 Task: Look for space in Uto, Japan from 7th July, 2023 to 14th July, 2023 for 1 adult in price range Rs.6000 to Rs.14000. Place can be shared room with 1  bedroom having 1 bed and 1 bathroom. Property type can be house, flat, guest house, hotel. Booking option can be shelf check-in. Required host language is English.
Action: Mouse moved to (566, 93)
Screenshot: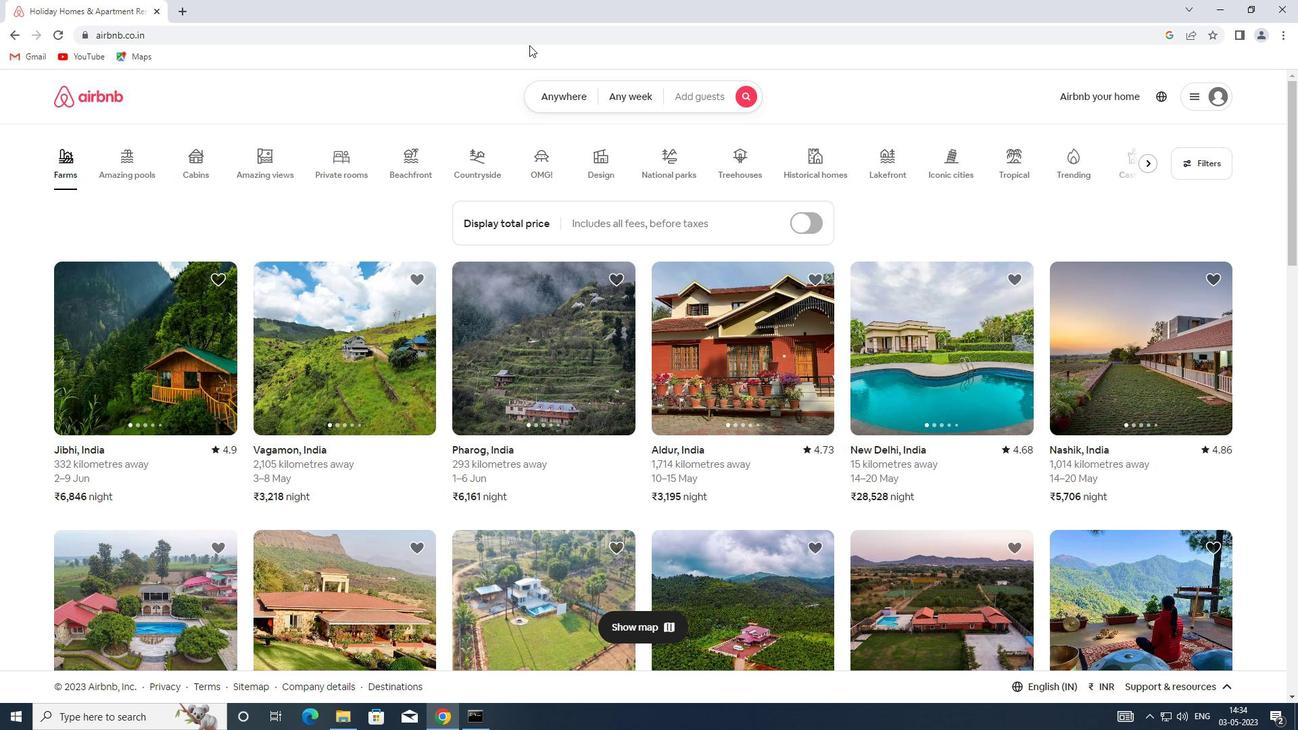 
Action: Mouse pressed left at (566, 93)
Screenshot: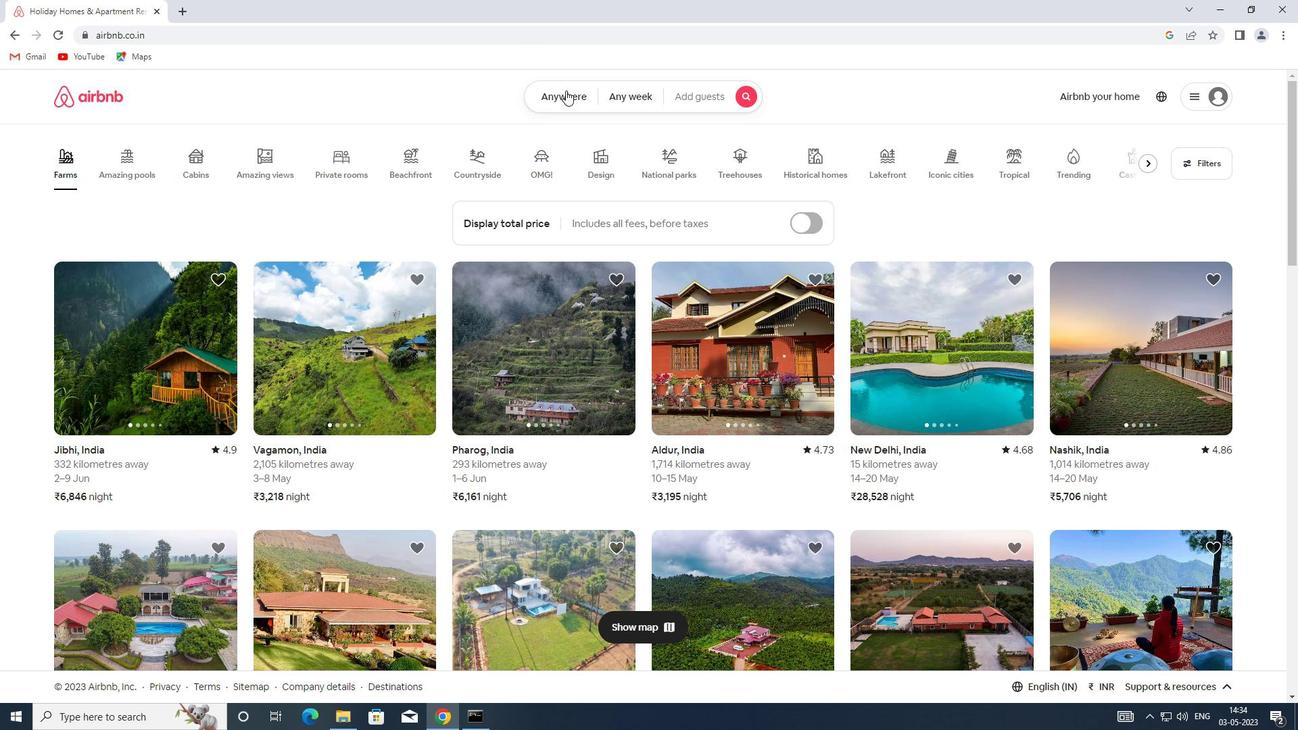 
Action: Mouse moved to (447, 151)
Screenshot: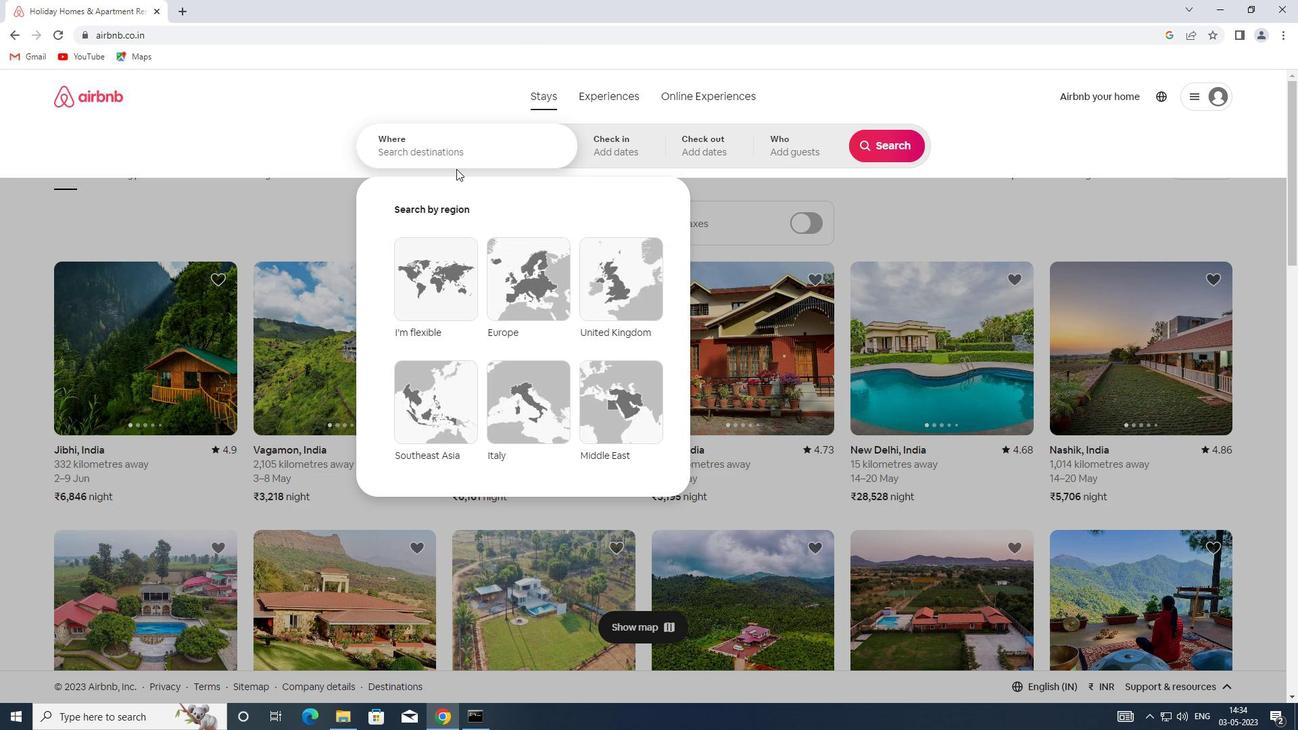 
Action: Mouse pressed left at (447, 151)
Screenshot: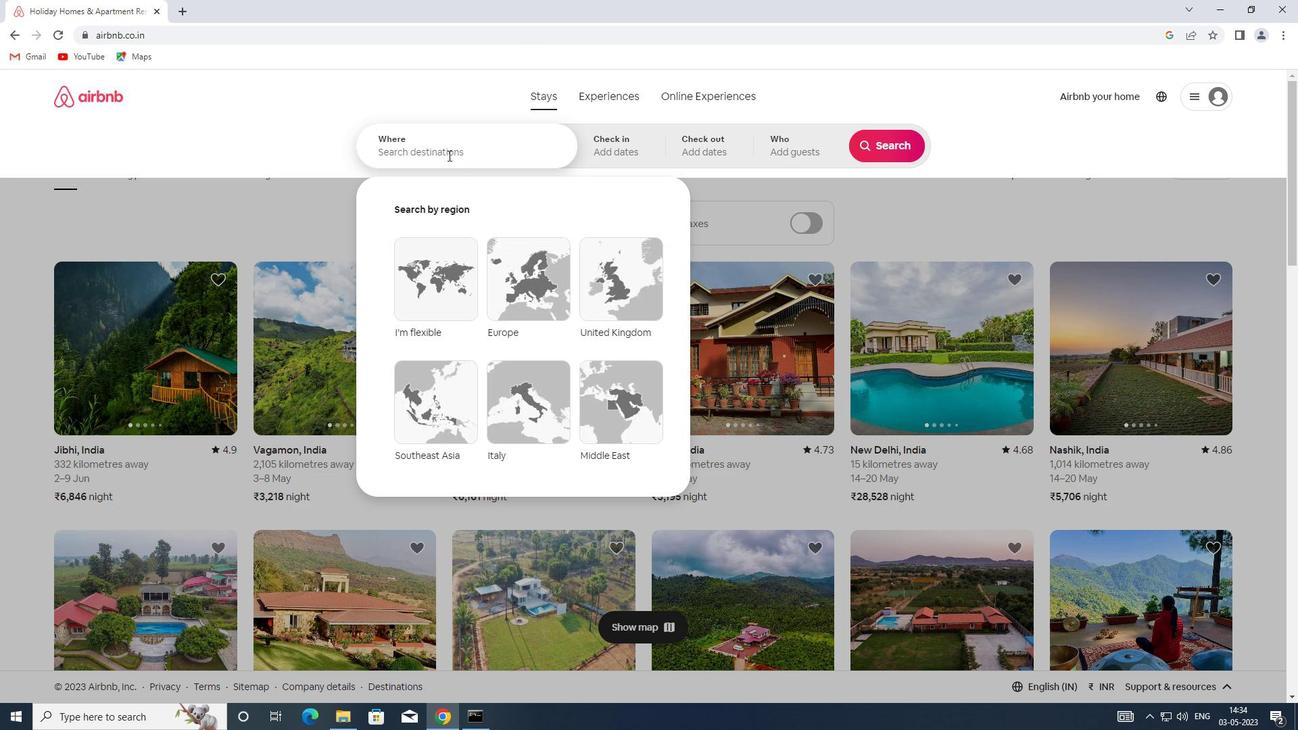 
Action: Key pressed <Key.shift>UTO,<Key.shift><Key.shift><Key.shift><Key.shift><Key.shift><Key.shift><Key.shift>JAPAN
Screenshot: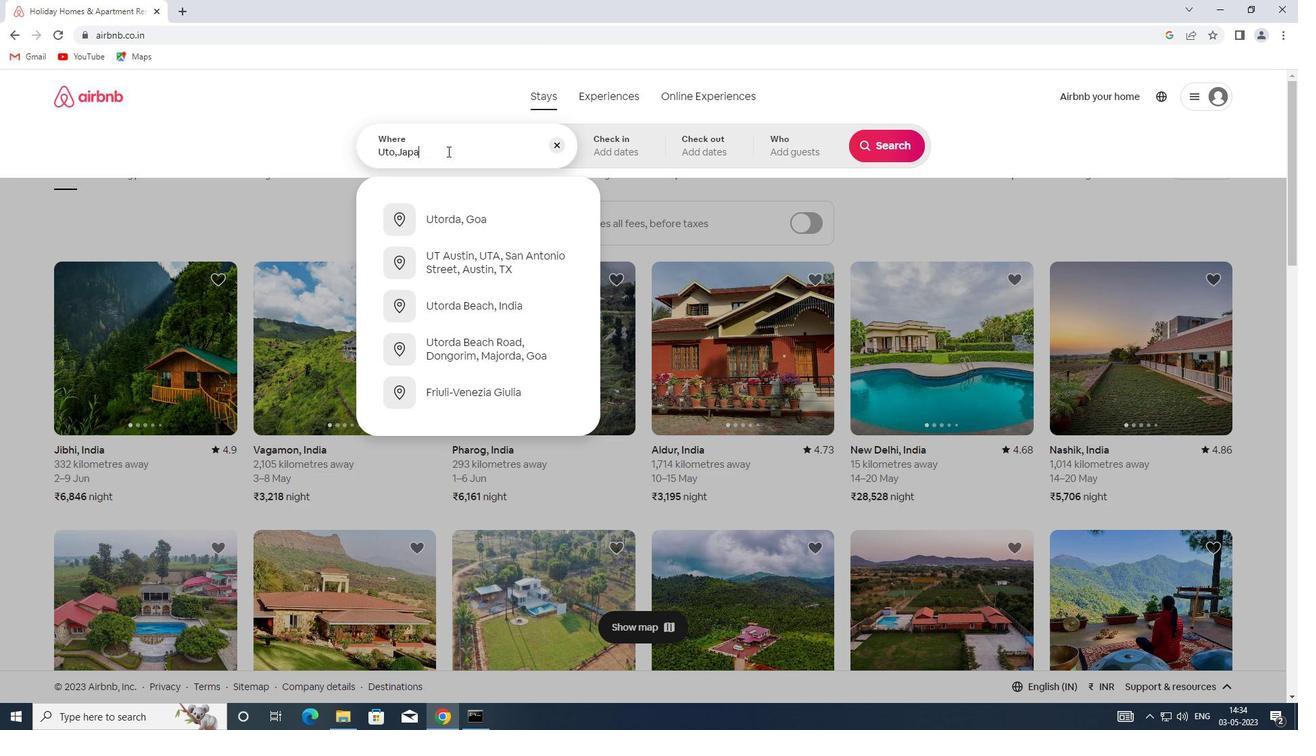 
Action: Mouse moved to (639, 151)
Screenshot: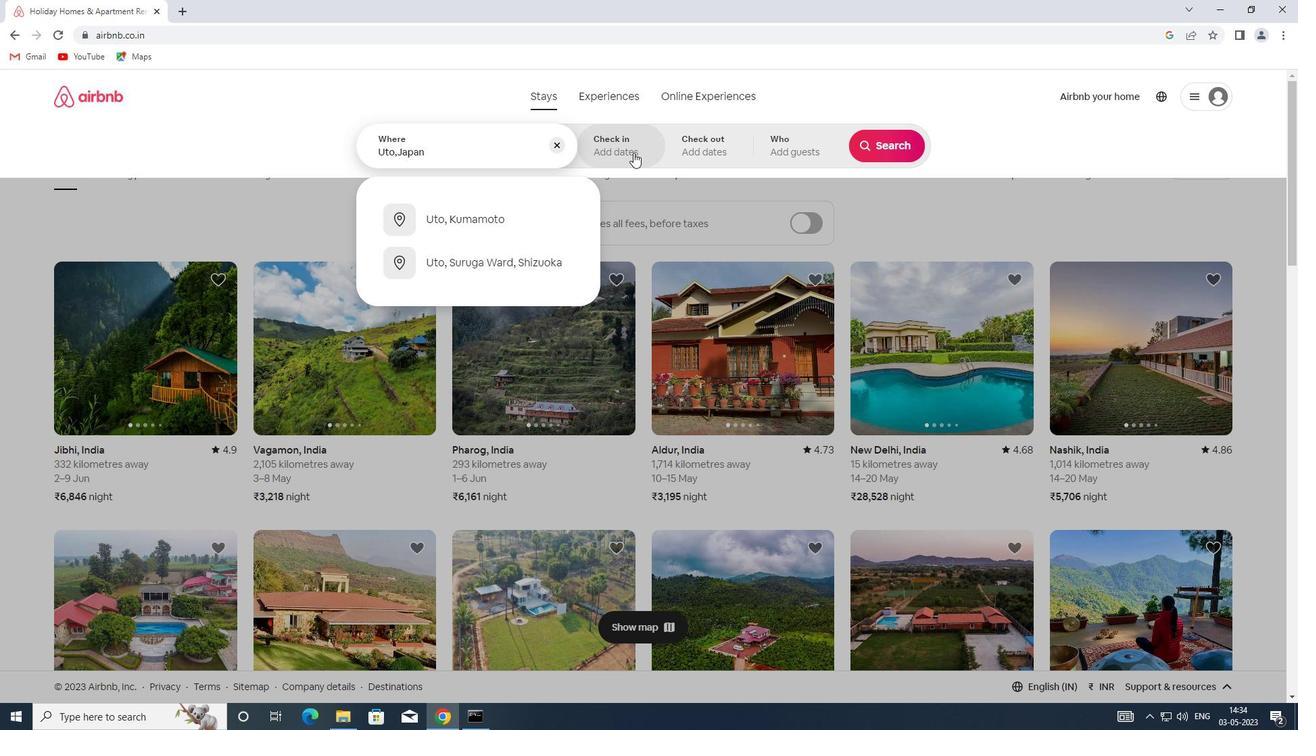 
Action: Mouse pressed left at (639, 151)
Screenshot: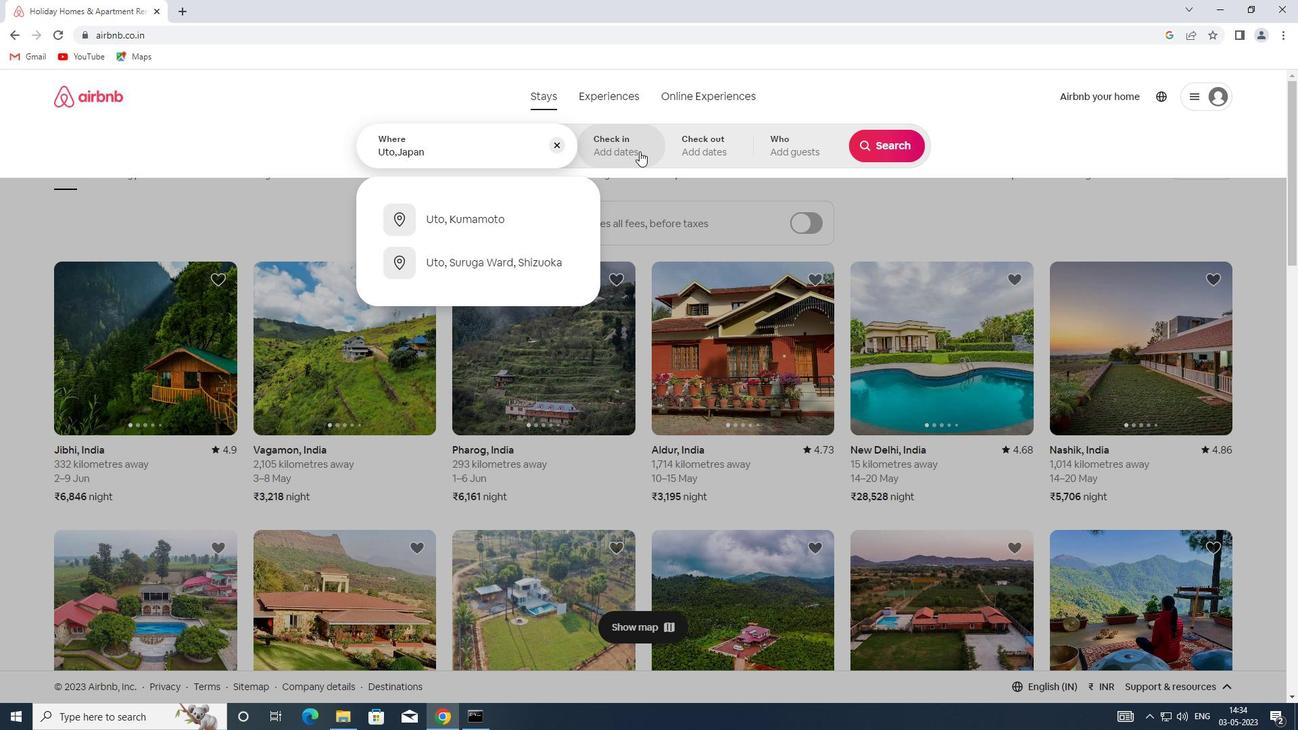 
Action: Mouse moved to (875, 254)
Screenshot: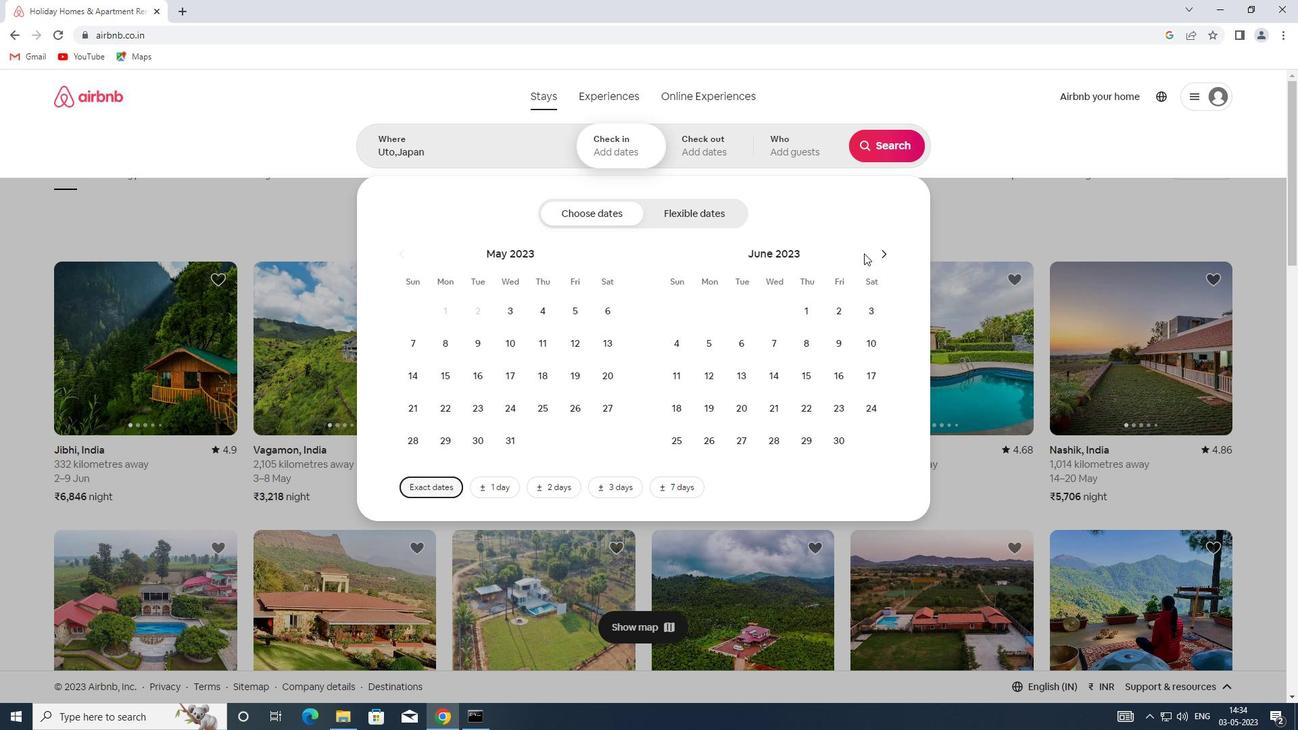 
Action: Mouse pressed left at (875, 254)
Screenshot: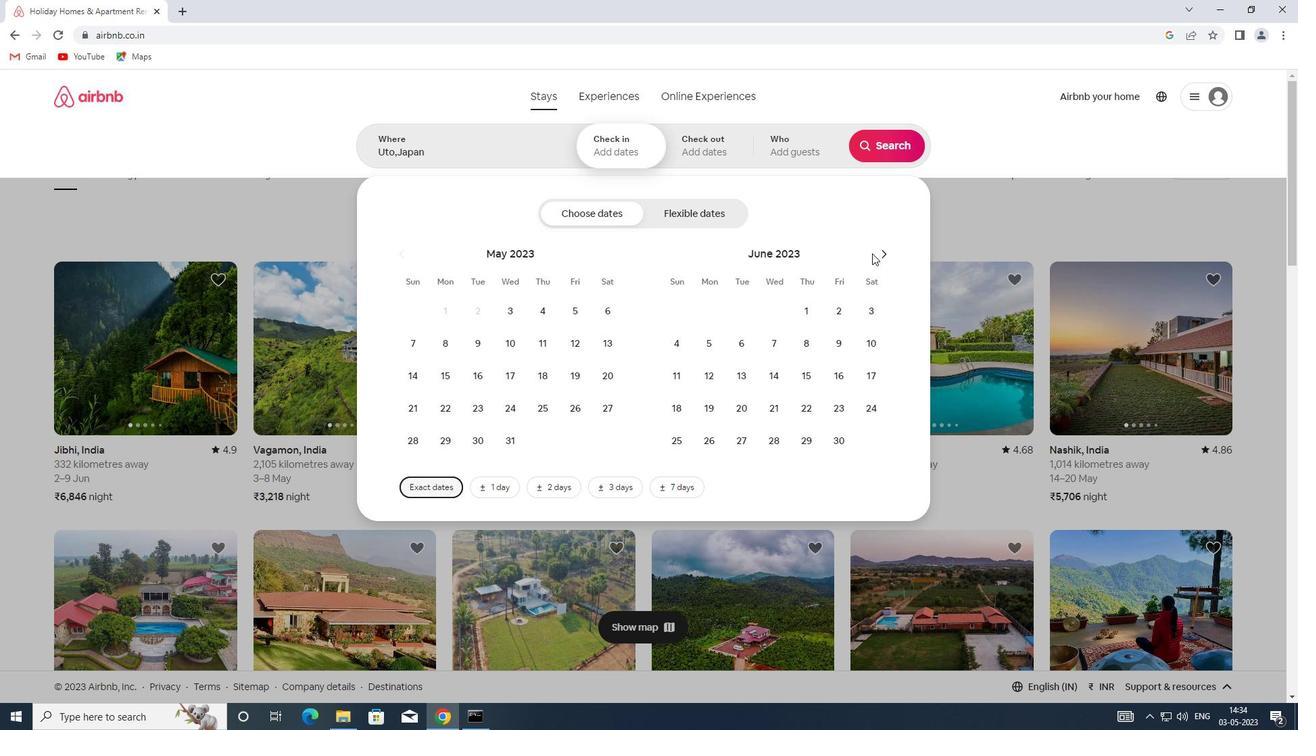 
Action: Mouse moved to (840, 340)
Screenshot: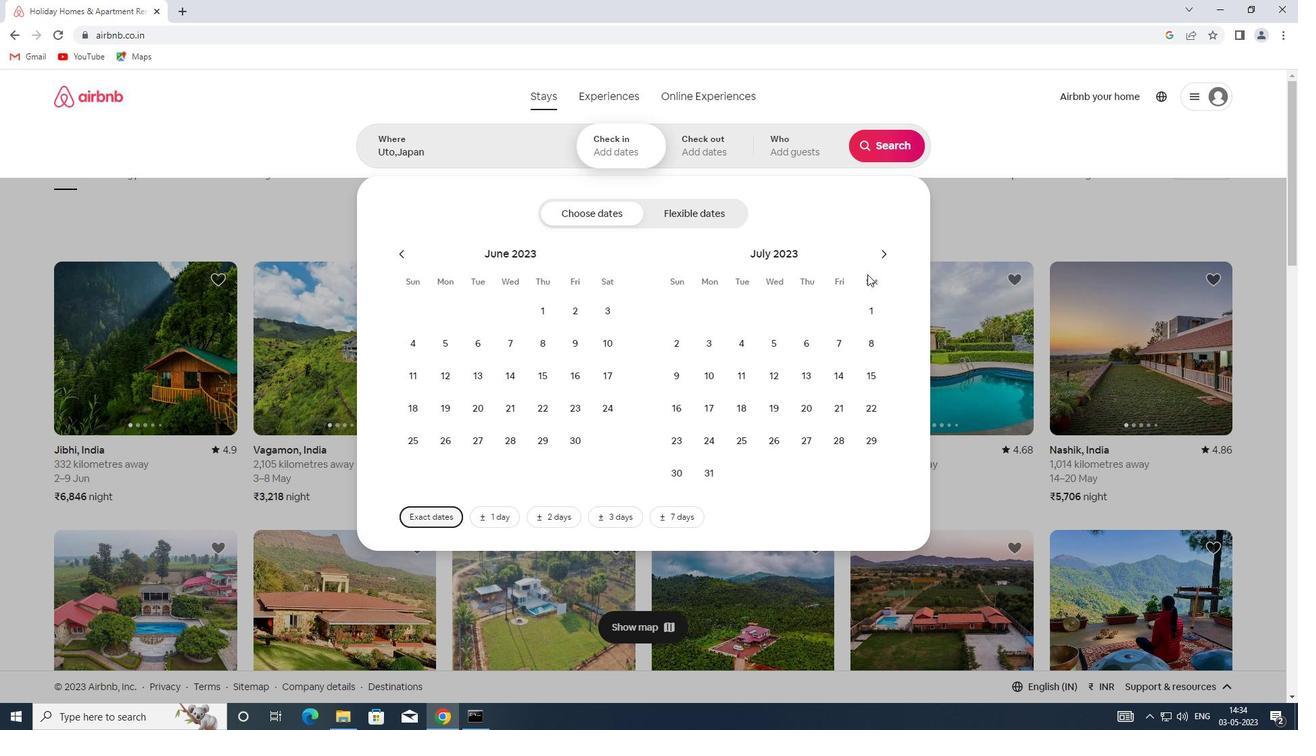 
Action: Mouse pressed left at (840, 340)
Screenshot: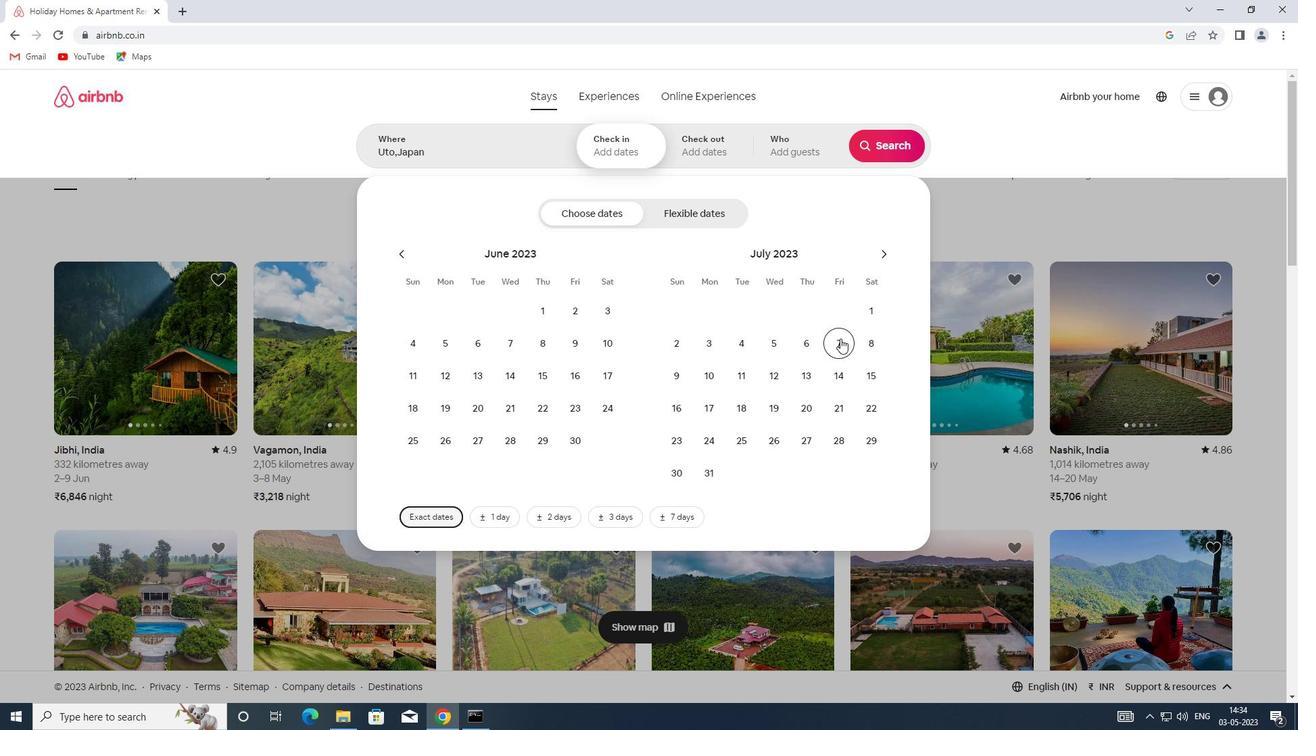 
Action: Mouse moved to (838, 375)
Screenshot: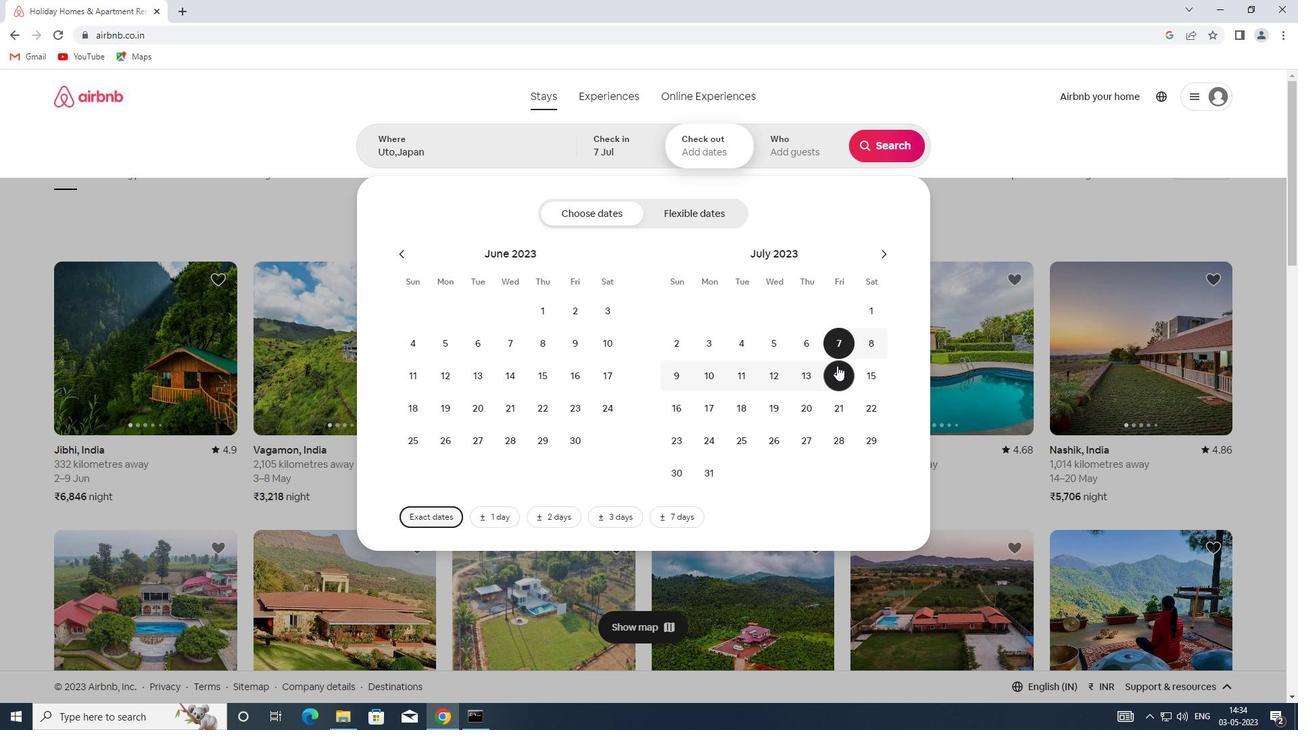 
Action: Mouse pressed left at (838, 375)
Screenshot: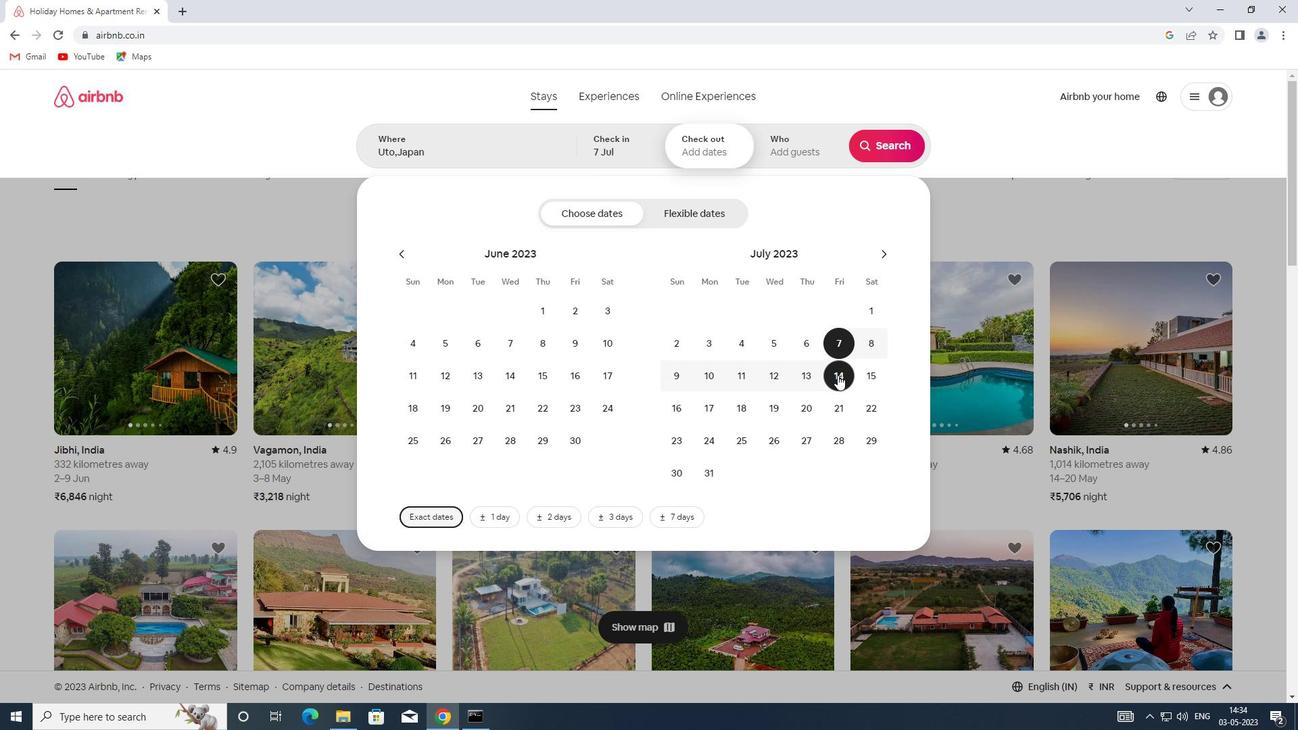 
Action: Mouse moved to (803, 140)
Screenshot: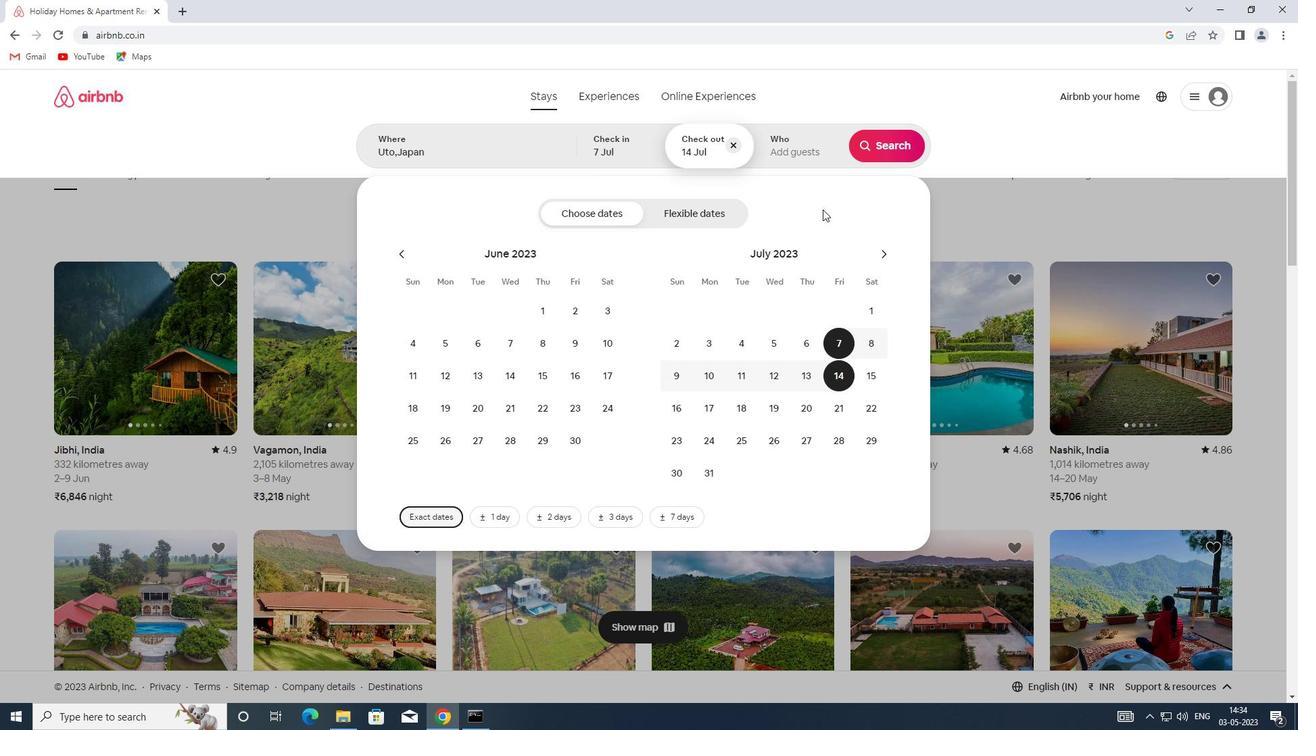 
Action: Mouse pressed left at (803, 140)
Screenshot: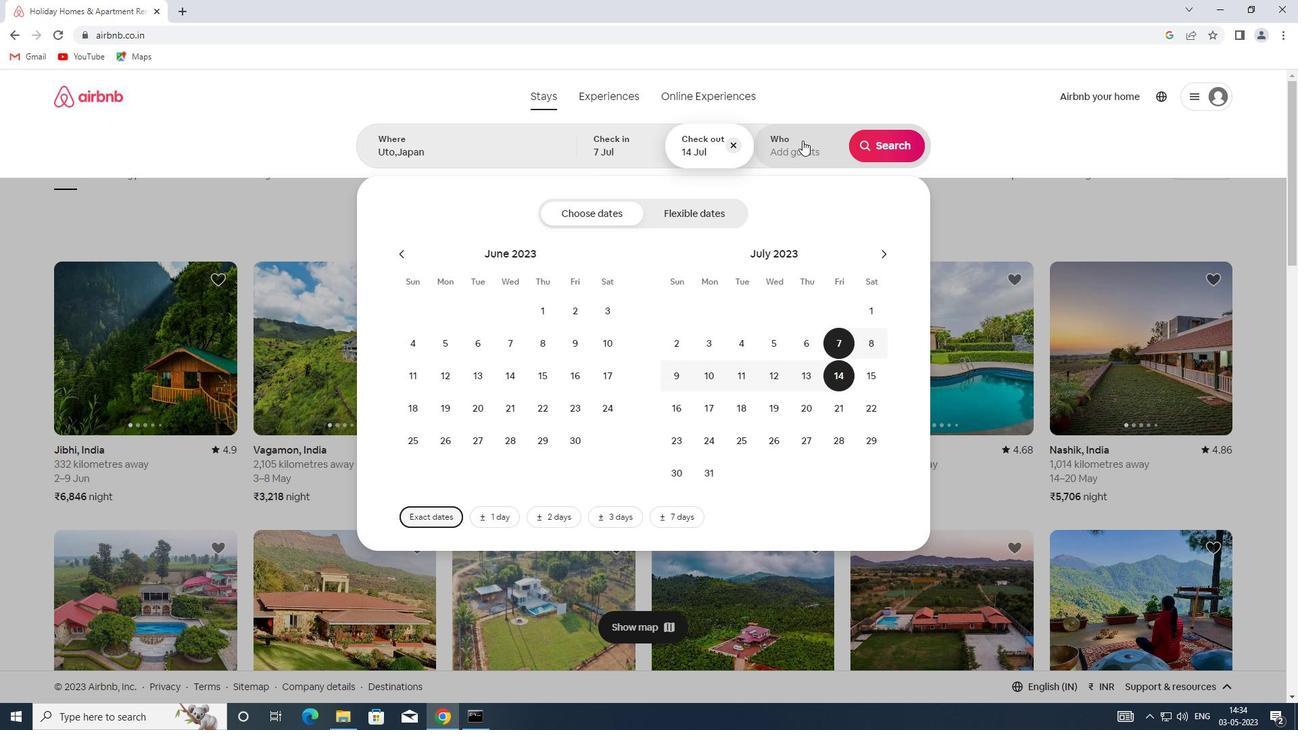 
Action: Mouse moved to (890, 209)
Screenshot: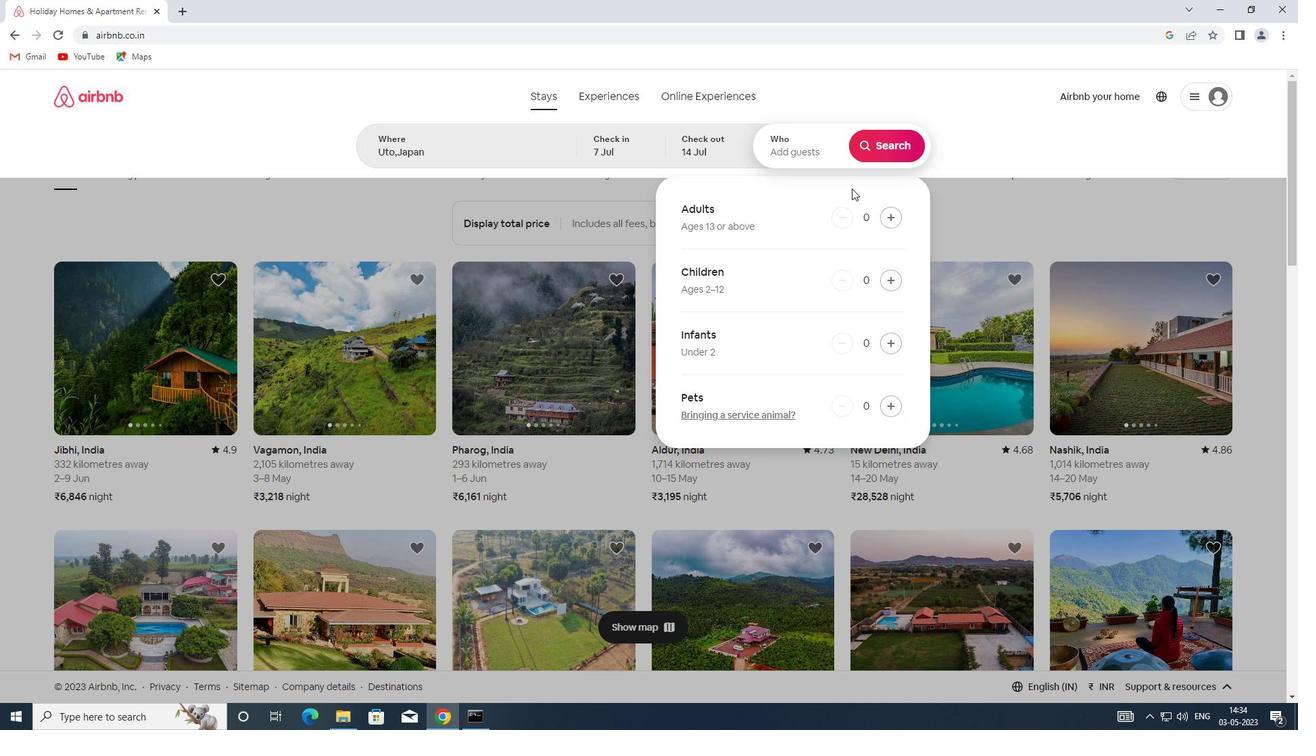 
Action: Mouse pressed left at (890, 209)
Screenshot: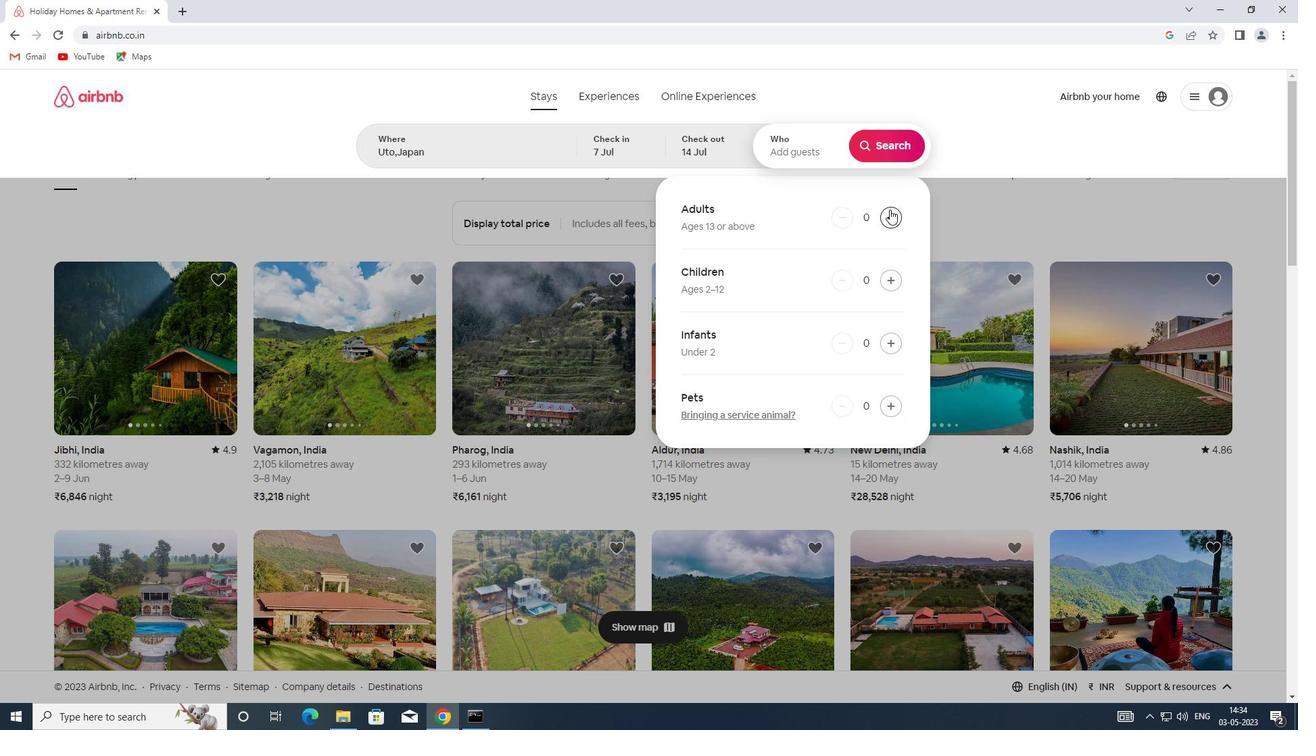 
Action: Mouse moved to (876, 146)
Screenshot: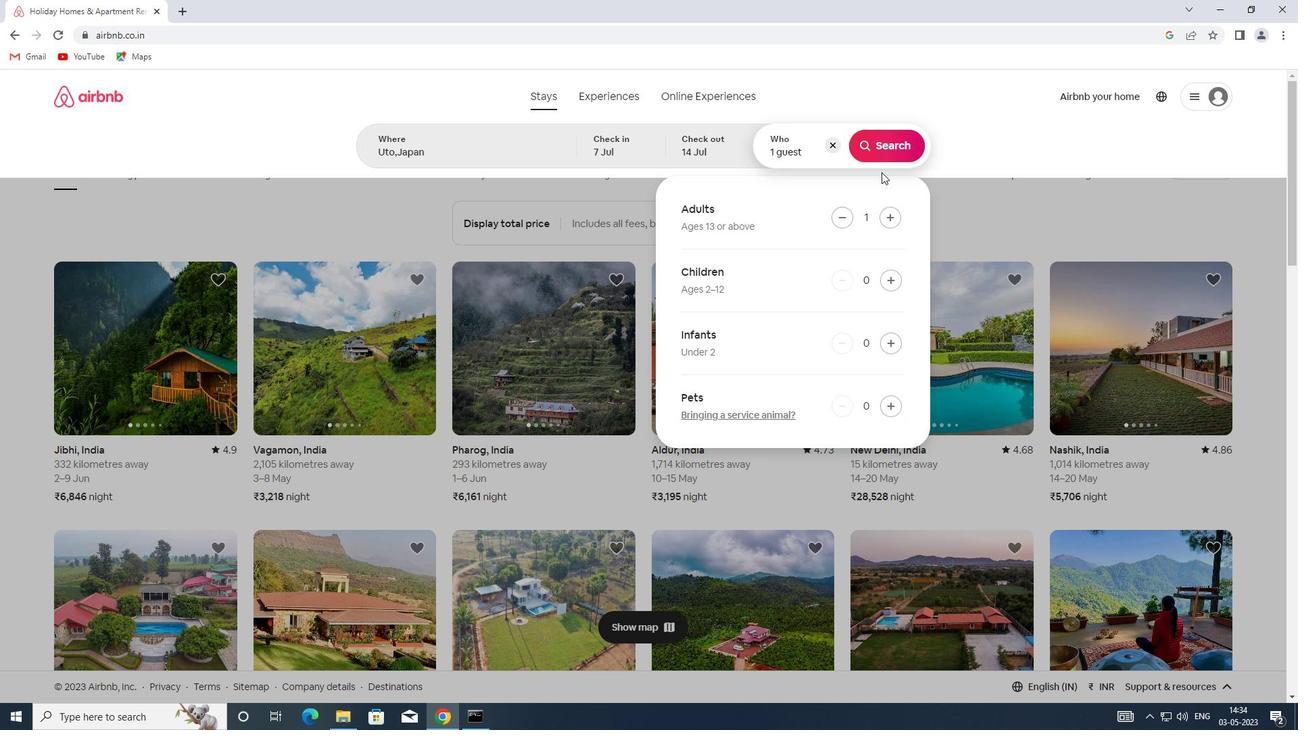 
Action: Mouse pressed left at (876, 146)
Screenshot: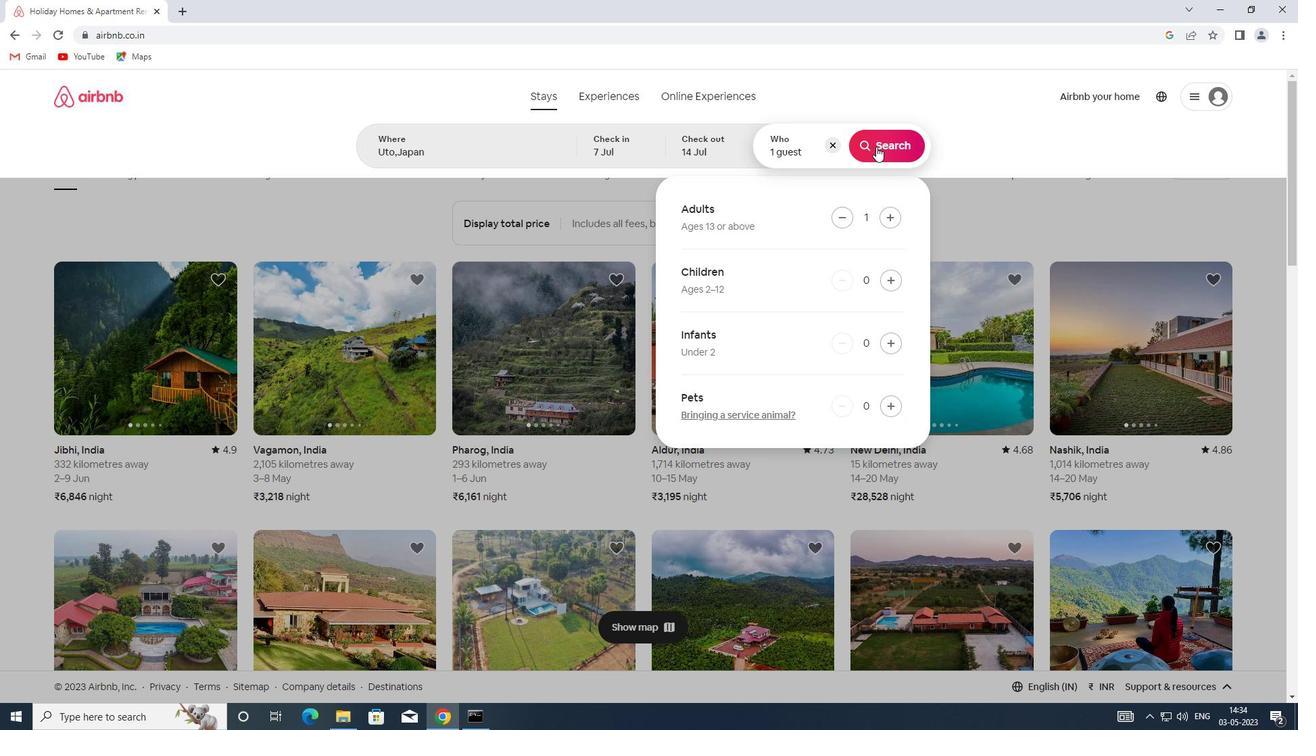 
Action: Mouse moved to (1209, 156)
Screenshot: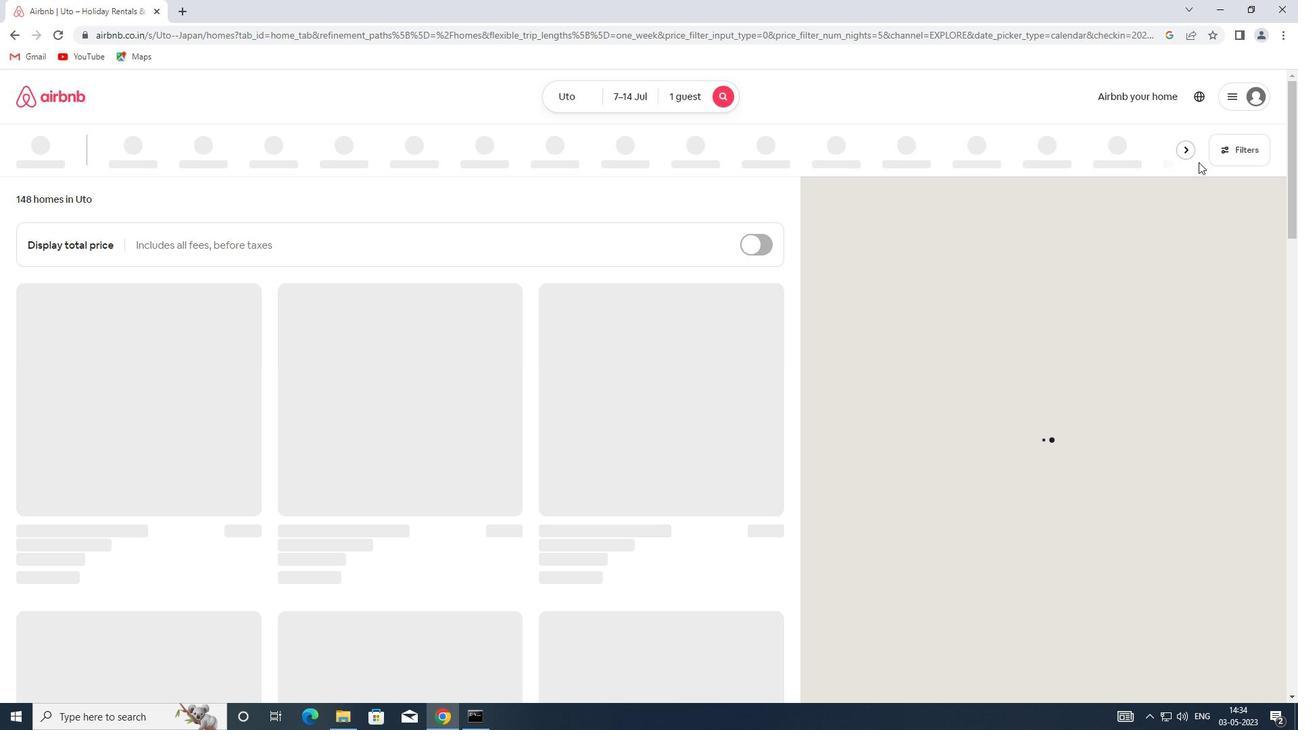 
Action: Mouse pressed left at (1209, 156)
Screenshot: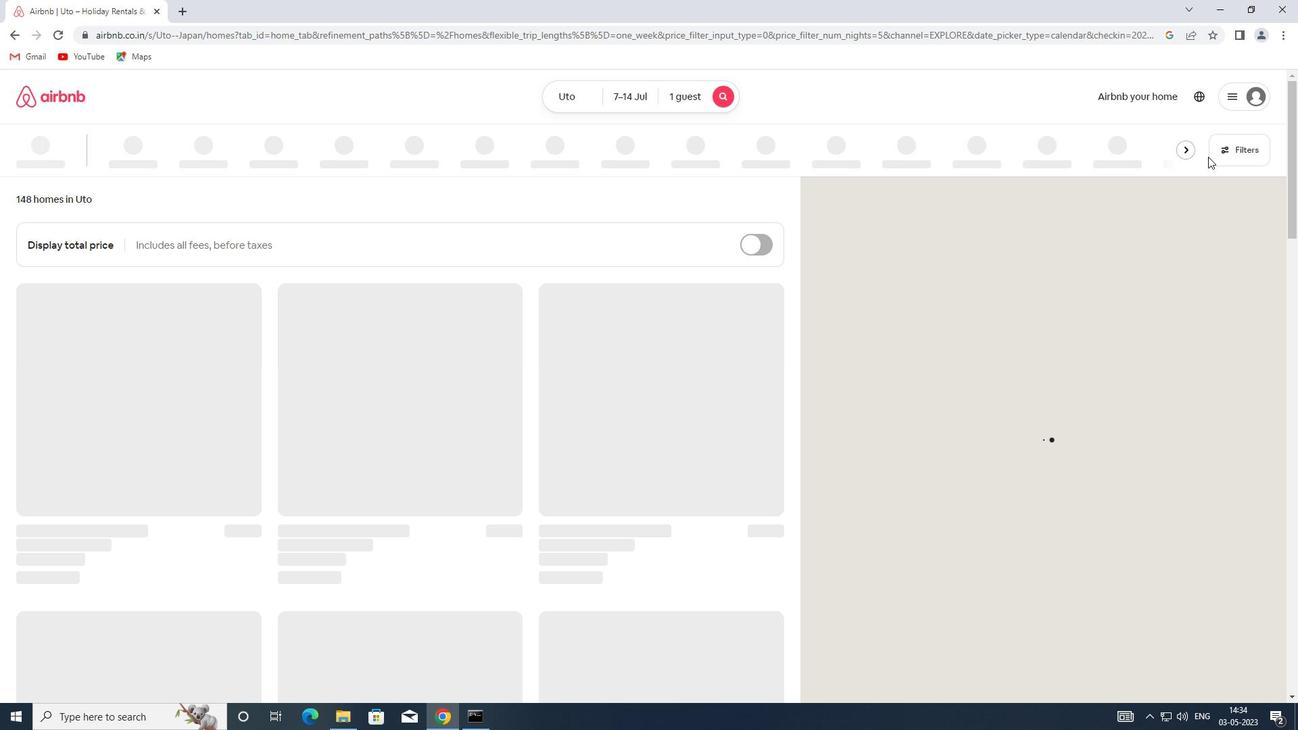 
Action: Mouse moved to (500, 324)
Screenshot: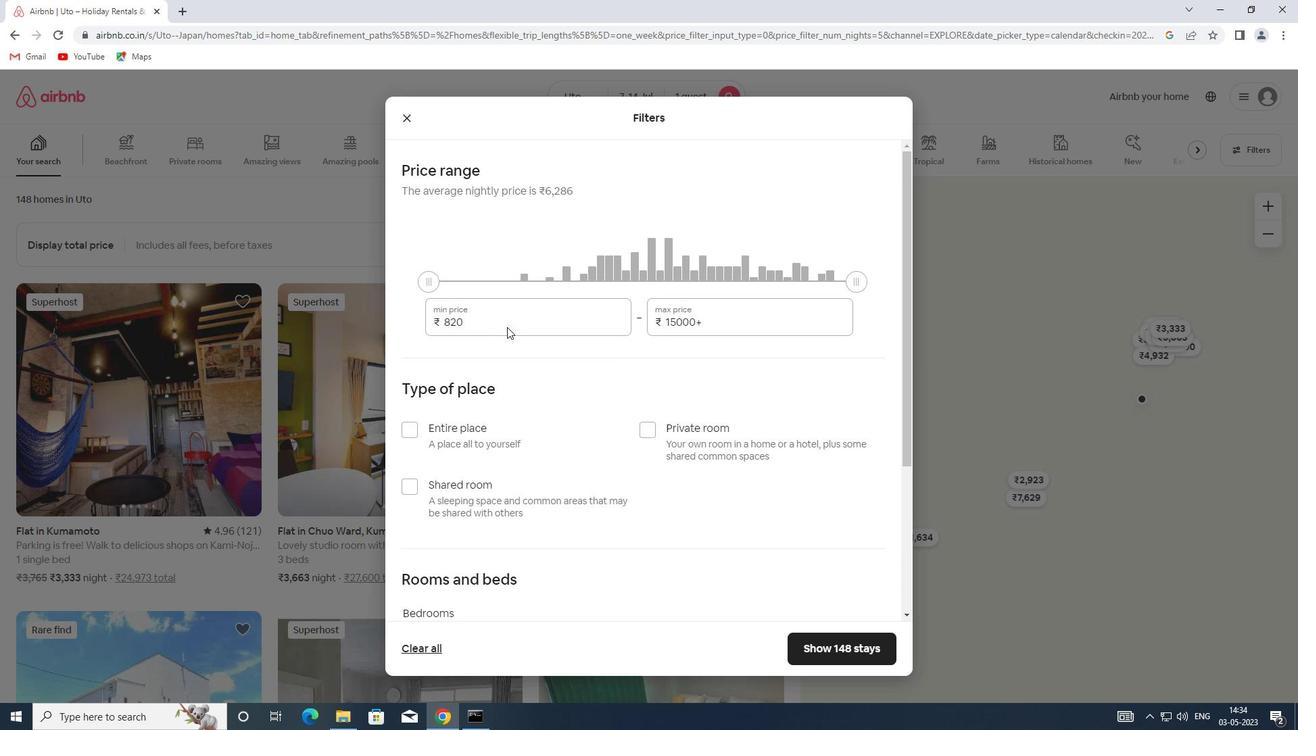 
Action: Mouse pressed left at (500, 324)
Screenshot: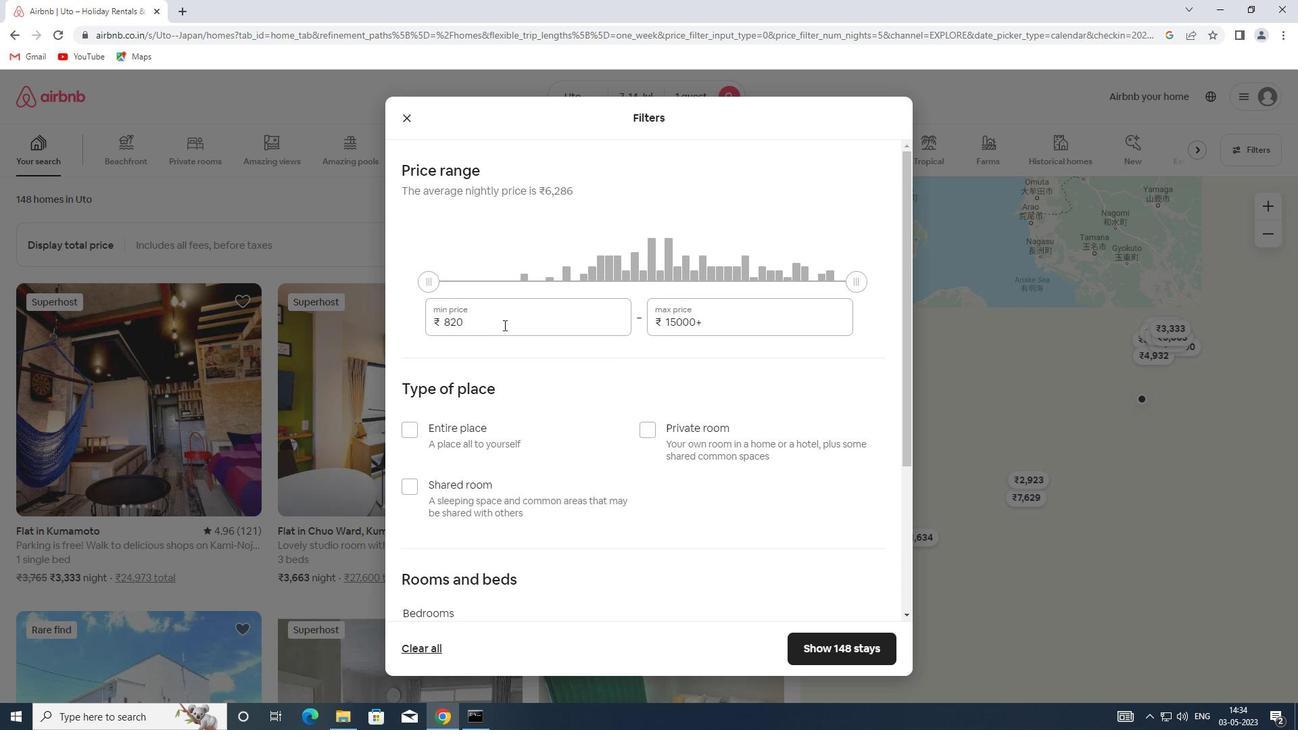 
Action: Mouse moved to (414, 319)
Screenshot: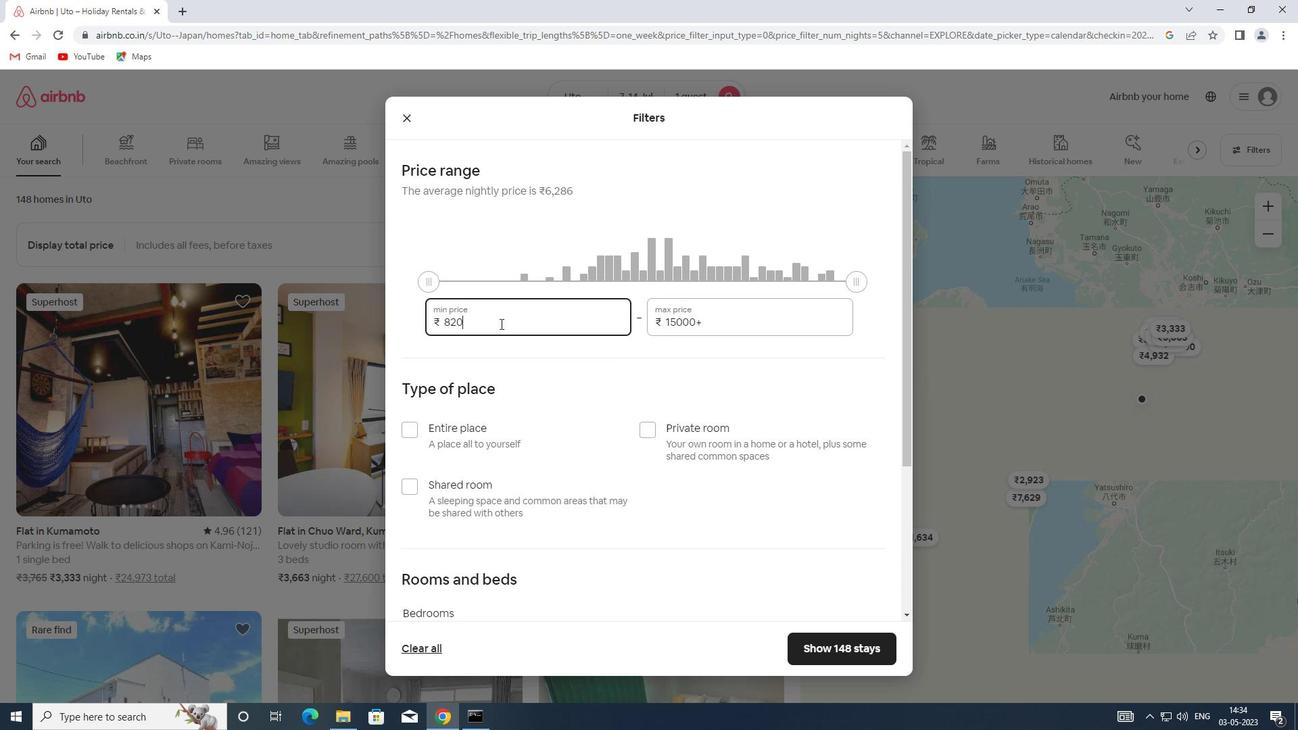 
Action: Key pressed 6000
Screenshot: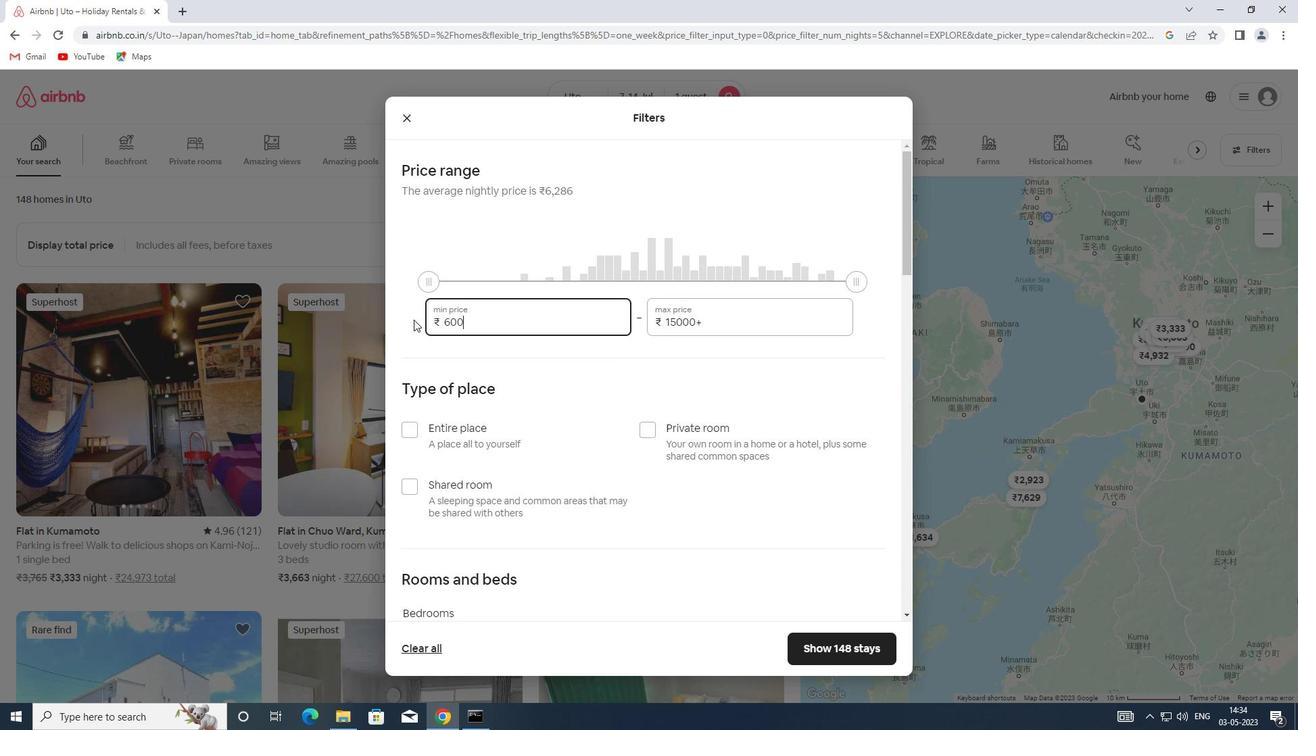 
Action: Mouse moved to (711, 323)
Screenshot: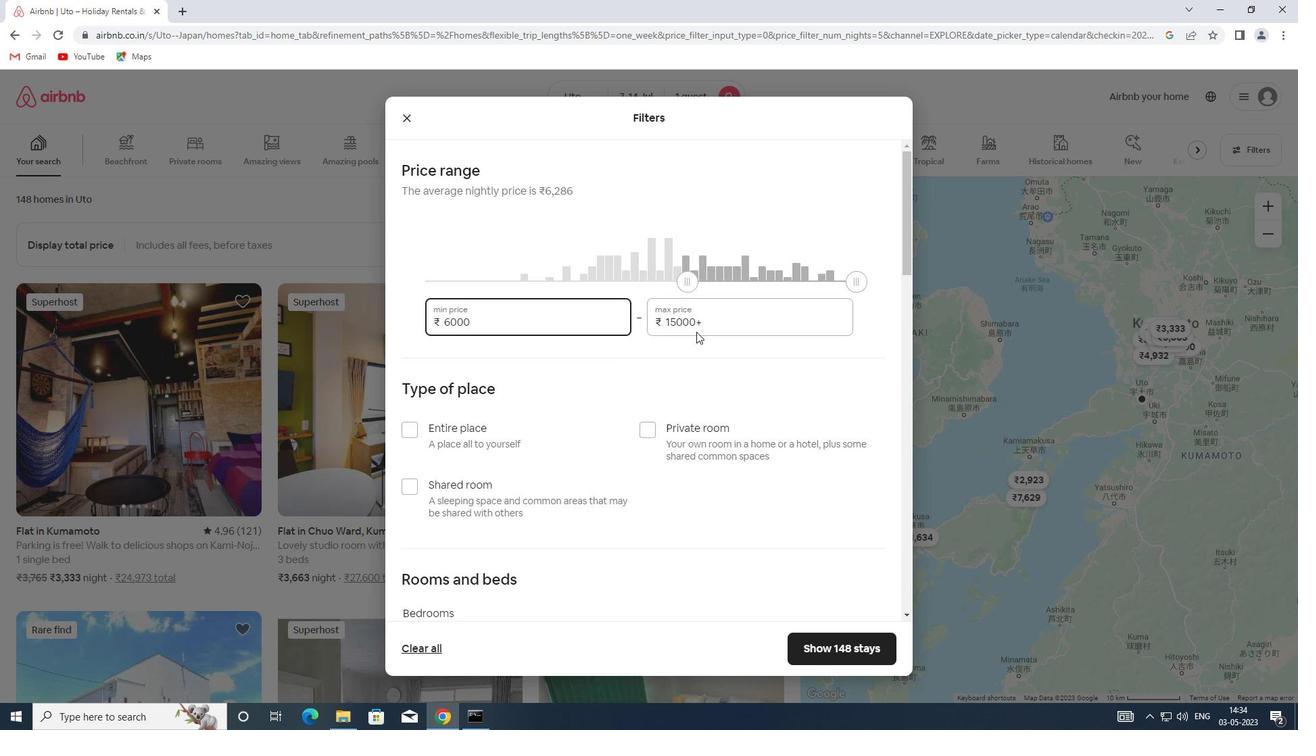 
Action: Mouse pressed left at (711, 323)
Screenshot: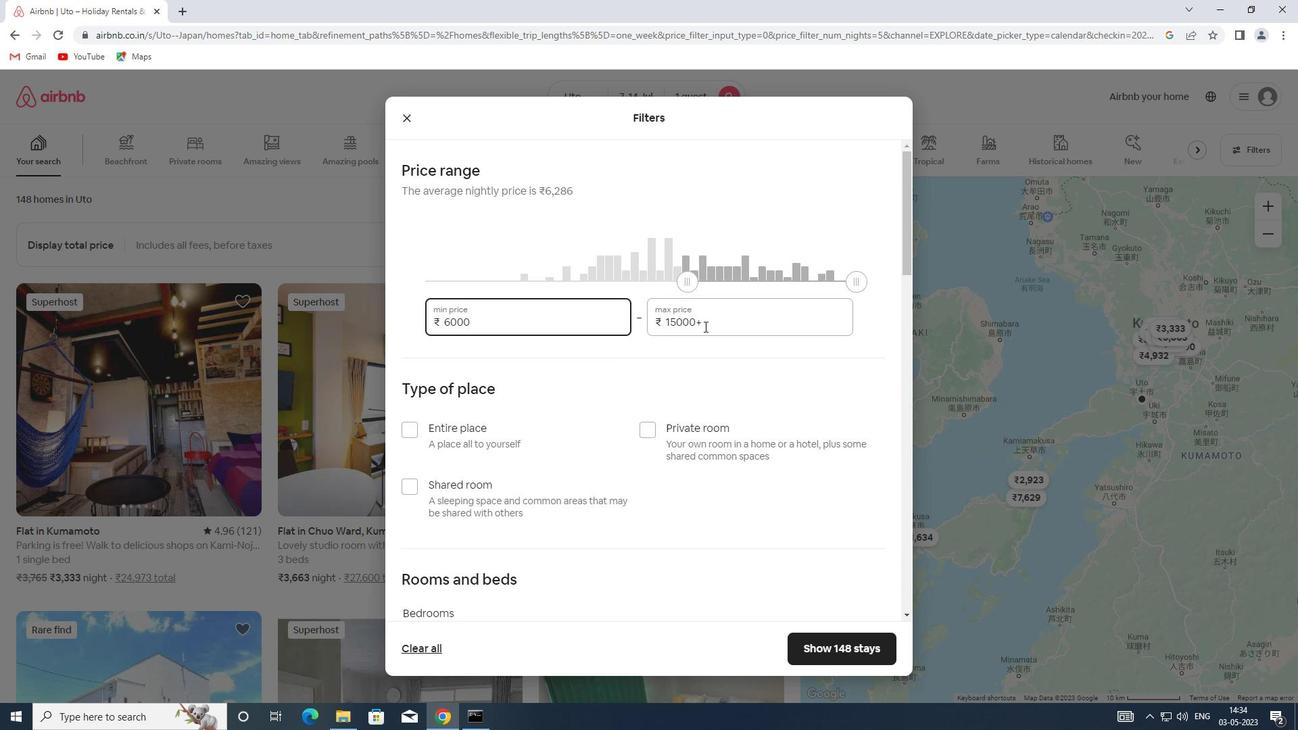 
Action: Mouse moved to (640, 323)
Screenshot: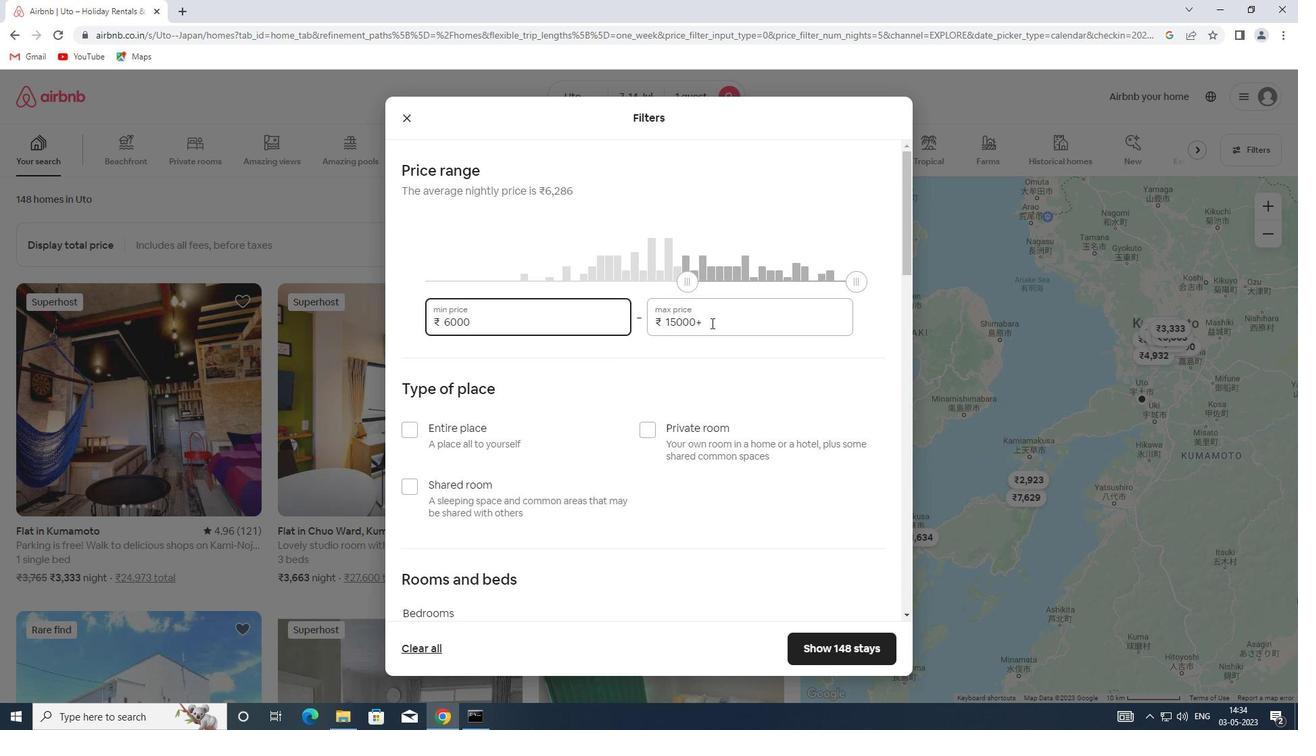 
Action: Key pressed 14000
Screenshot: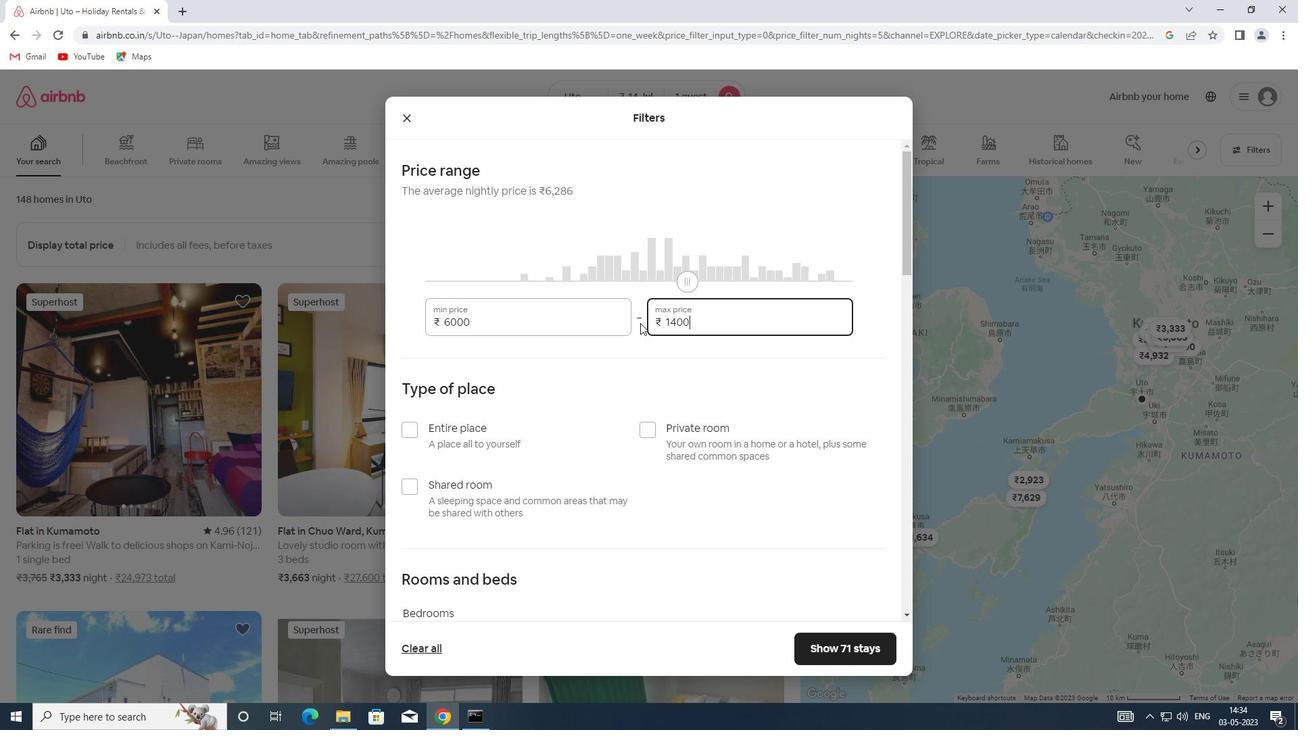 
Action: Mouse moved to (570, 399)
Screenshot: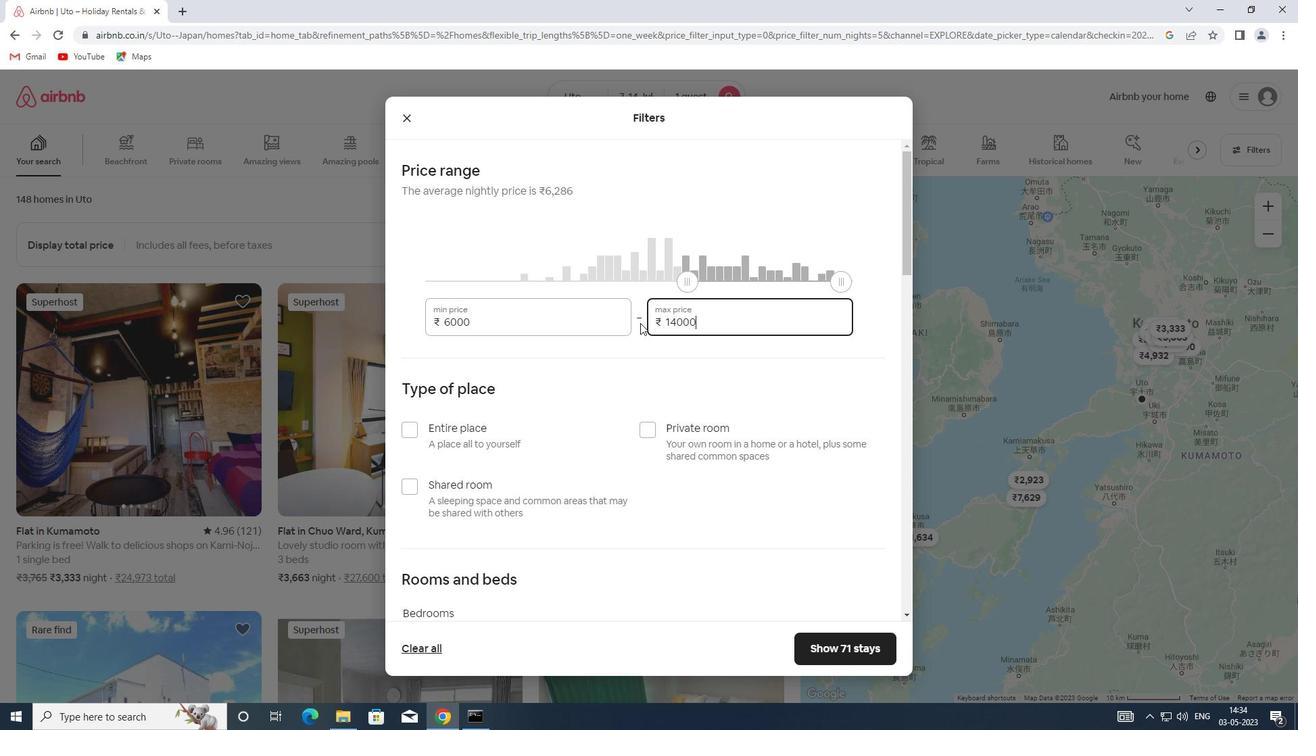 
Action: Mouse scrolled (570, 398) with delta (0, 0)
Screenshot: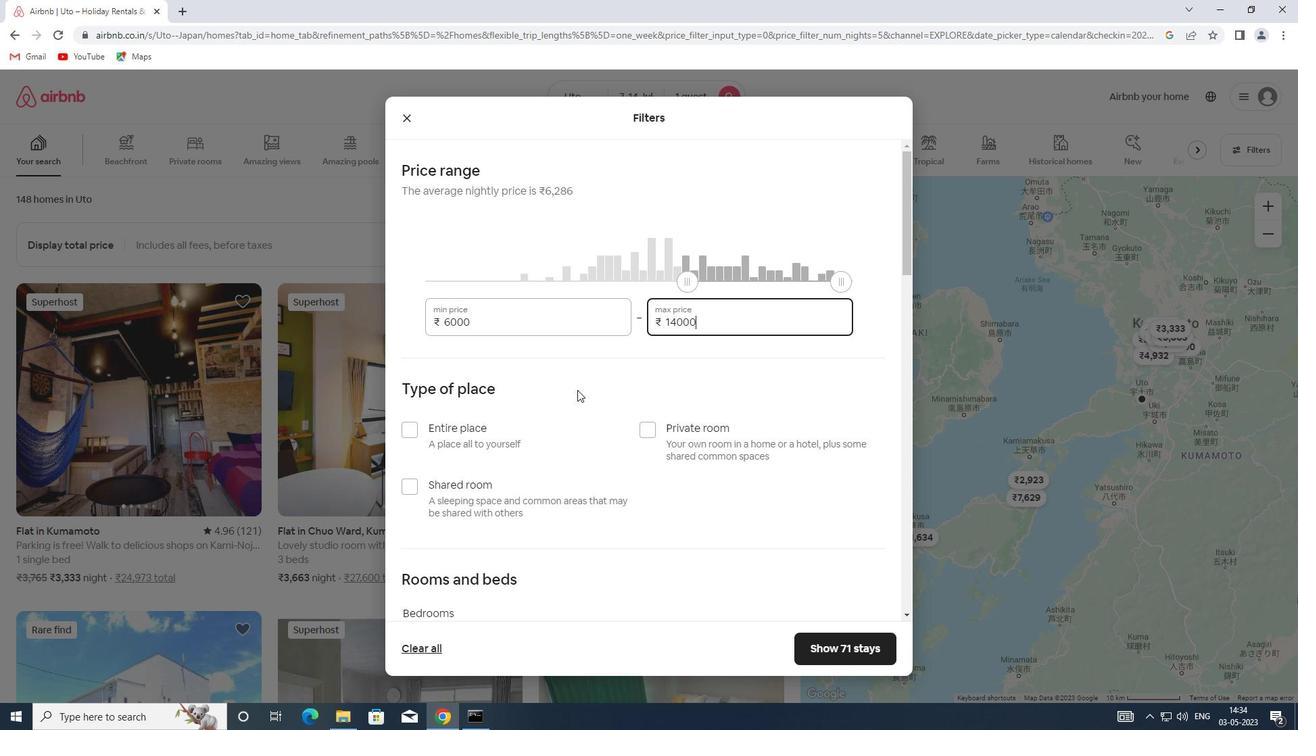 
Action: Mouse scrolled (570, 398) with delta (0, 0)
Screenshot: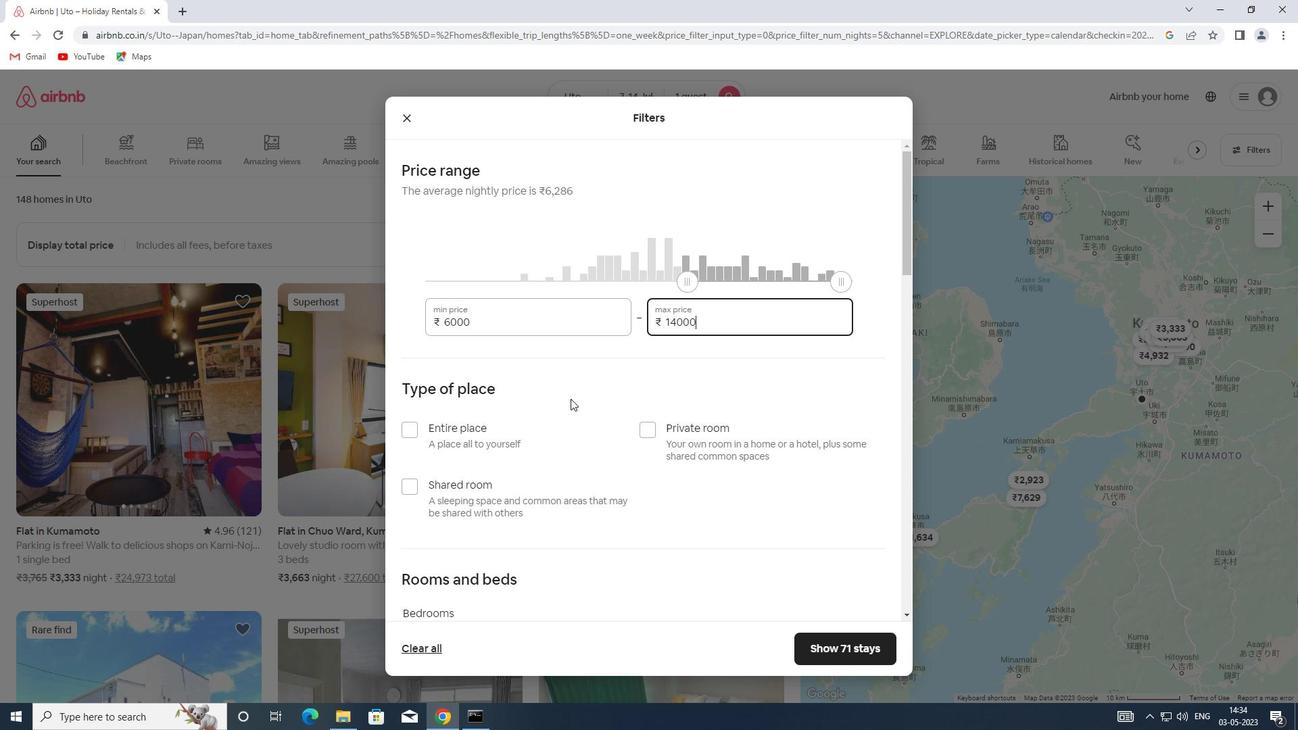 
Action: Mouse scrolled (570, 398) with delta (0, 0)
Screenshot: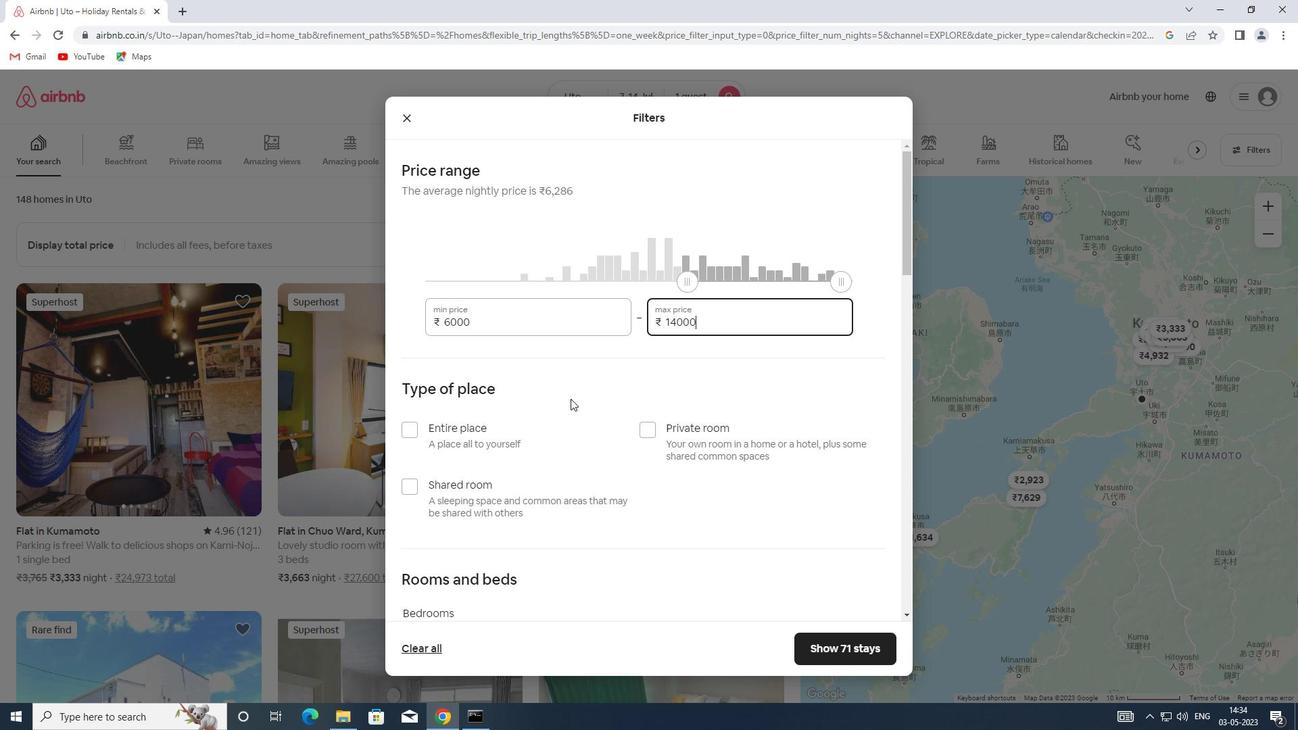 
Action: Mouse scrolled (570, 398) with delta (0, 0)
Screenshot: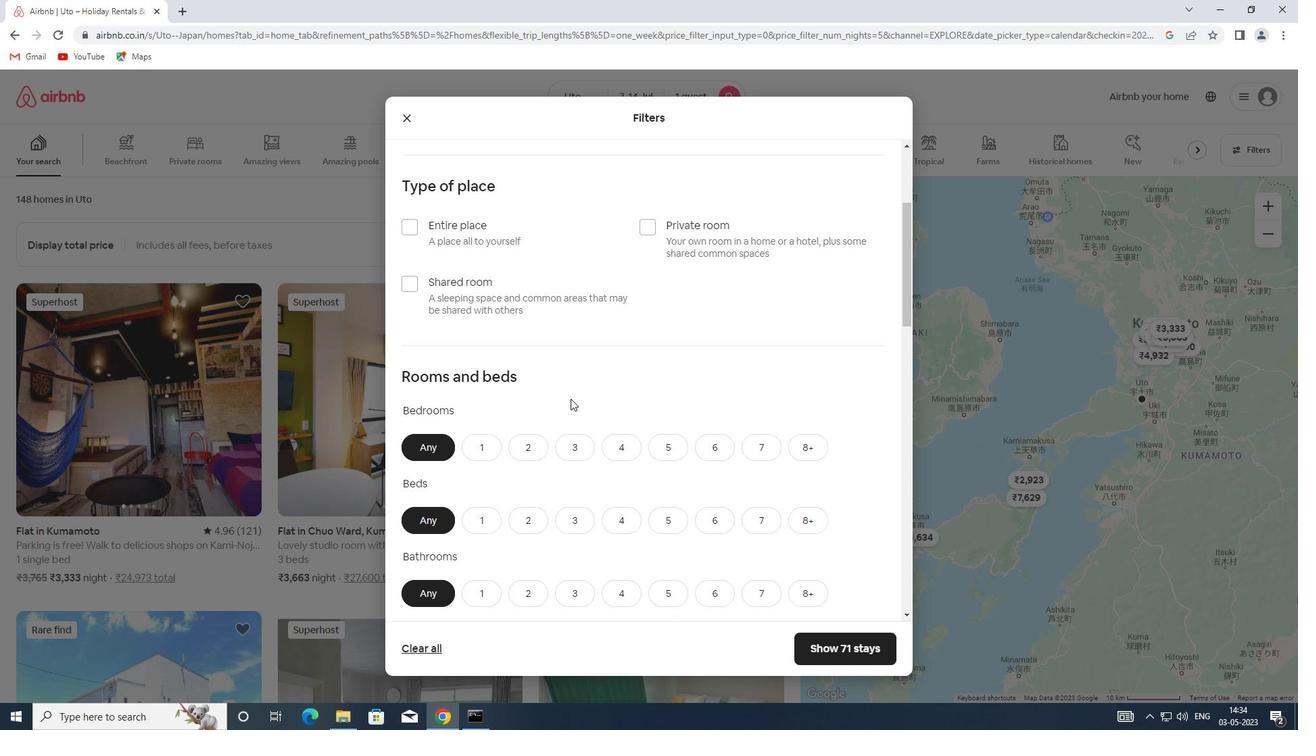 
Action: Mouse scrolled (570, 398) with delta (0, 0)
Screenshot: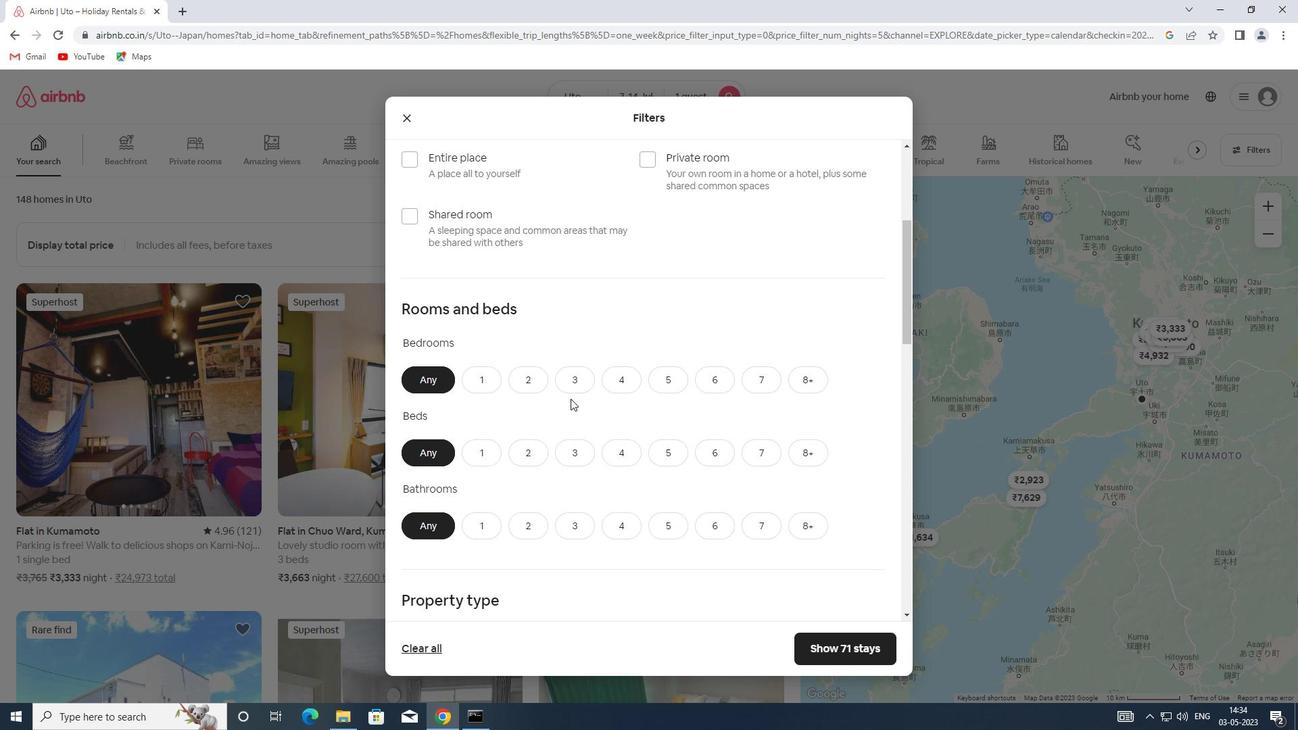 
Action: Mouse scrolled (570, 398) with delta (0, 0)
Screenshot: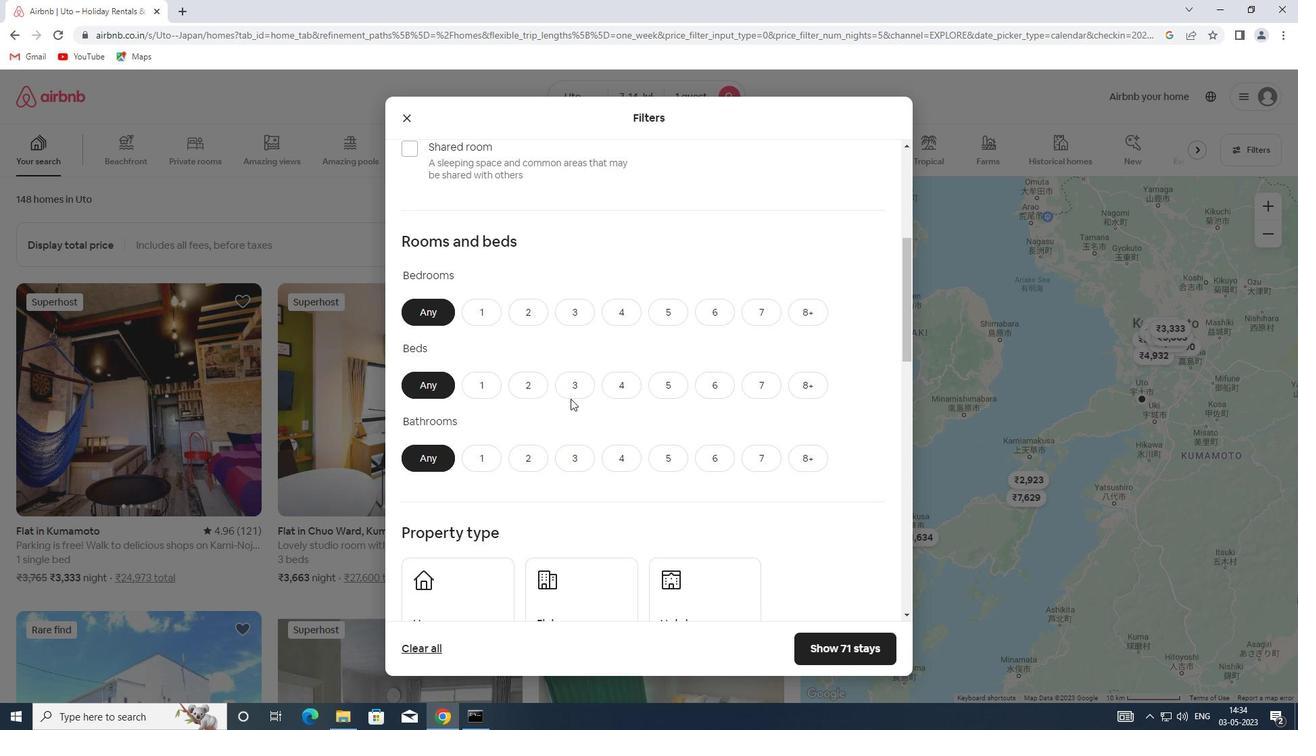 
Action: Mouse moved to (485, 244)
Screenshot: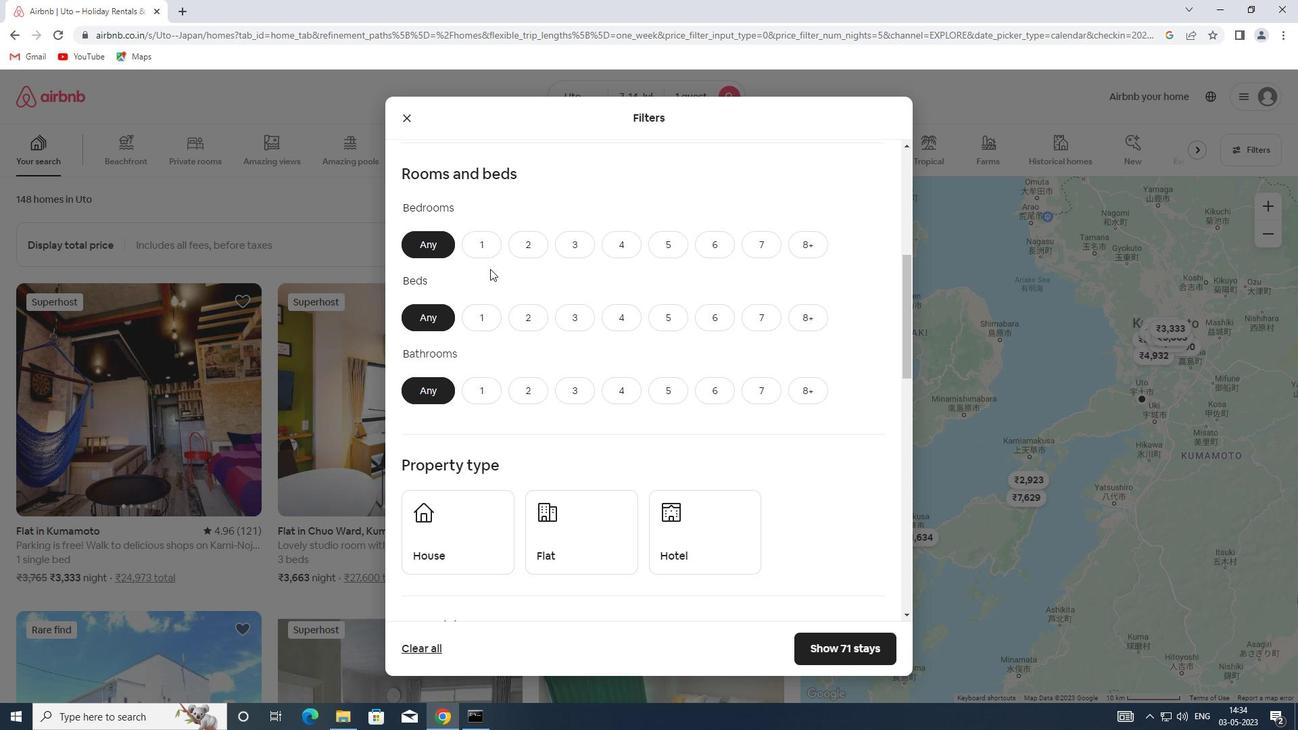 
Action: Mouse pressed left at (485, 244)
Screenshot: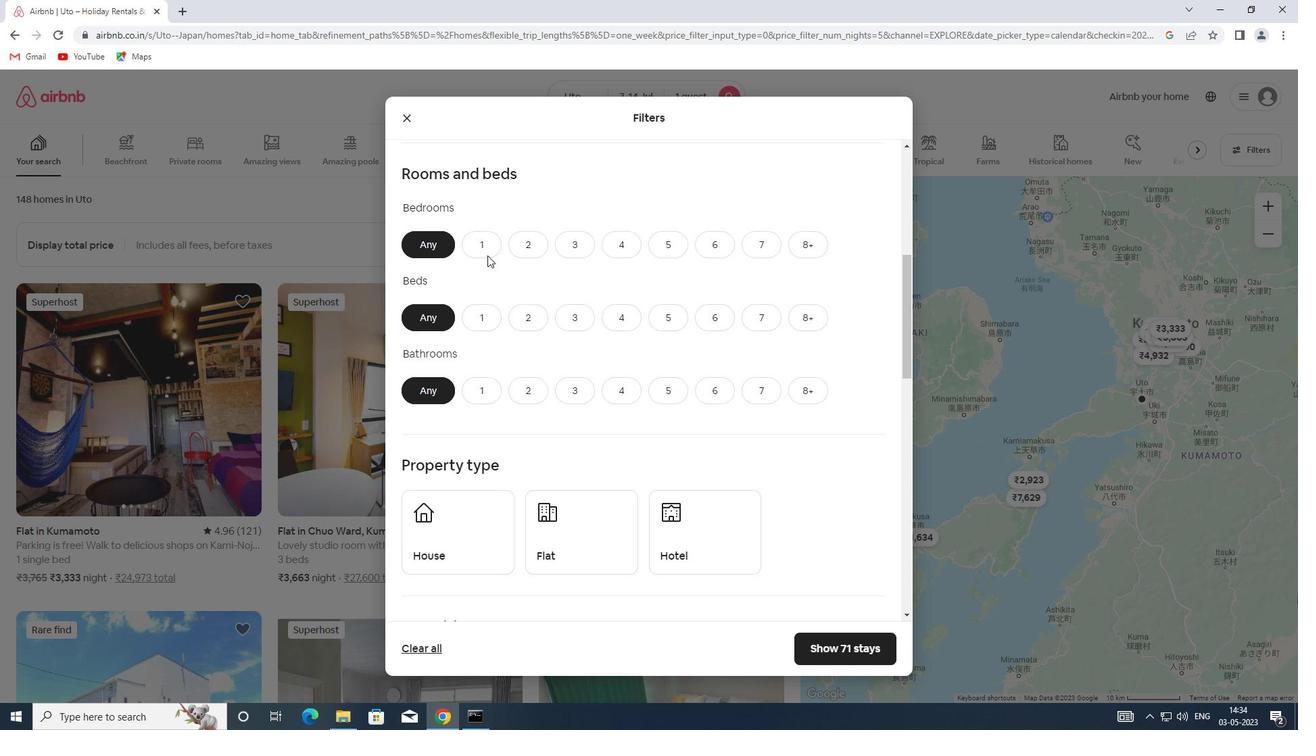 
Action: Mouse moved to (484, 308)
Screenshot: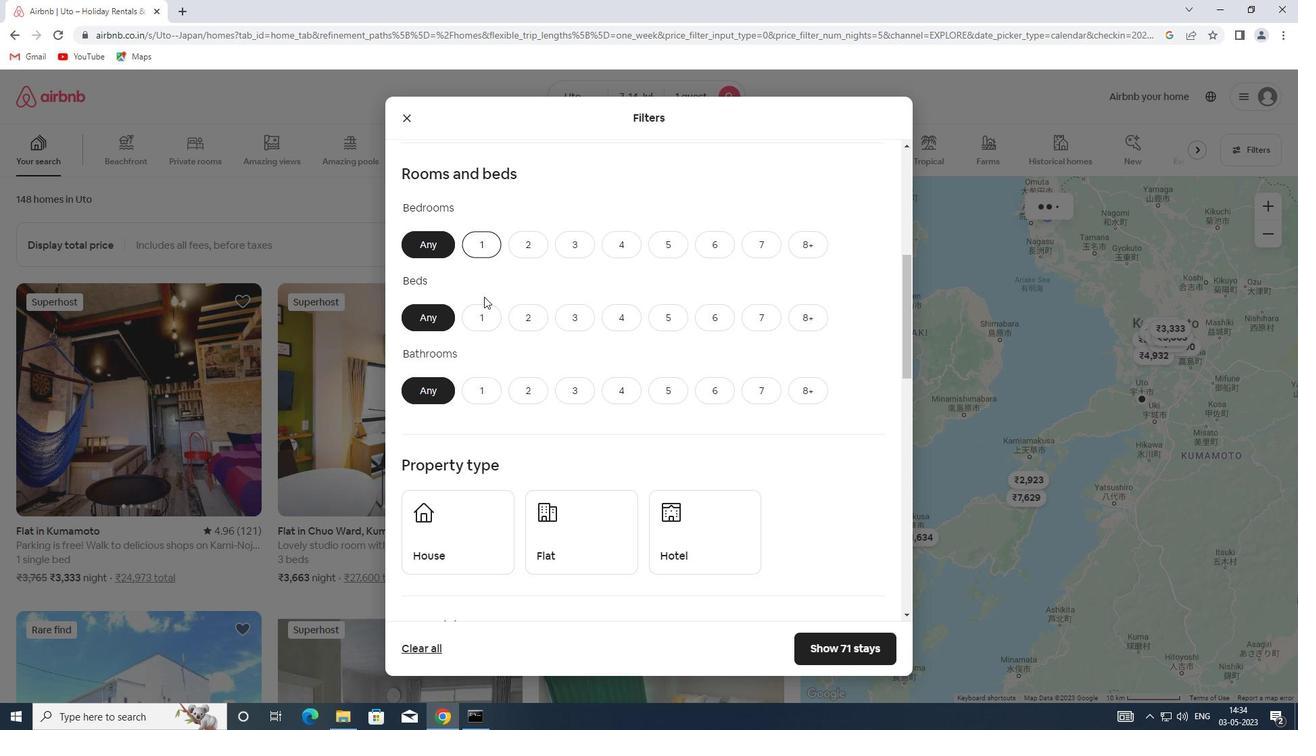 
Action: Mouse pressed left at (484, 308)
Screenshot: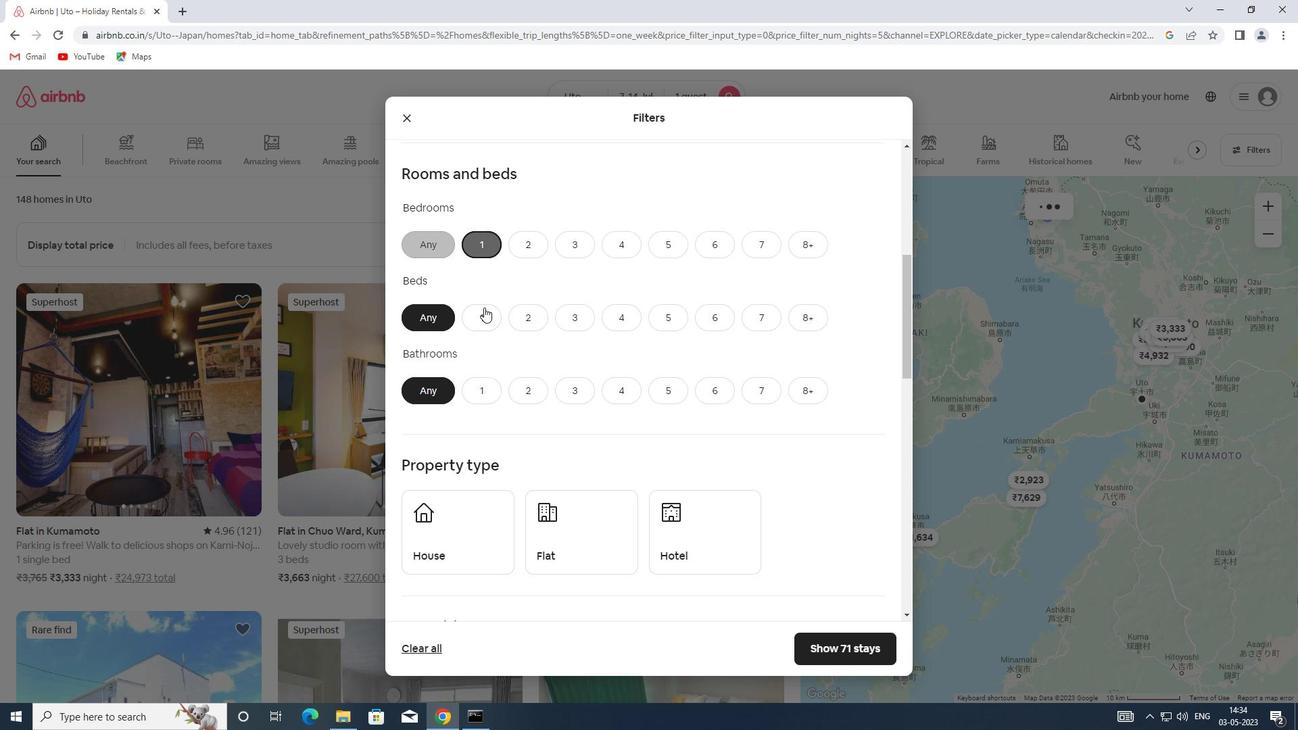 
Action: Mouse moved to (478, 391)
Screenshot: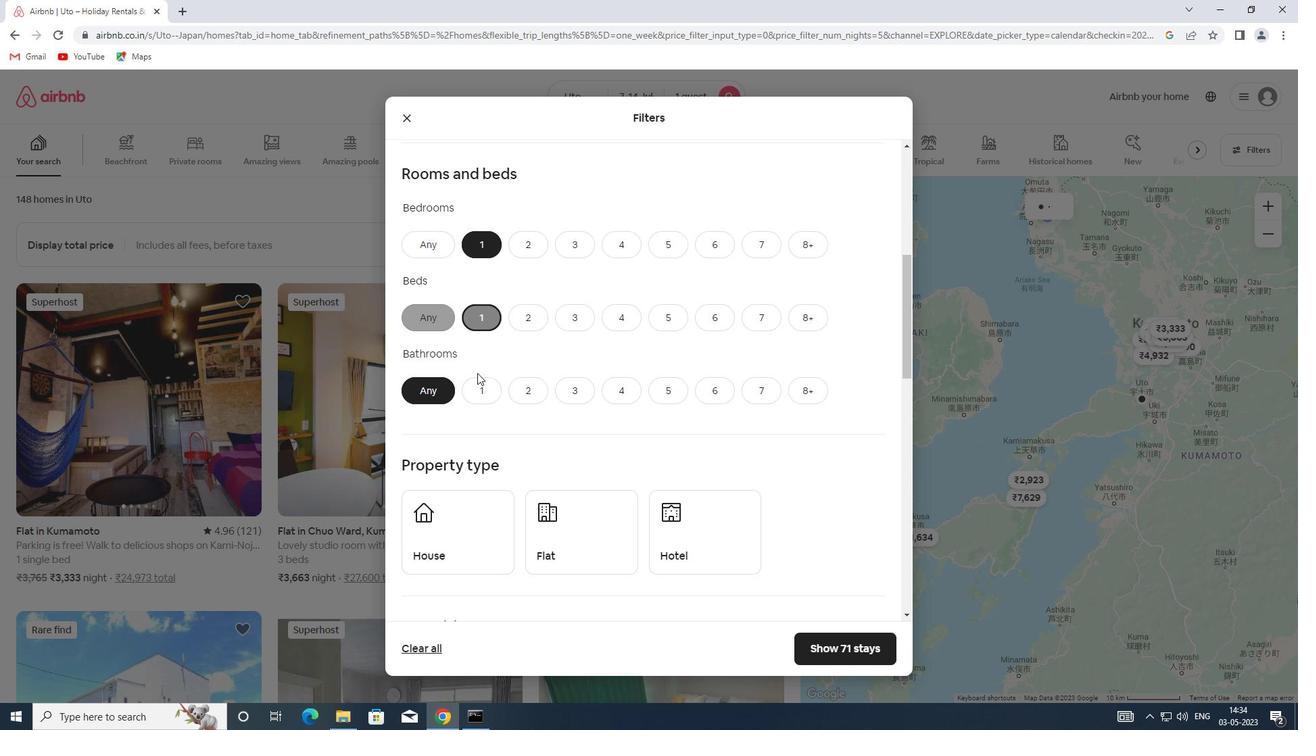 
Action: Mouse pressed left at (478, 391)
Screenshot: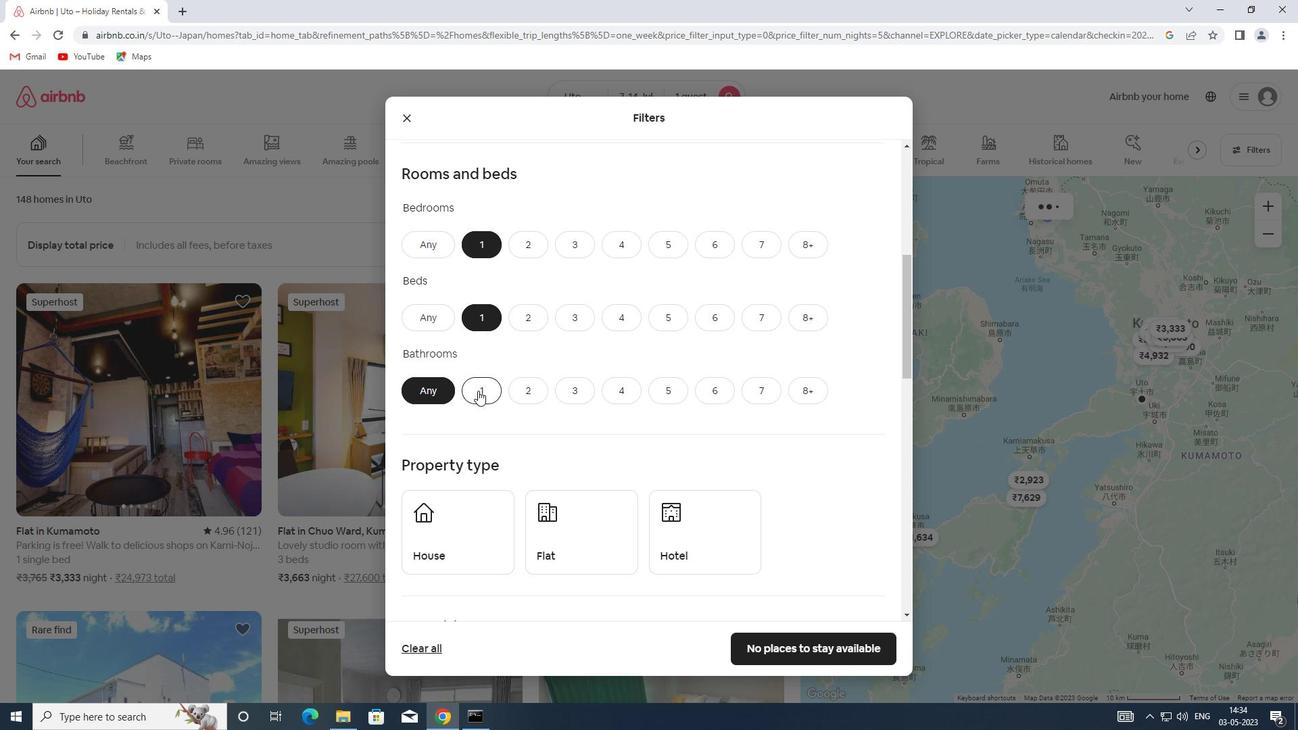 
Action: Mouse moved to (478, 387)
Screenshot: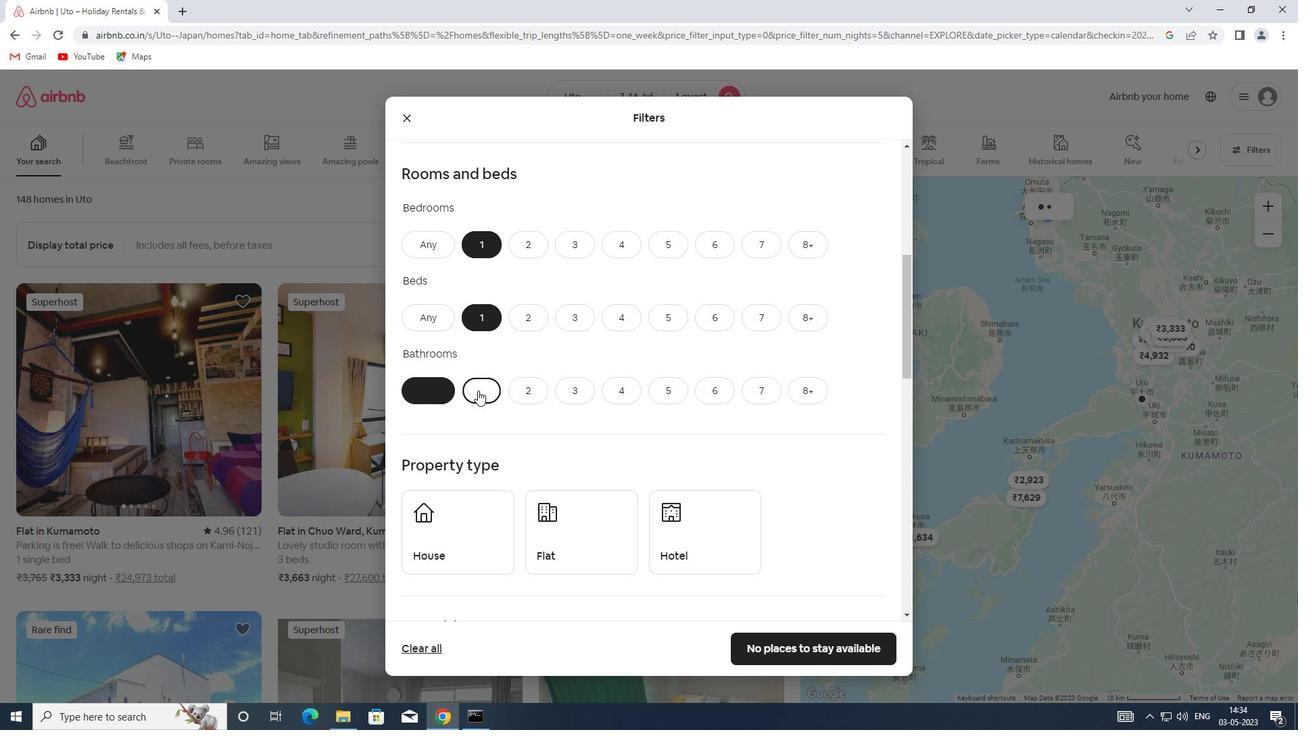 
Action: Mouse scrolled (478, 386) with delta (0, 0)
Screenshot: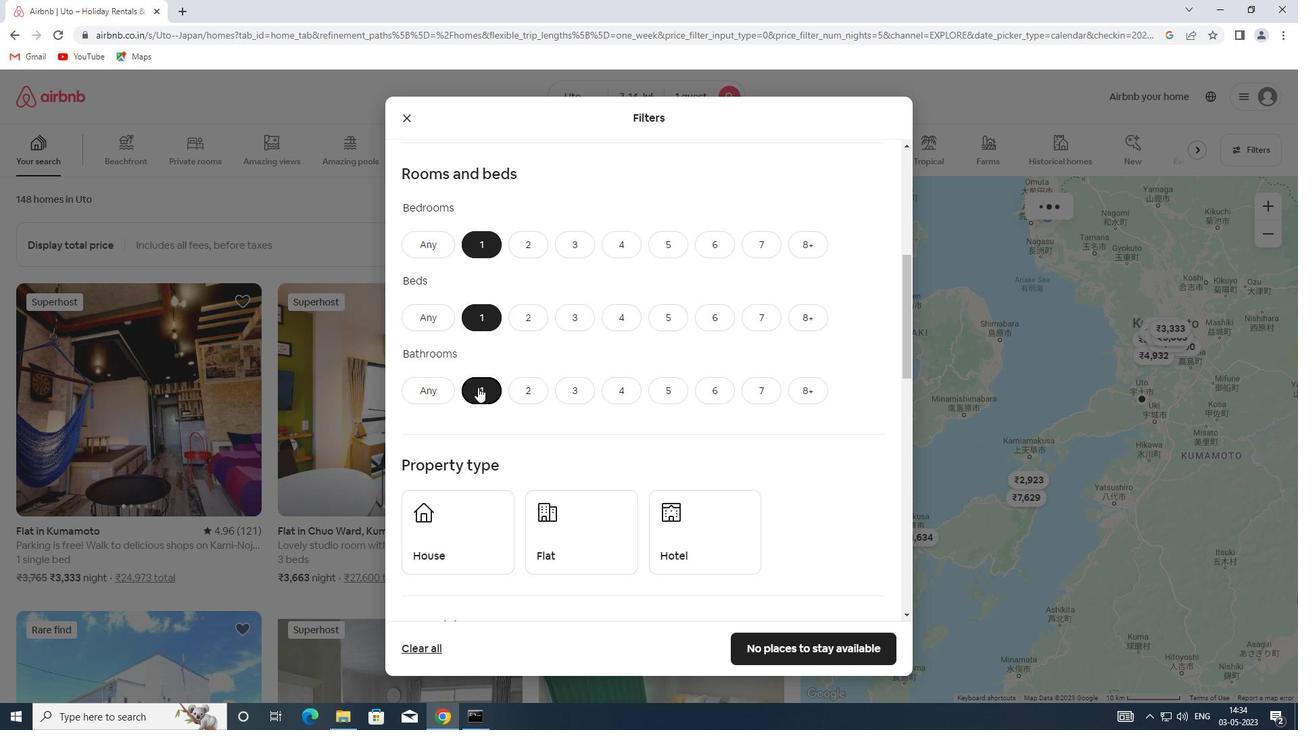 
Action: Mouse moved to (457, 462)
Screenshot: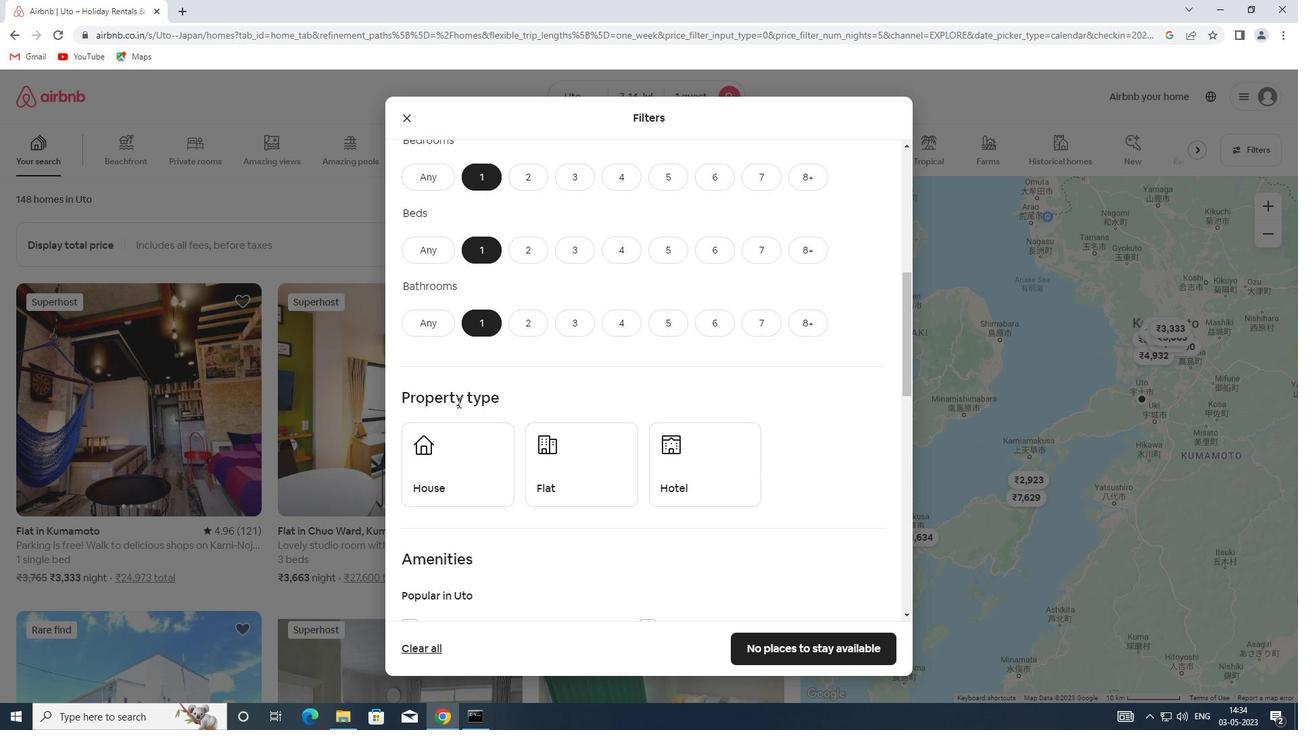 
Action: Mouse pressed left at (457, 462)
Screenshot: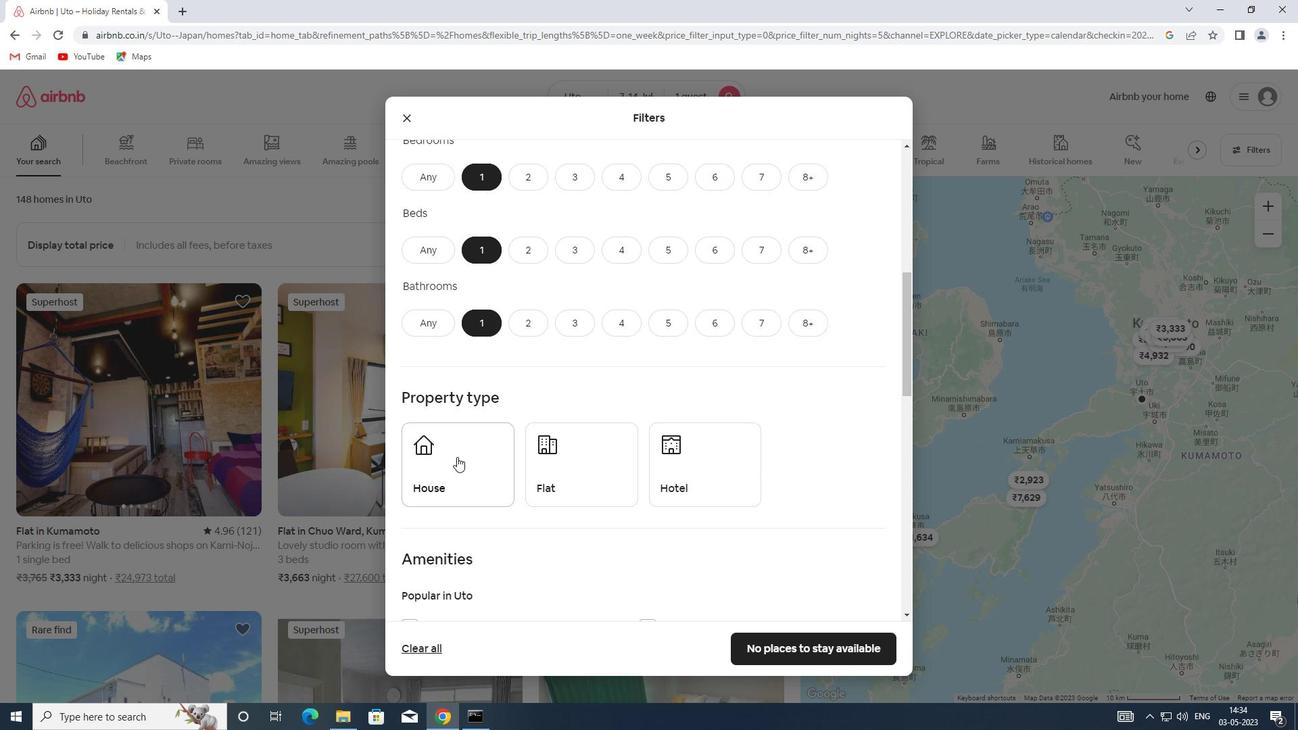 
Action: Mouse moved to (543, 462)
Screenshot: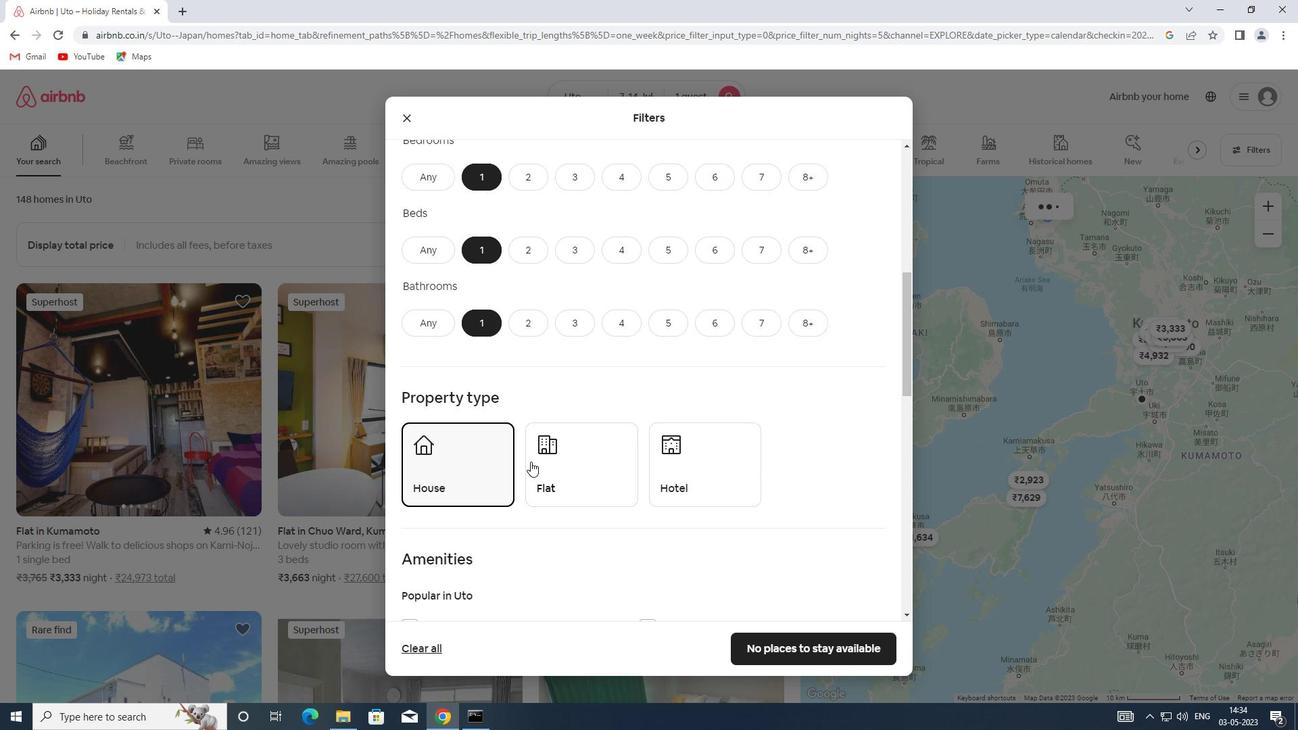 
Action: Mouse pressed left at (543, 462)
Screenshot: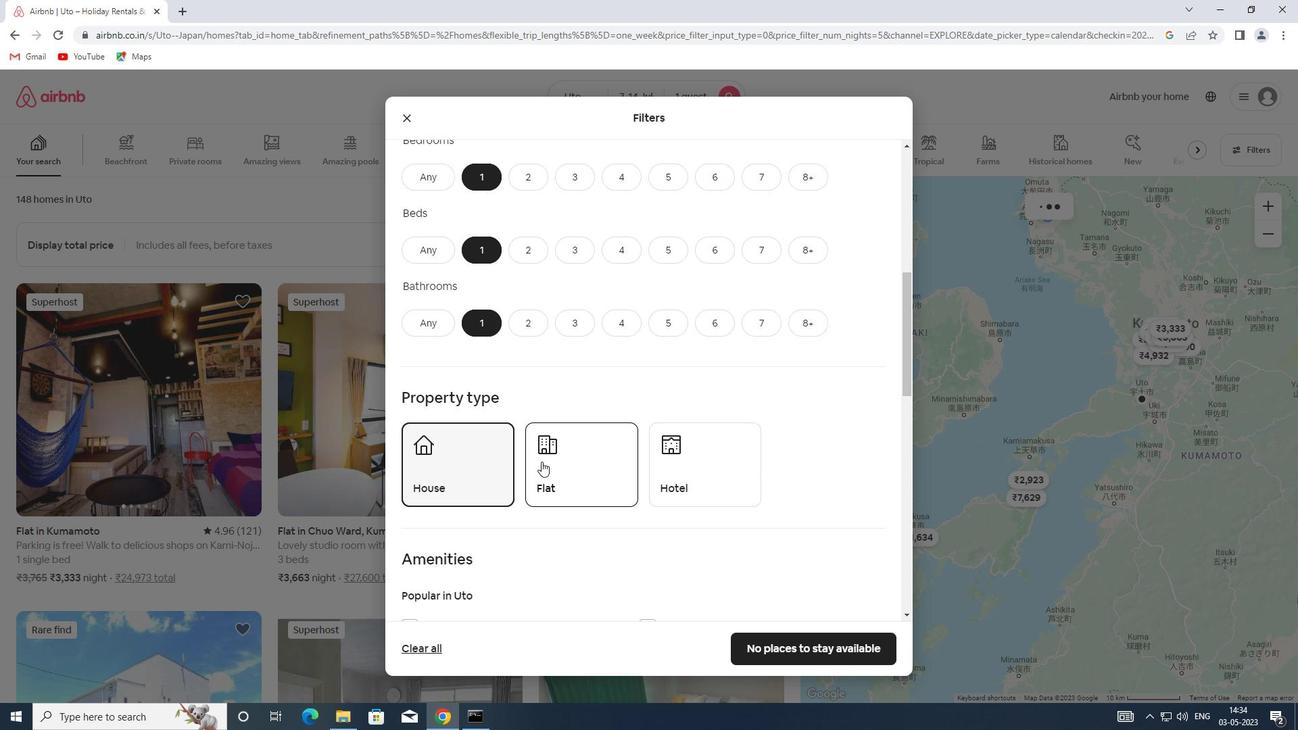 
Action: Mouse moved to (683, 466)
Screenshot: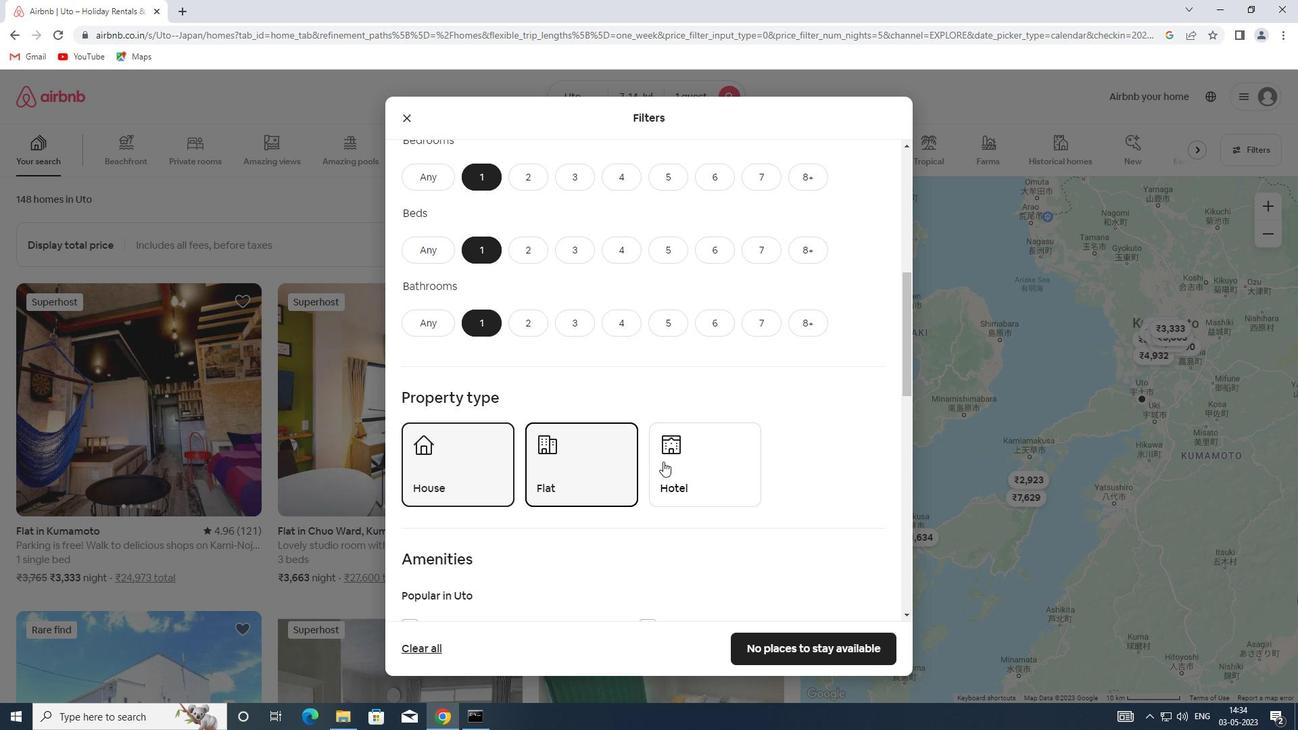 
Action: Mouse pressed left at (683, 466)
Screenshot: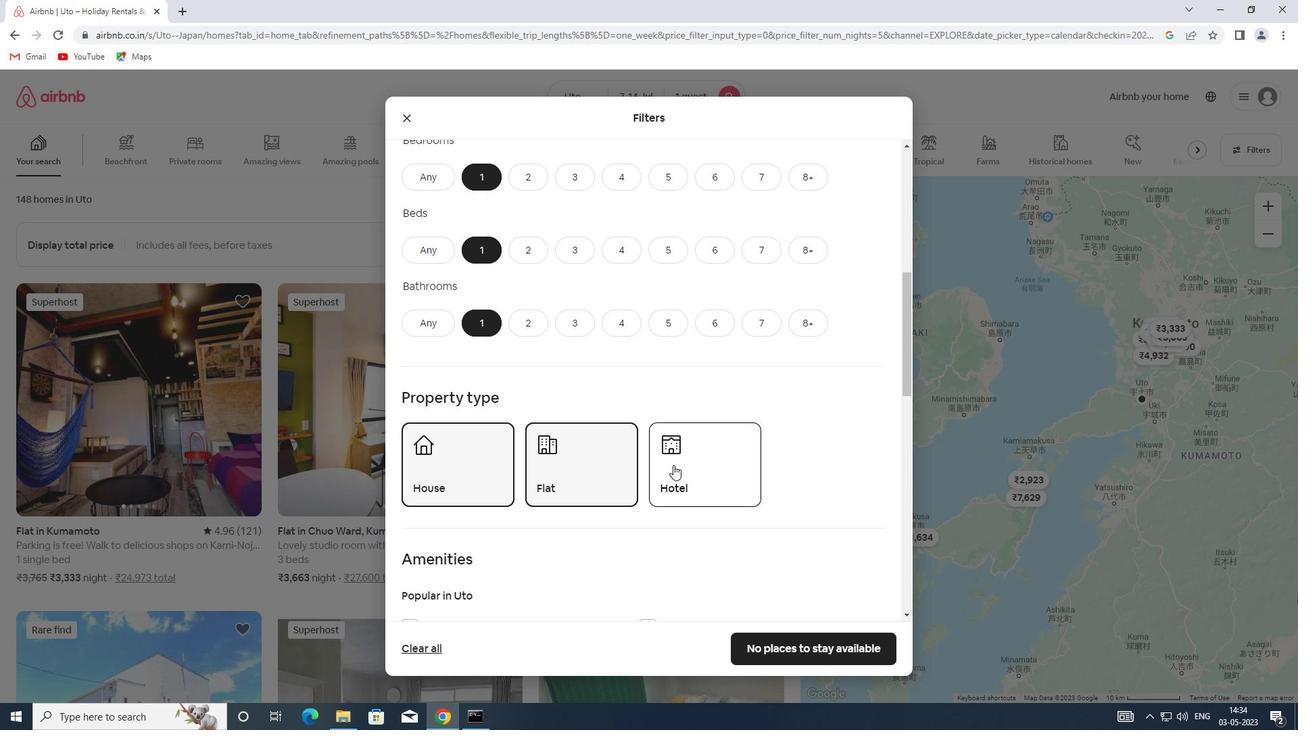 
Action: Mouse moved to (633, 439)
Screenshot: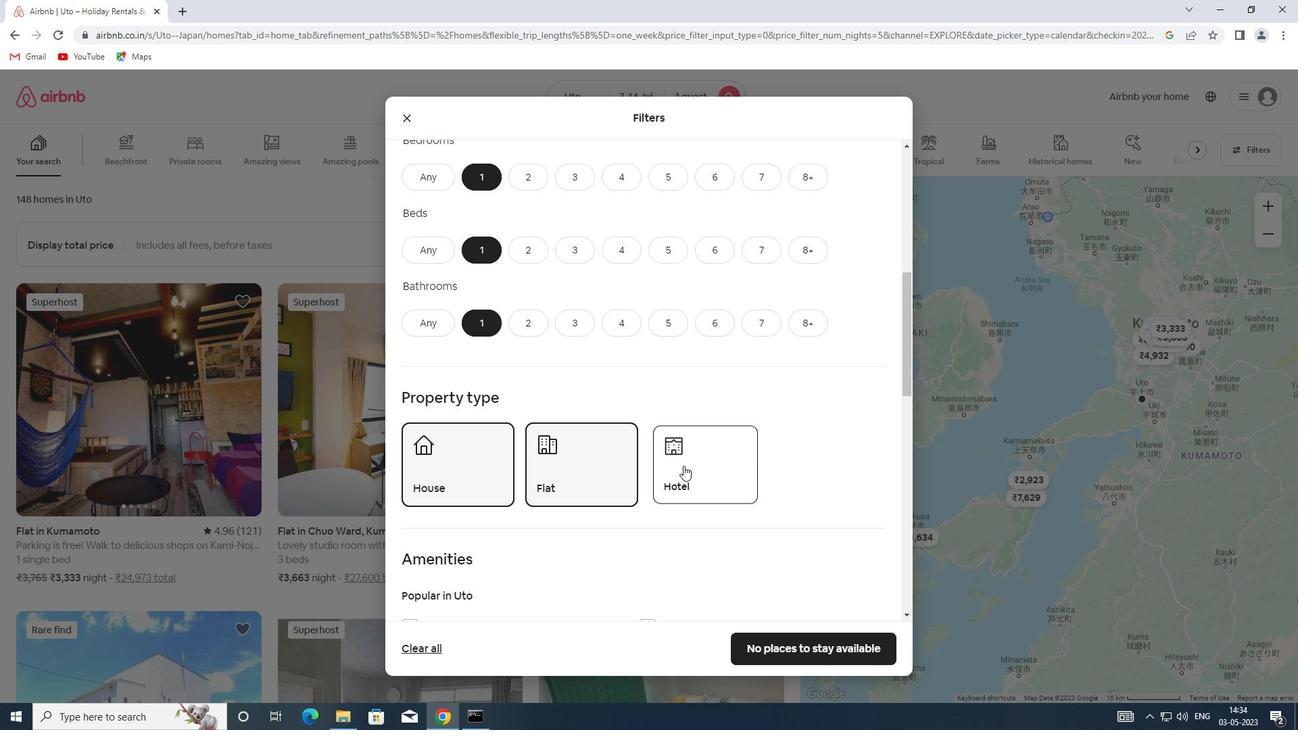 
Action: Mouse scrolled (633, 438) with delta (0, 0)
Screenshot: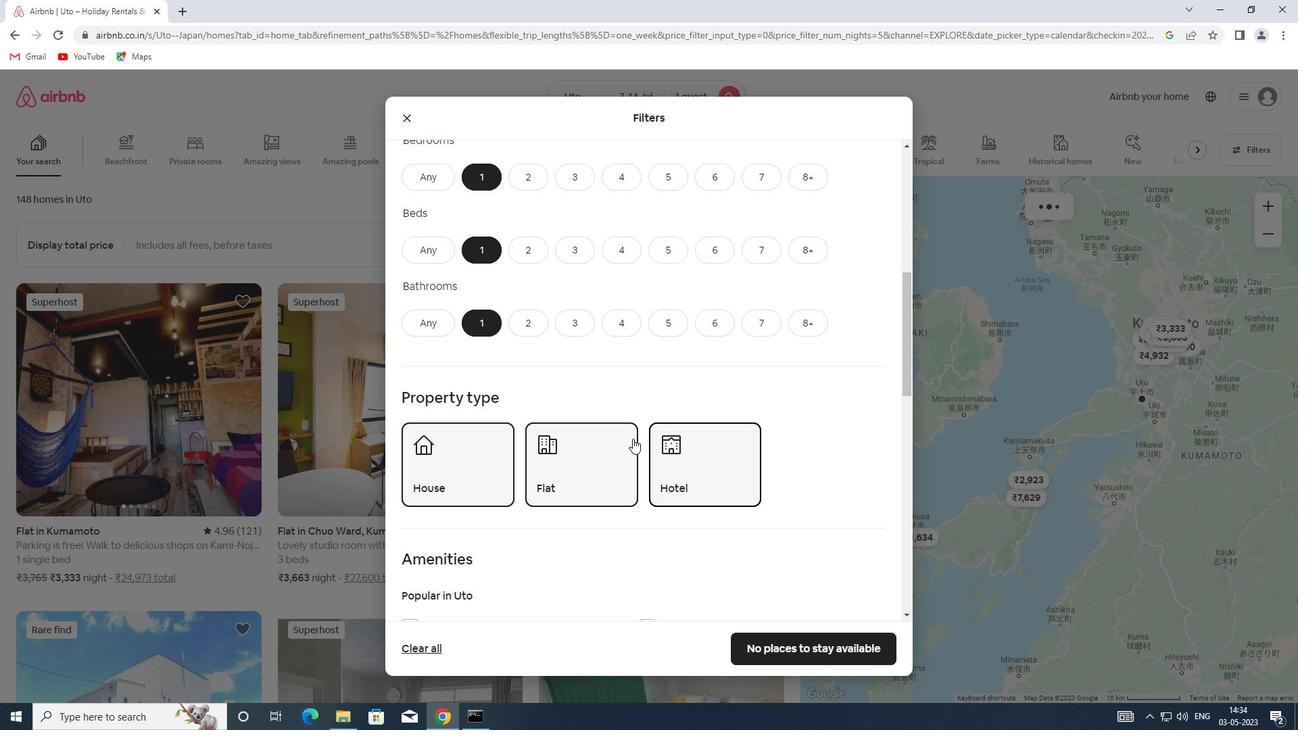 
Action: Mouse scrolled (633, 438) with delta (0, 0)
Screenshot: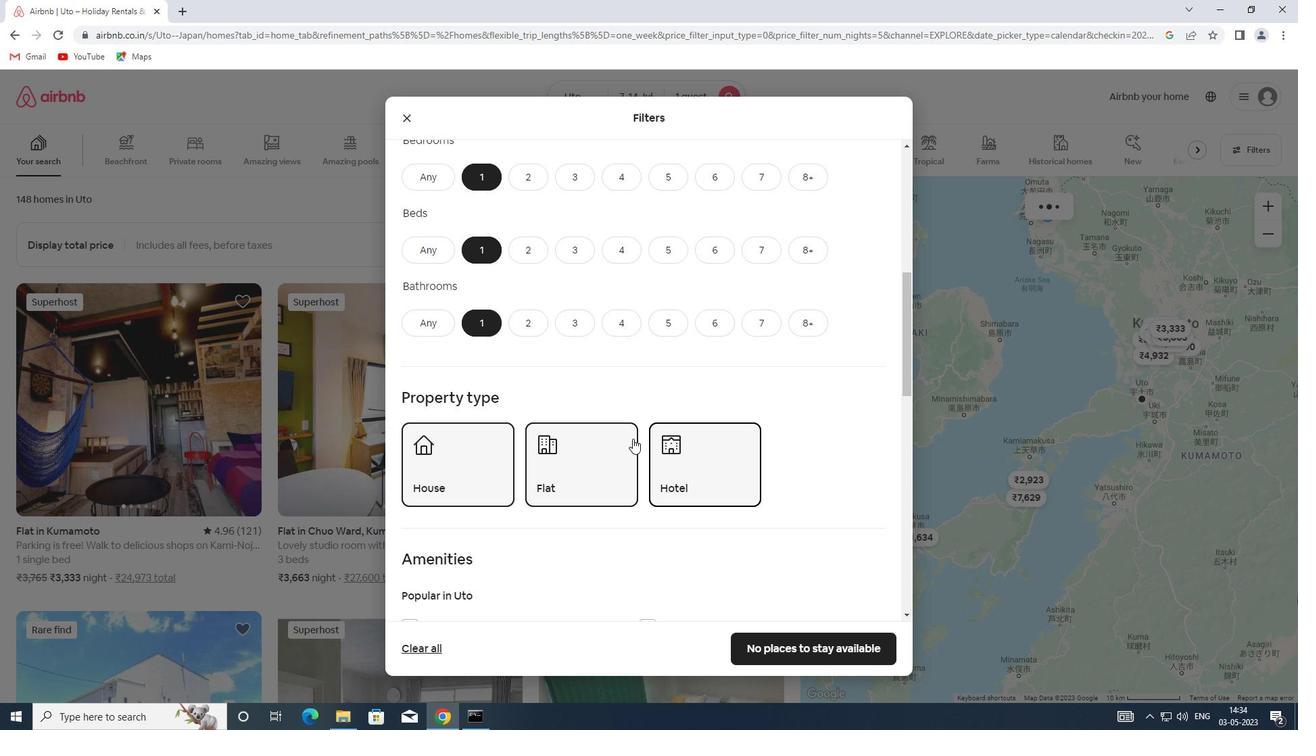 
Action: Mouse scrolled (633, 438) with delta (0, 0)
Screenshot: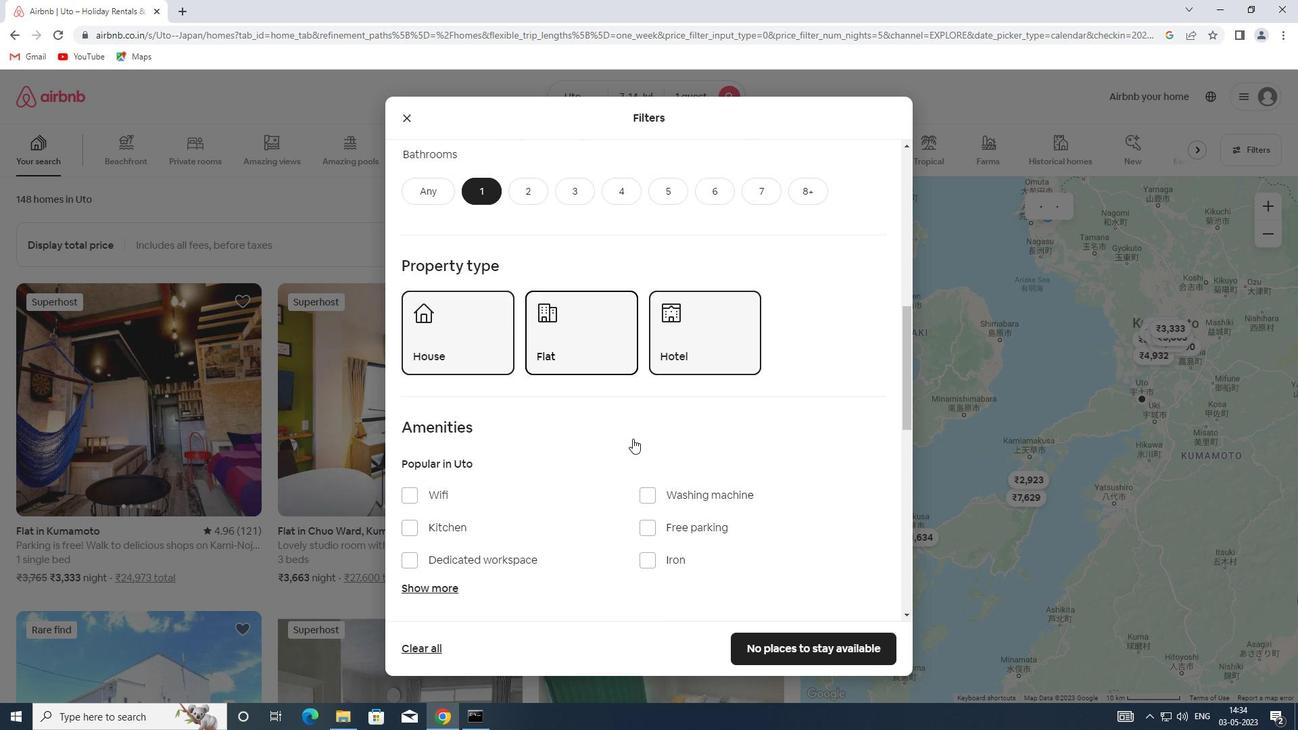 
Action: Mouse scrolled (633, 438) with delta (0, 0)
Screenshot: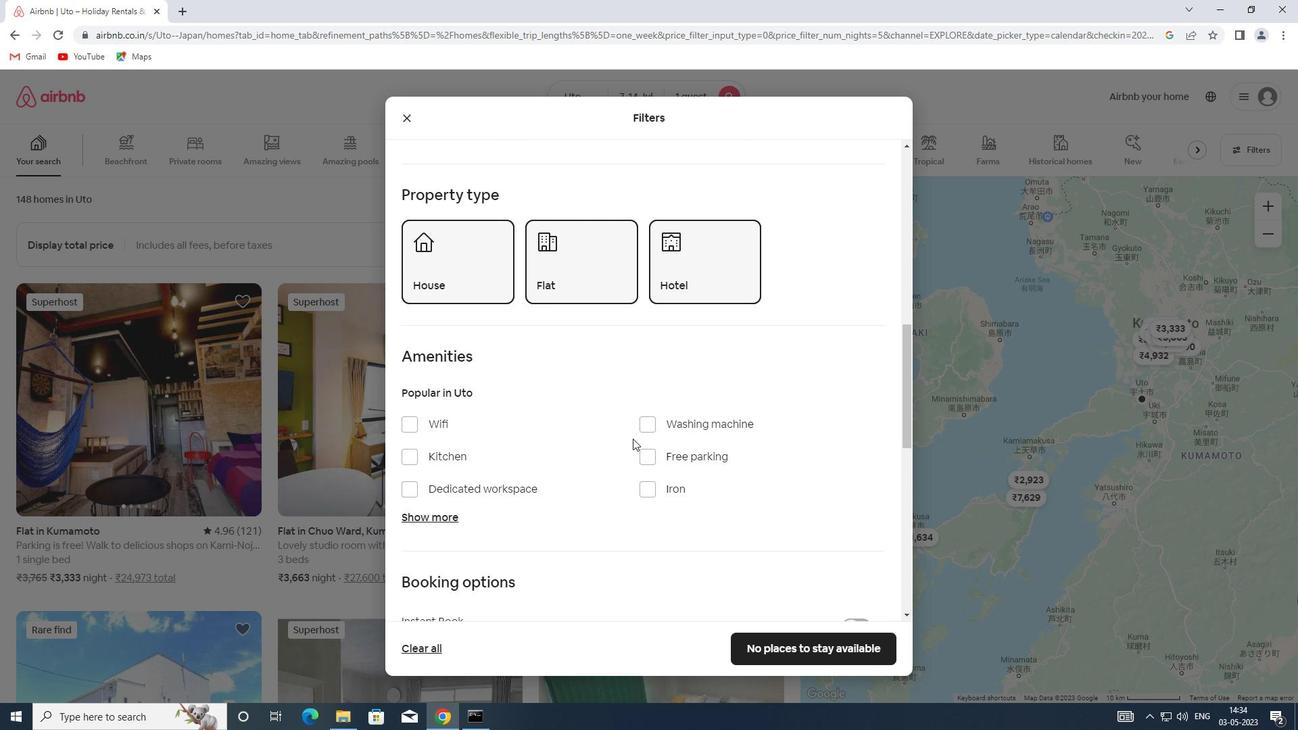 
Action: Mouse scrolled (633, 438) with delta (0, 0)
Screenshot: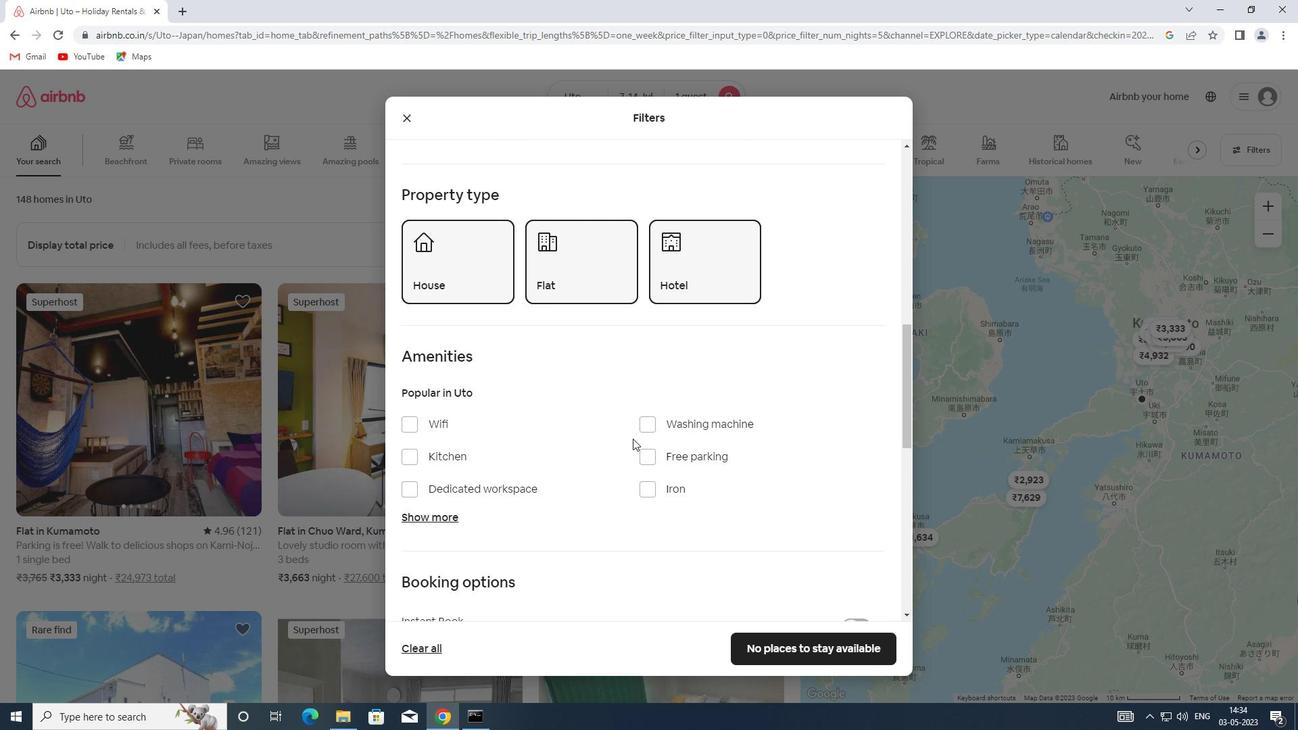 
Action: Mouse moved to (858, 538)
Screenshot: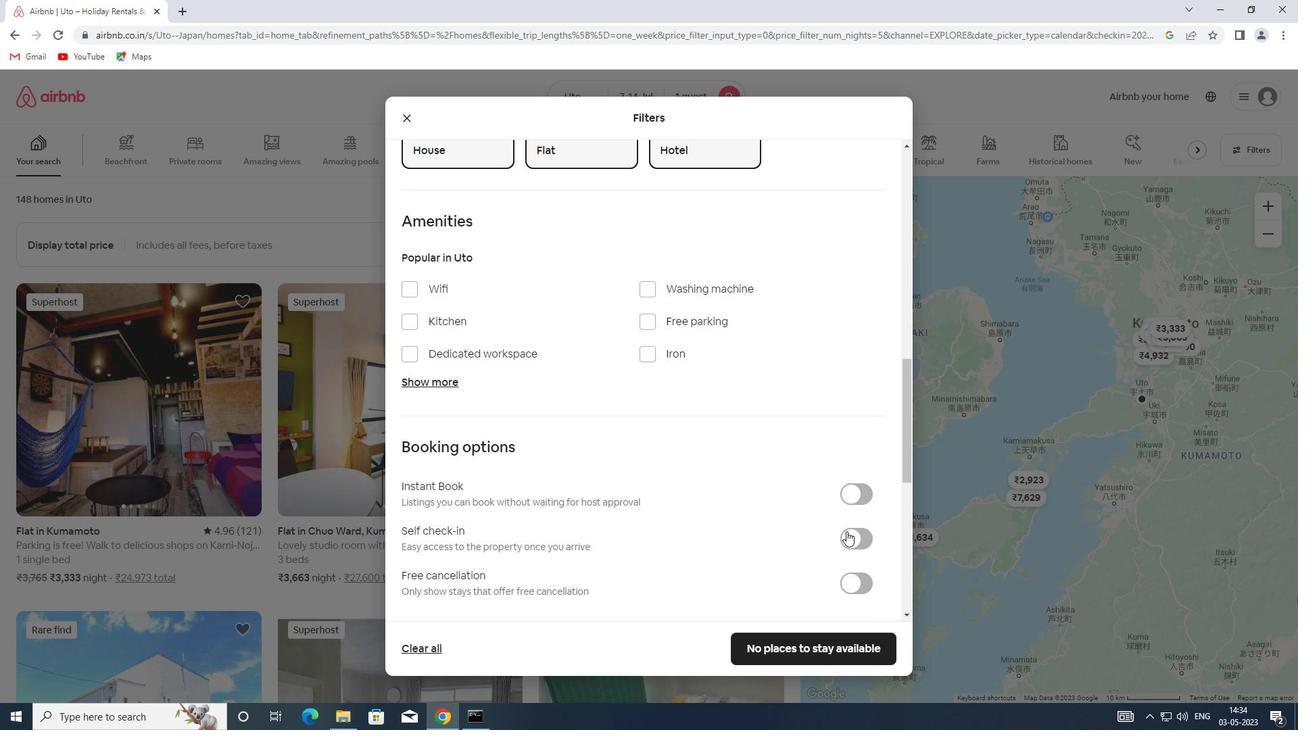 
Action: Mouse pressed left at (858, 538)
Screenshot: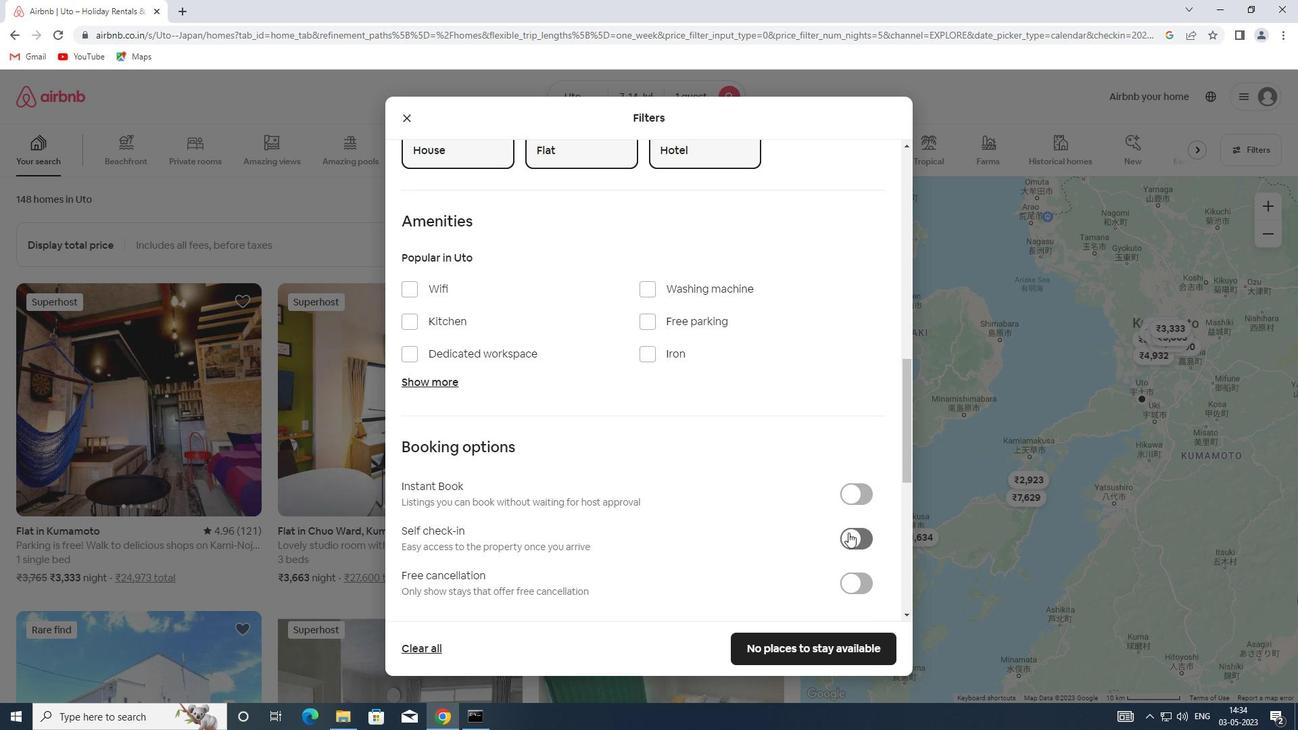 
Action: Mouse moved to (516, 466)
Screenshot: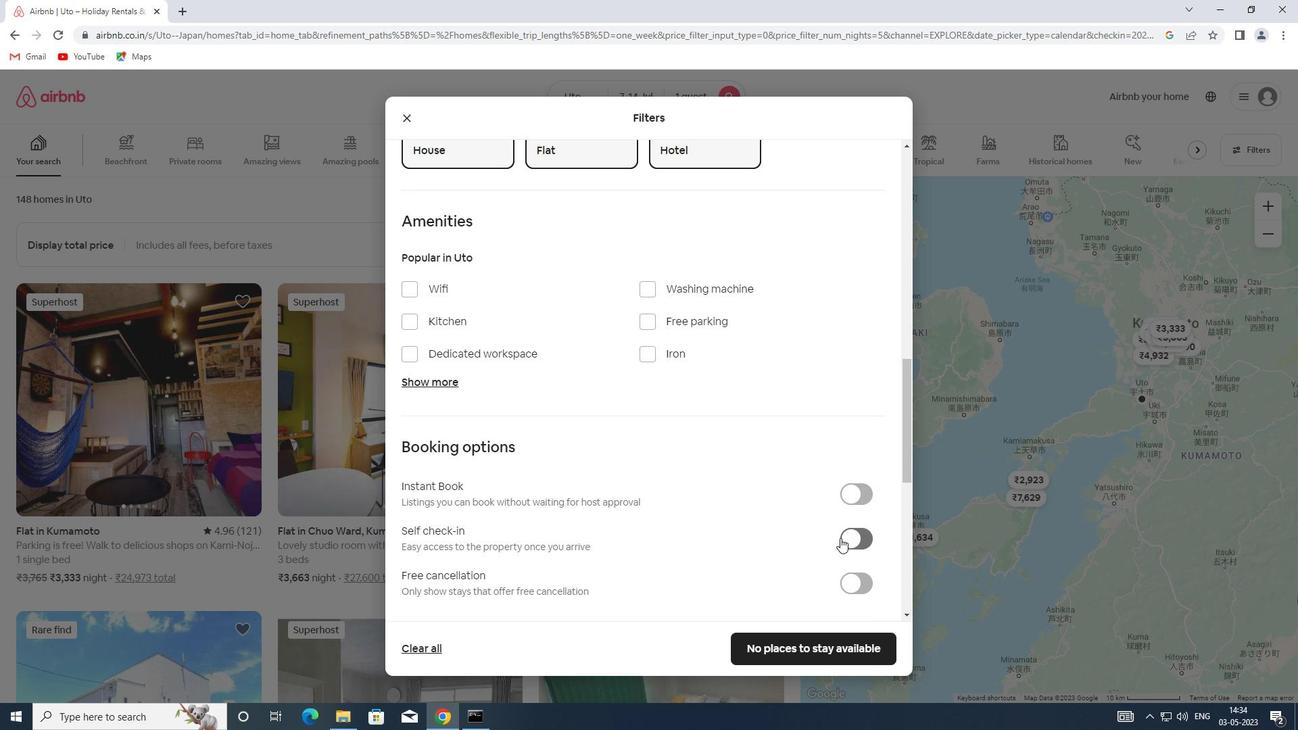 
Action: Mouse scrolled (516, 465) with delta (0, 0)
Screenshot: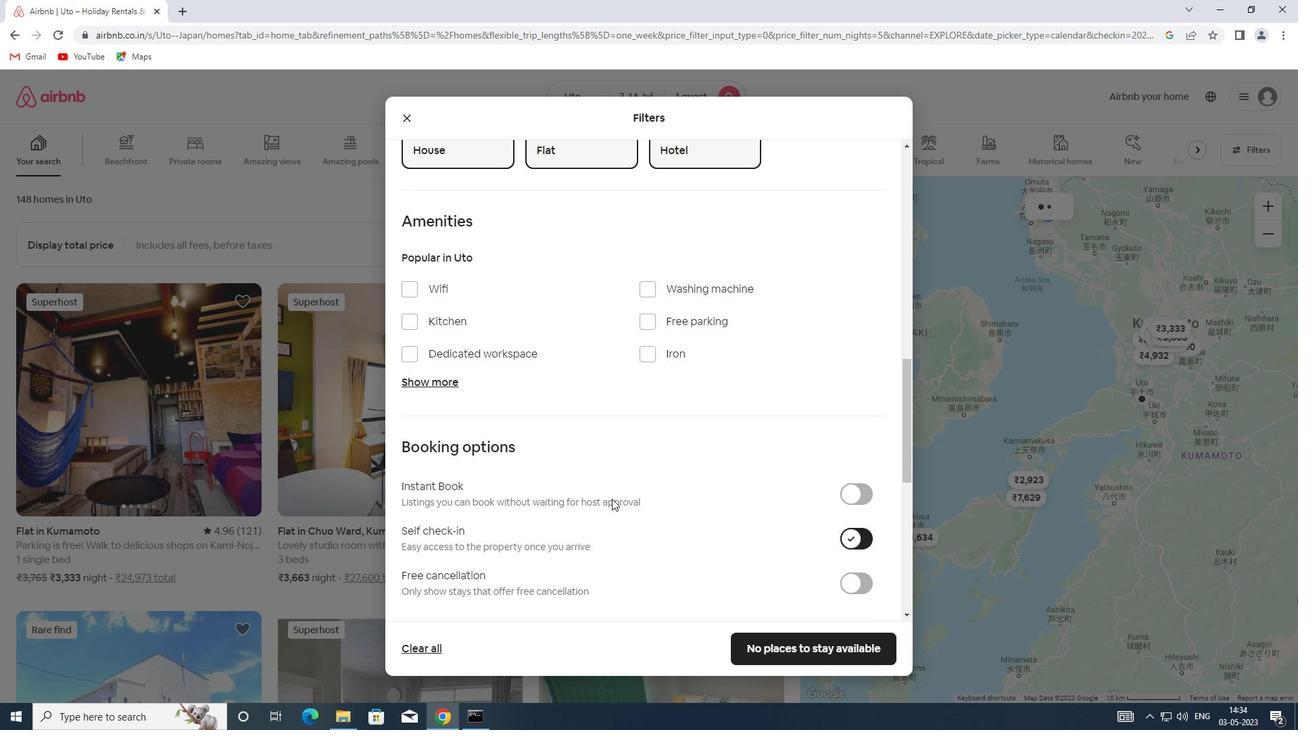 
Action: Mouse scrolled (516, 465) with delta (0, 0)
Screenshot: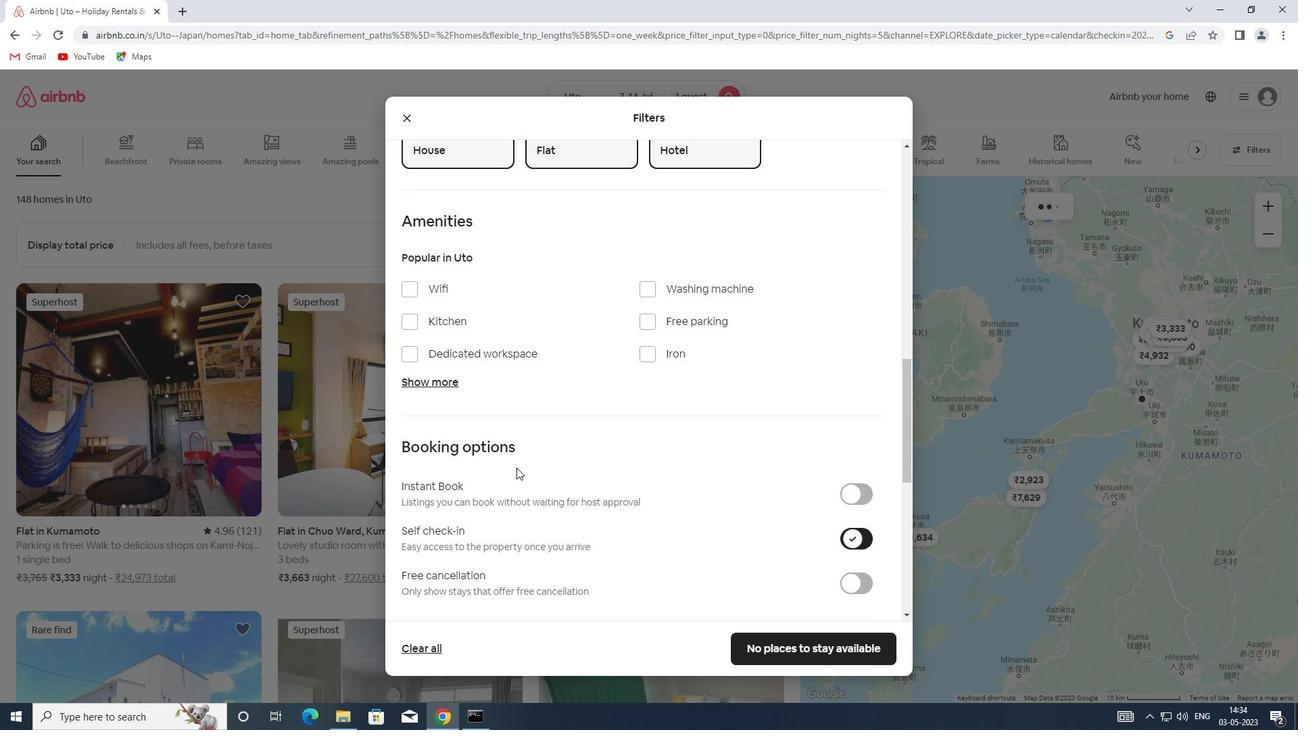 
Action: Mouse scrolled (516, 465) with delta (0, 0)
Screenshot: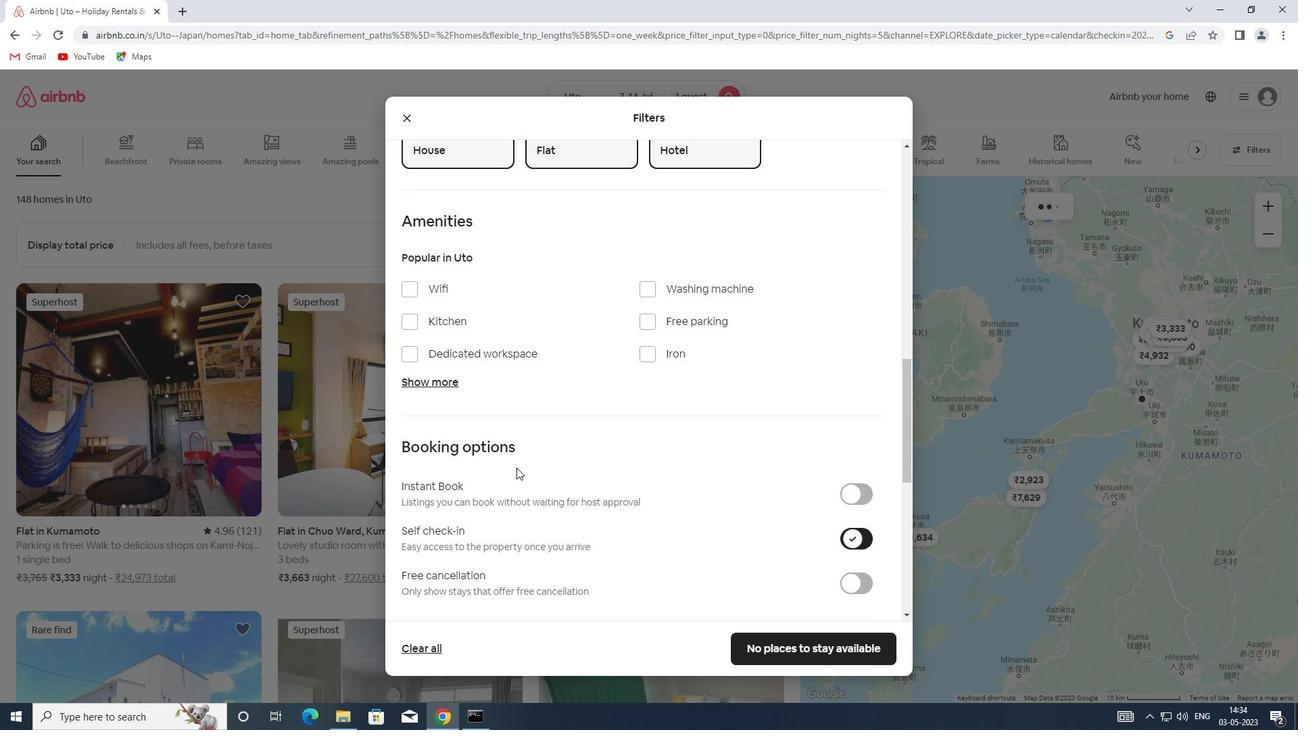 
Action: Mouse scrolled (516, 465) with delta (0, 0)
Screenshot: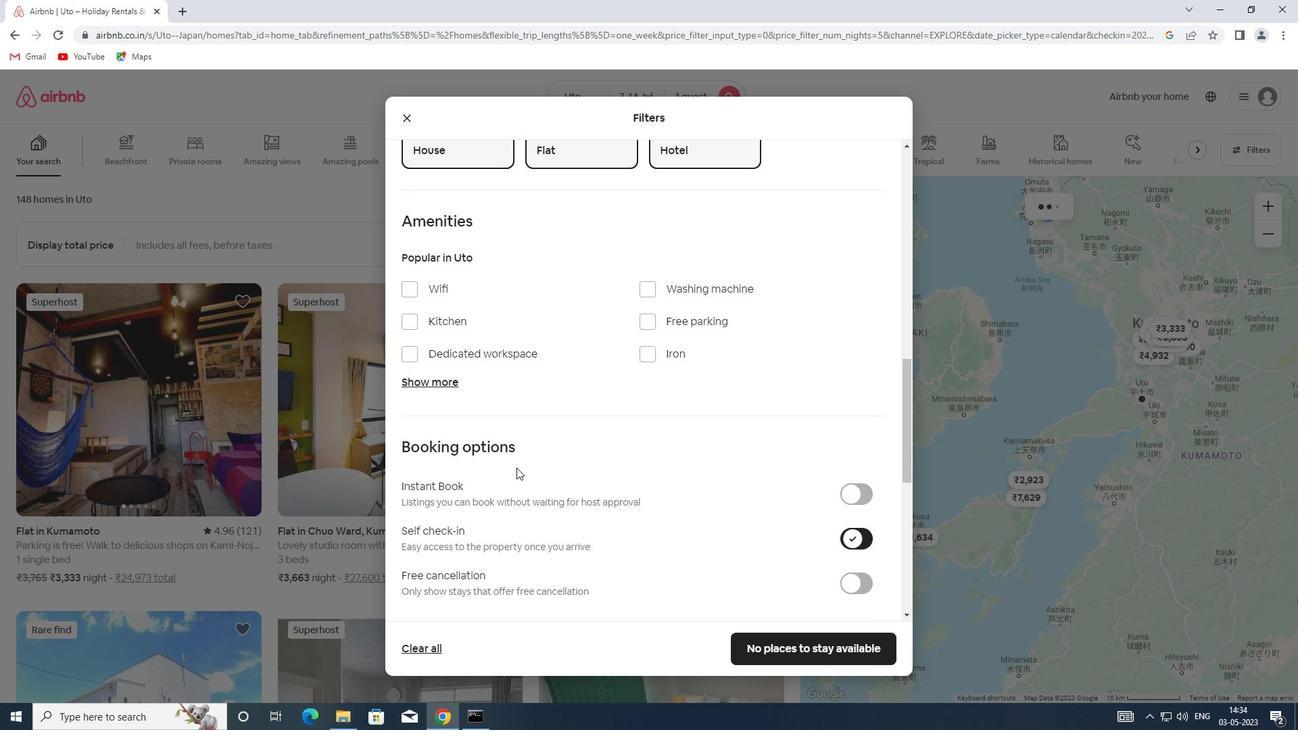 
Action: Mouse scrolled (516, 465) with delta (0, 0)
Screenshot: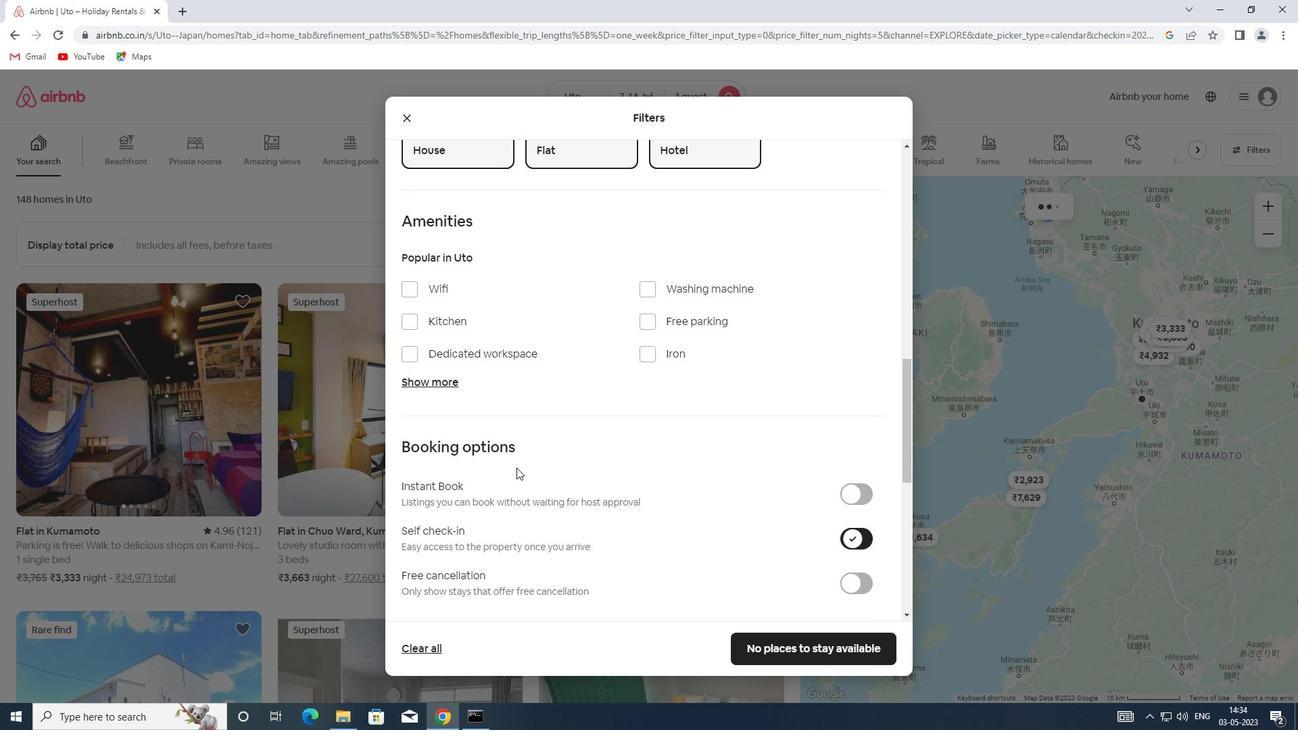 
Action: Mouse moved to (505, 455)
Screenshot: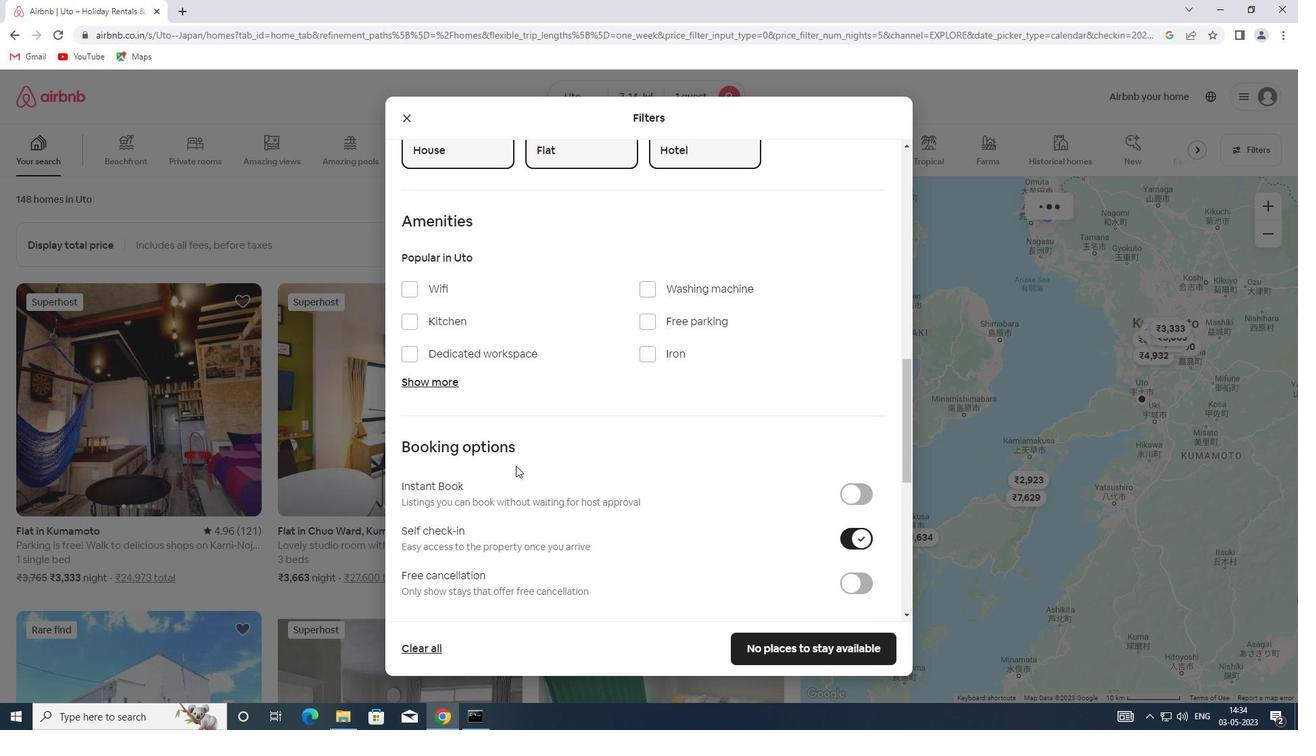 
Action: Mouse scrolled (505, 455) with delta (0, 0)
Screenshot: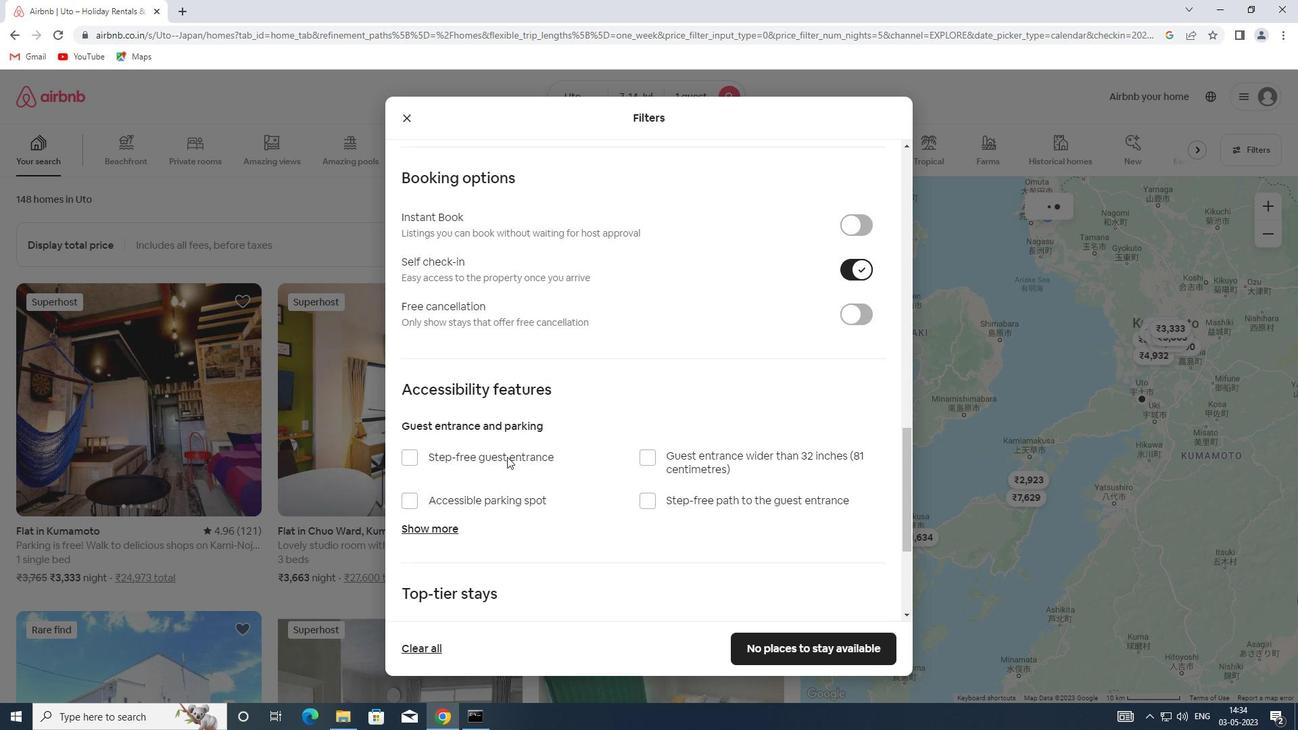 
Action: Mouse scrolled (505, 455) with delta (0, 0)
Screenshot: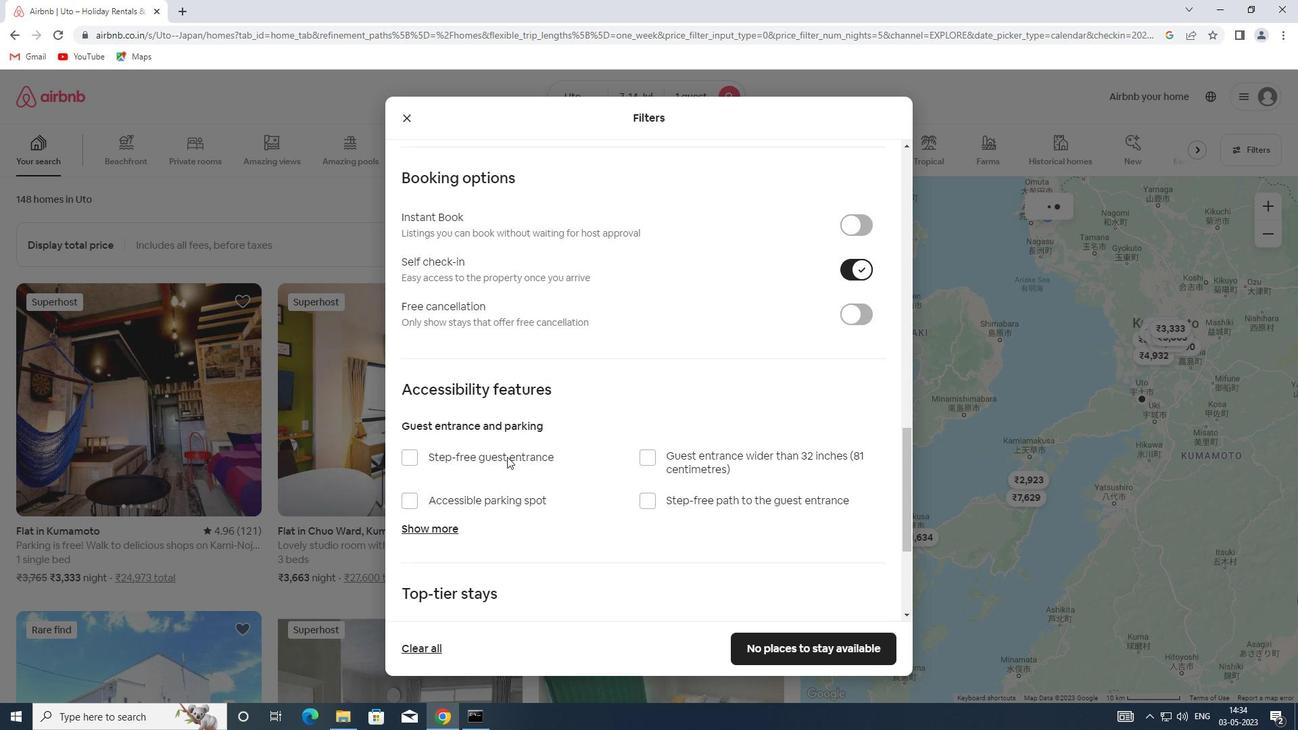 
Action: Mouse scrolled (505, 455) with delta (0, 0)
Screenshot: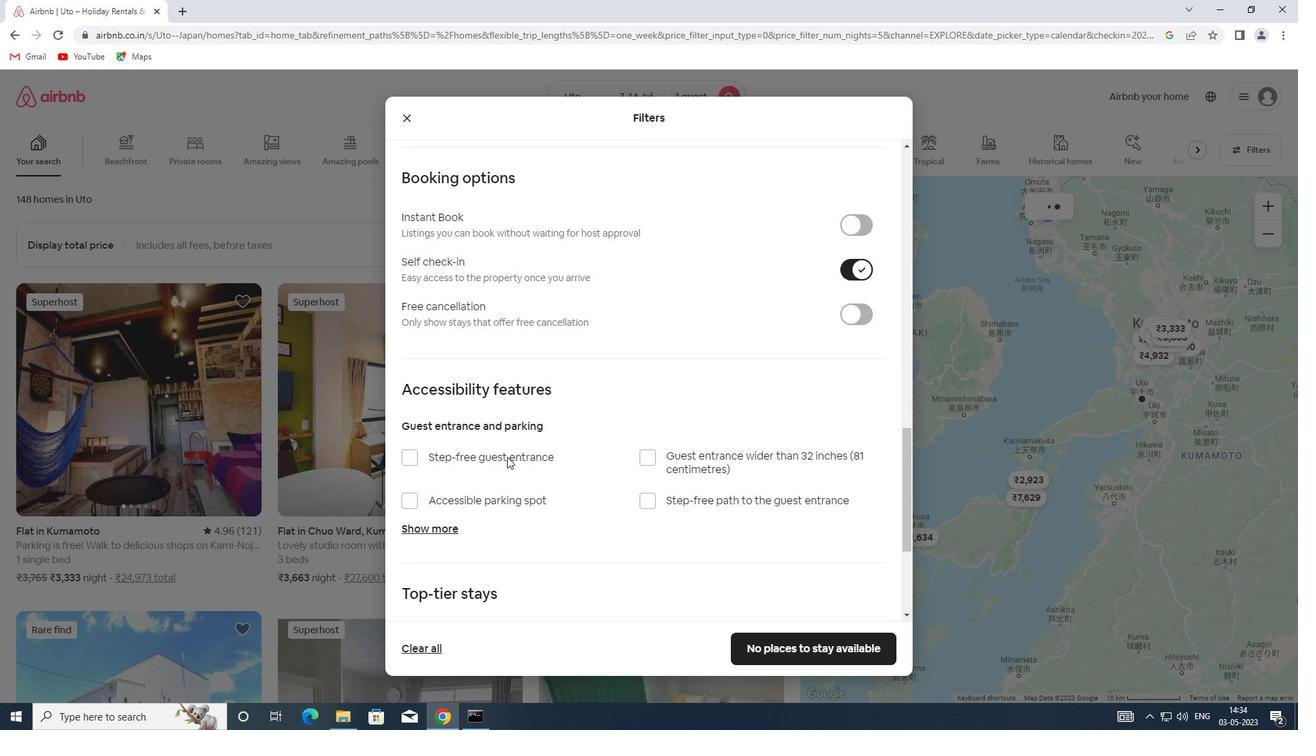 
Action: Mouse moved to (418, 547)
Screenshot: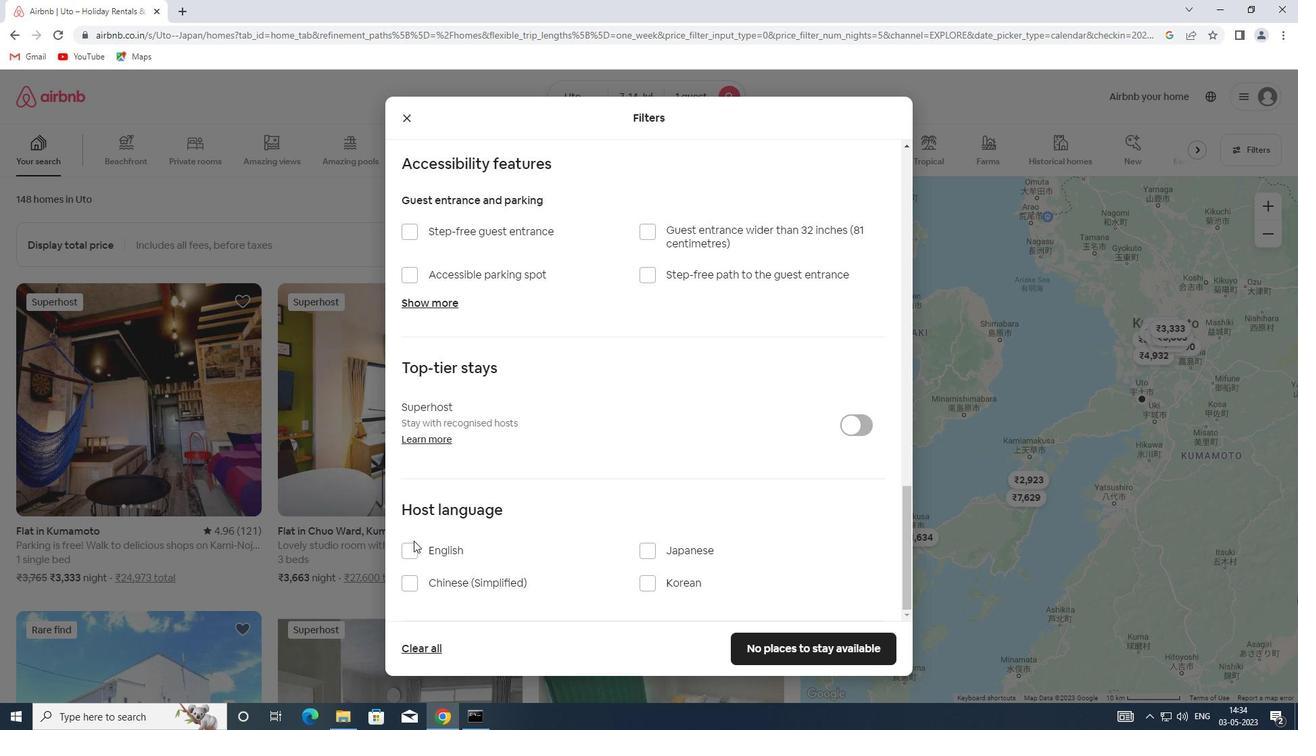 
Action: Mouse pressed left at (418, 547)
Screenshot: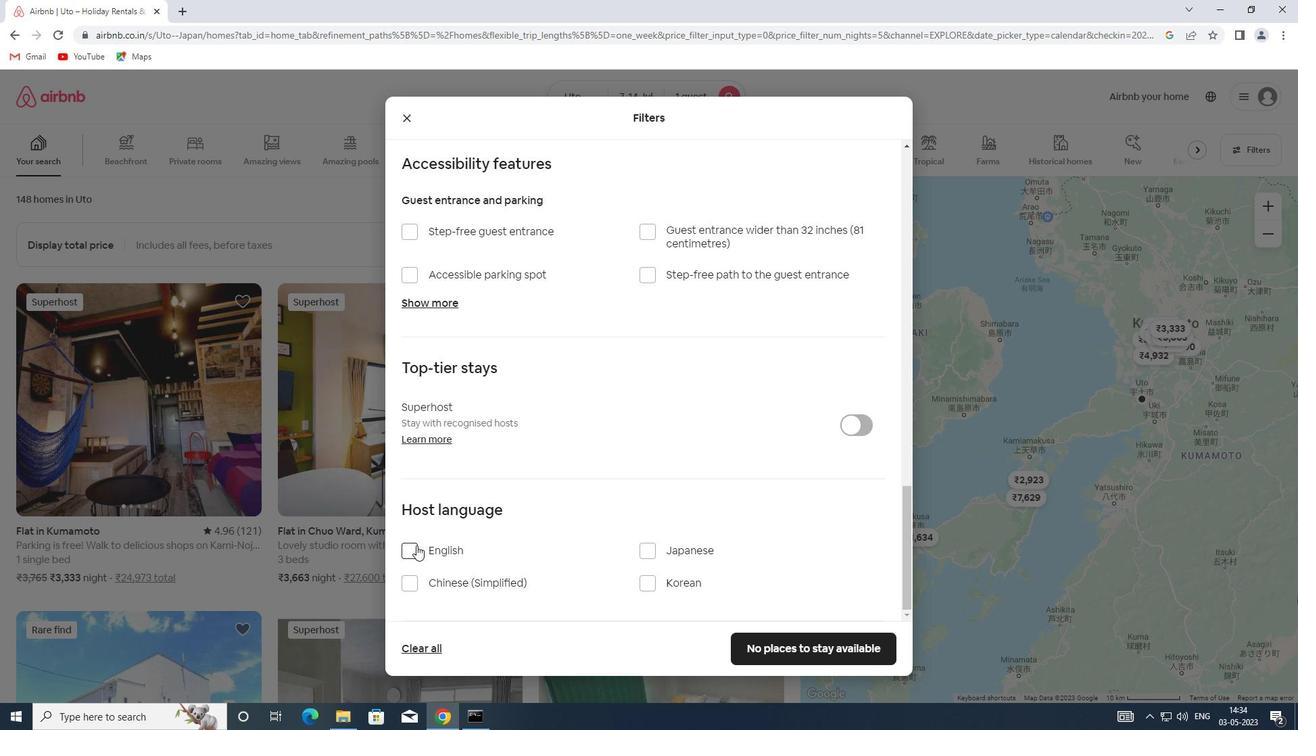 
Action: Mouse moved to (761, 648)
Screenshot: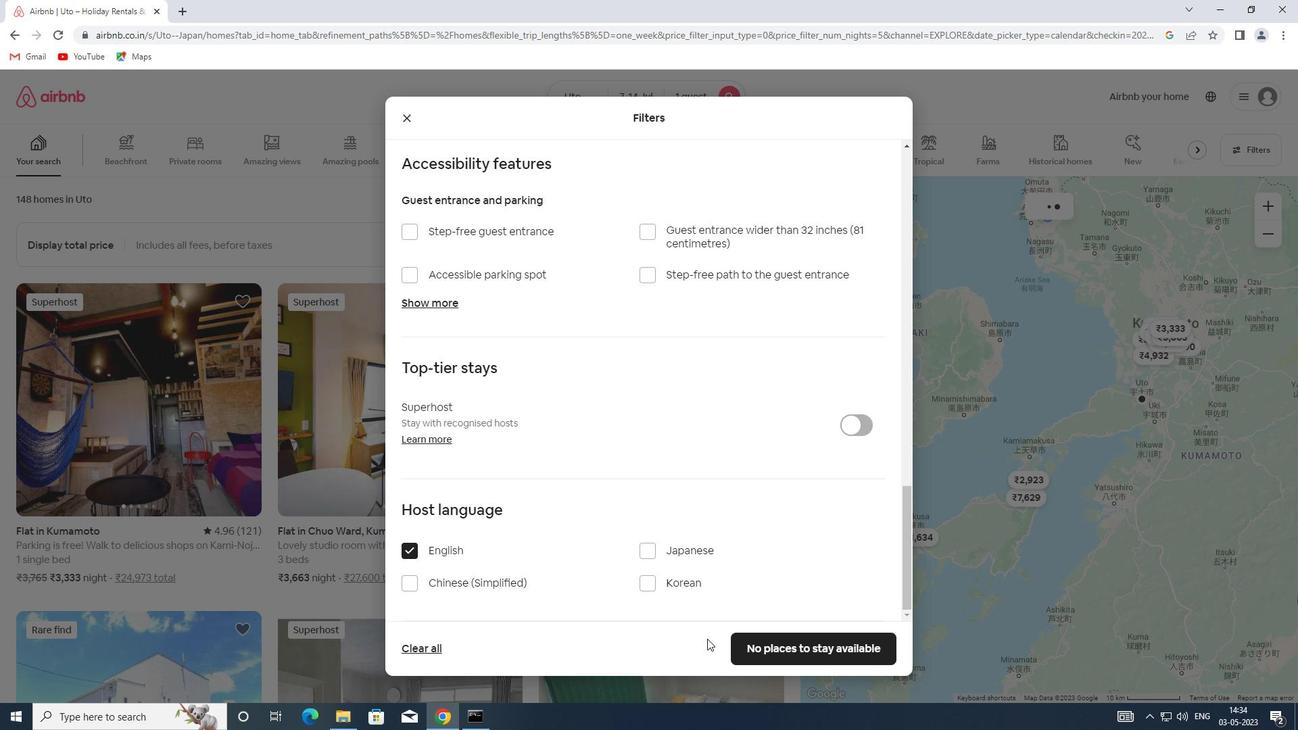
Action: Mouse pressed left at (761, 648)
Screenshot: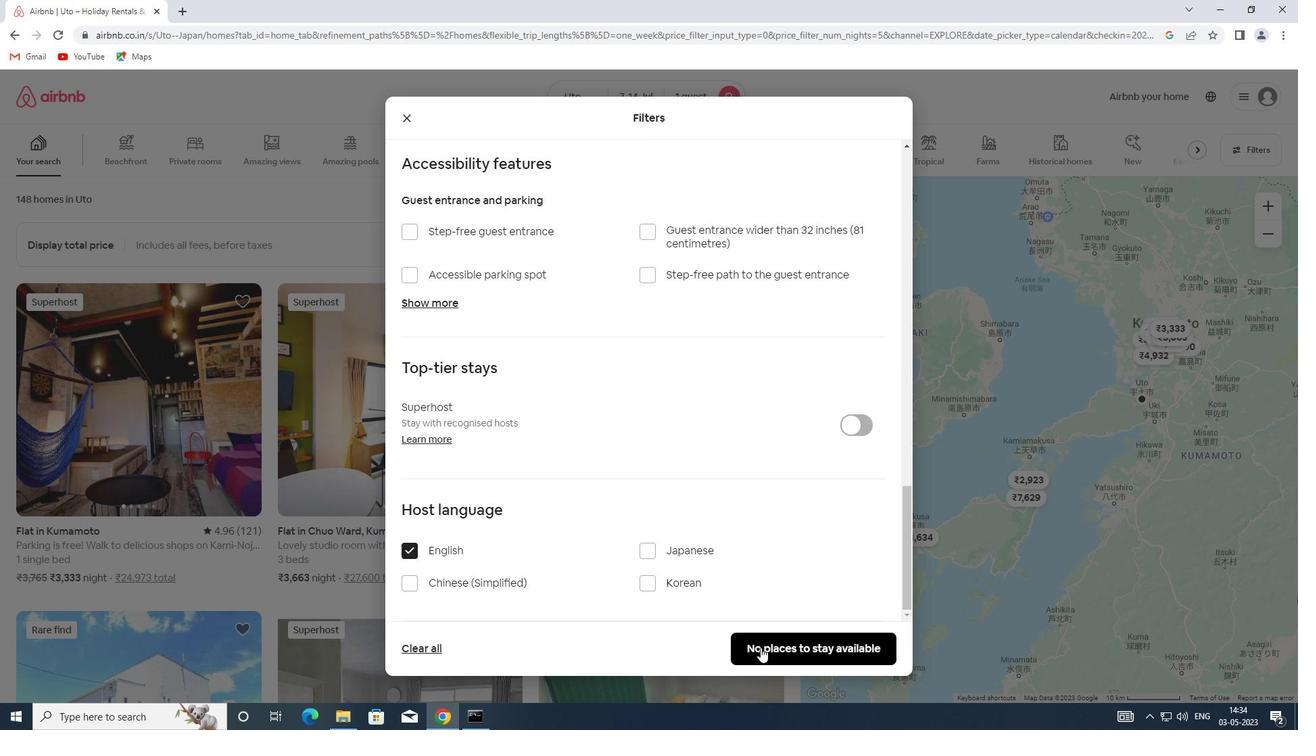 
